 Task: Look for space in Sint-Kruis, Belgium from 7th July, 2023 to 15th July, 2023 for 6 adults in price range Rs.15000 to Rs.20000. Place can be entire place with 3 bedrooms having 3 beds and 3 bathrooms. Property type can be guest house. Amenities needed are: heating, . Booking option can be shelf check-in. Required host language is English.
Action: Mouse moved to (455, 185)
Screenshot: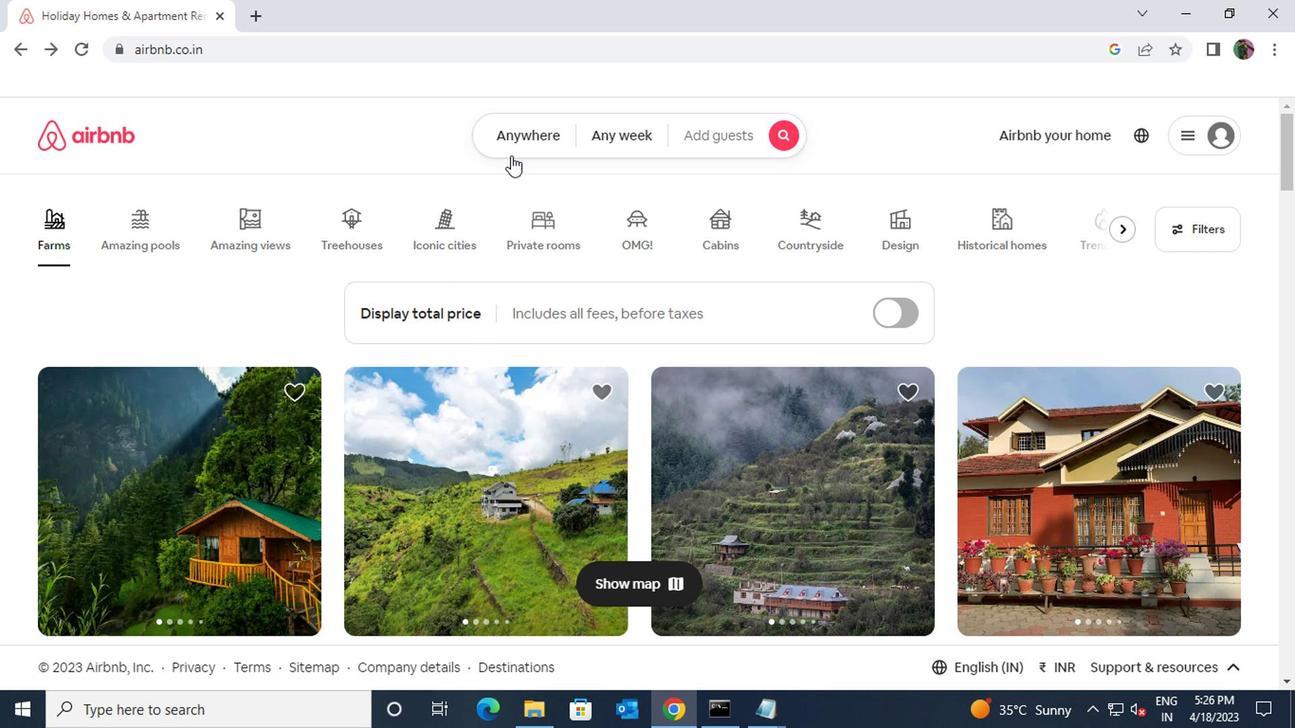 
Action: Mouse pressed left at (455, 185)
Screenshot: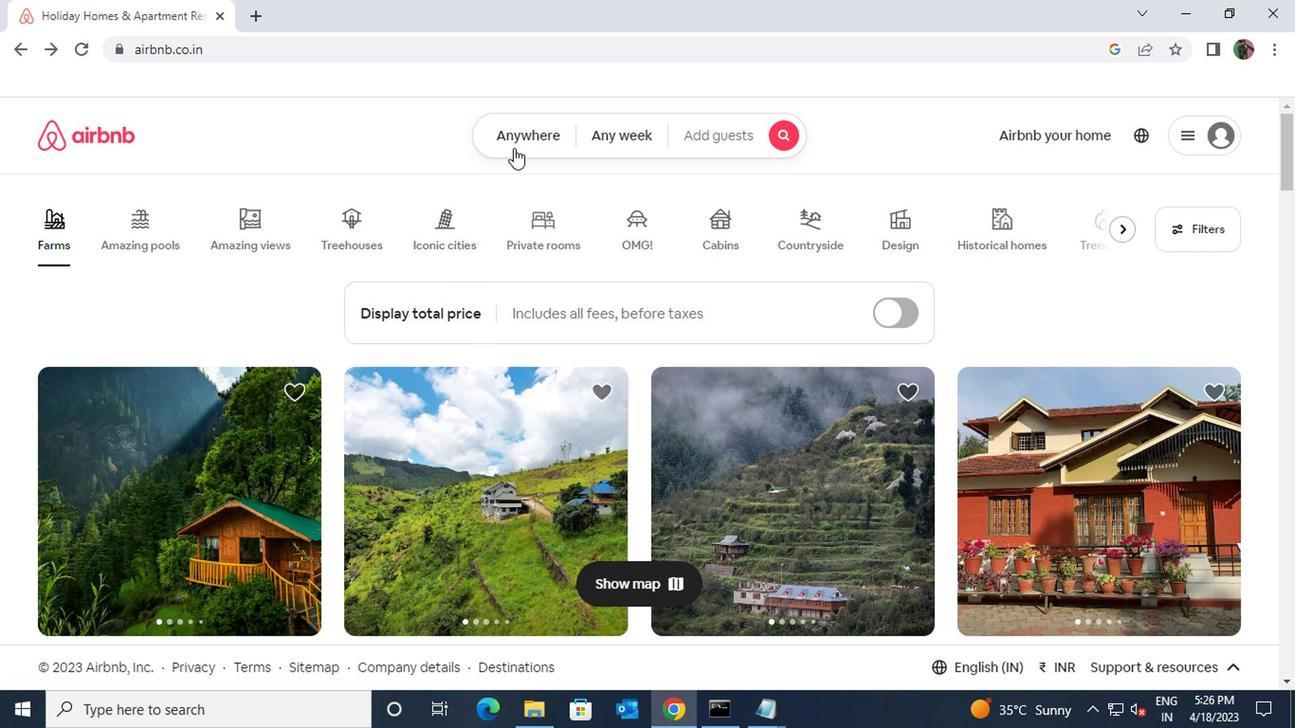 
Action: Mouse moved to (417, 232)
Screenshot: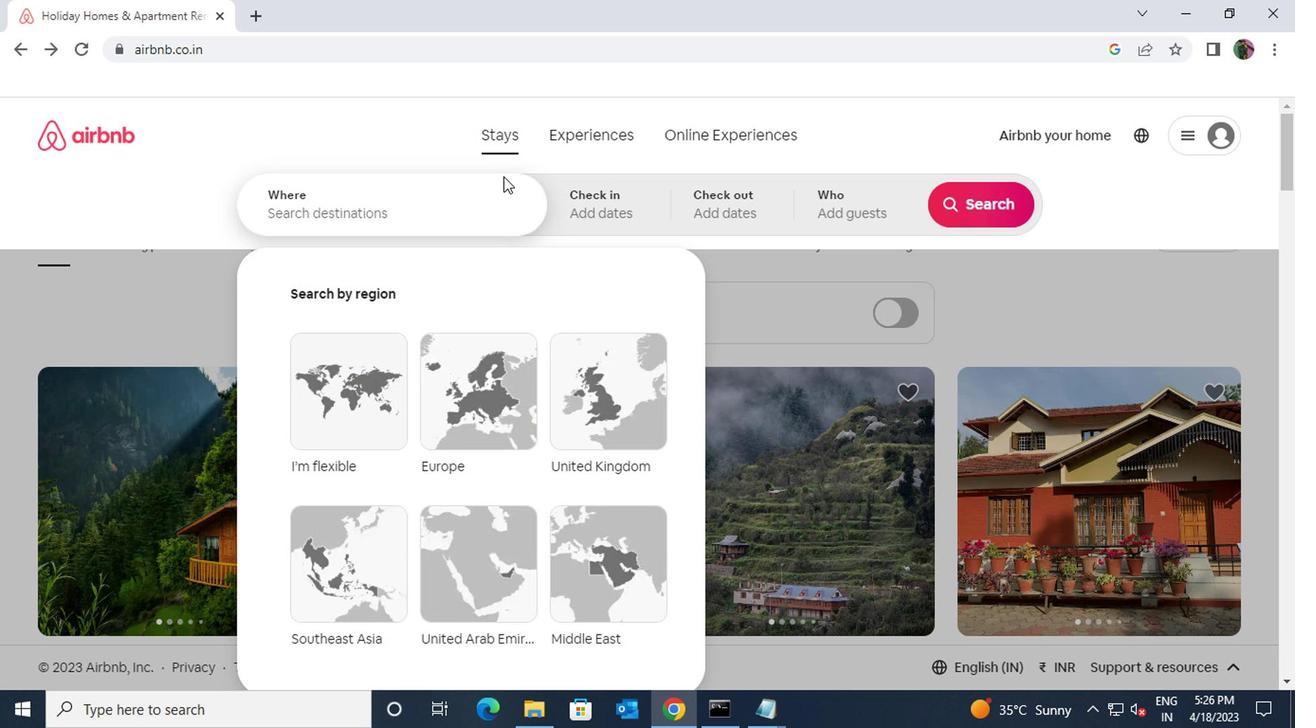 
Action: Mouse pressed left at (417, 232)
Screenshot: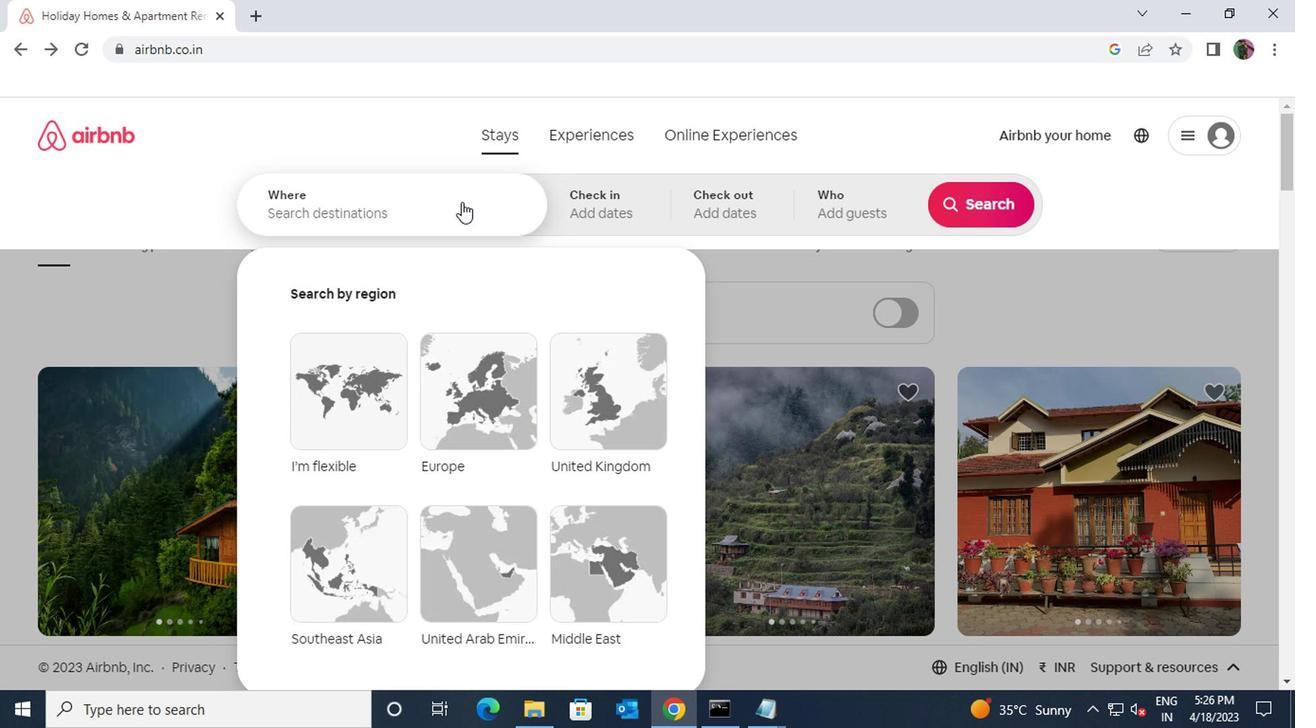 
Action: Key pressed sint<Key.space>kruis<Key.space>belgium
Screenshot: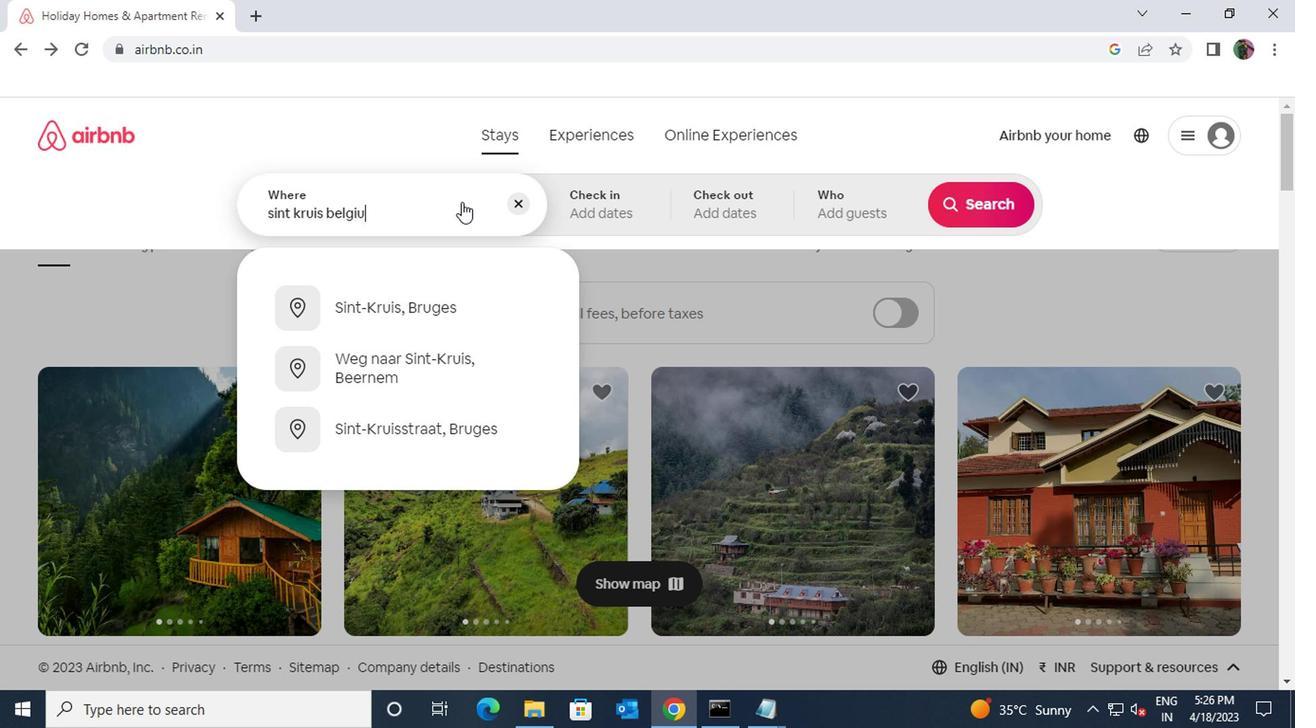 
Action: Mouse moved to (405, 306)
Screenshot: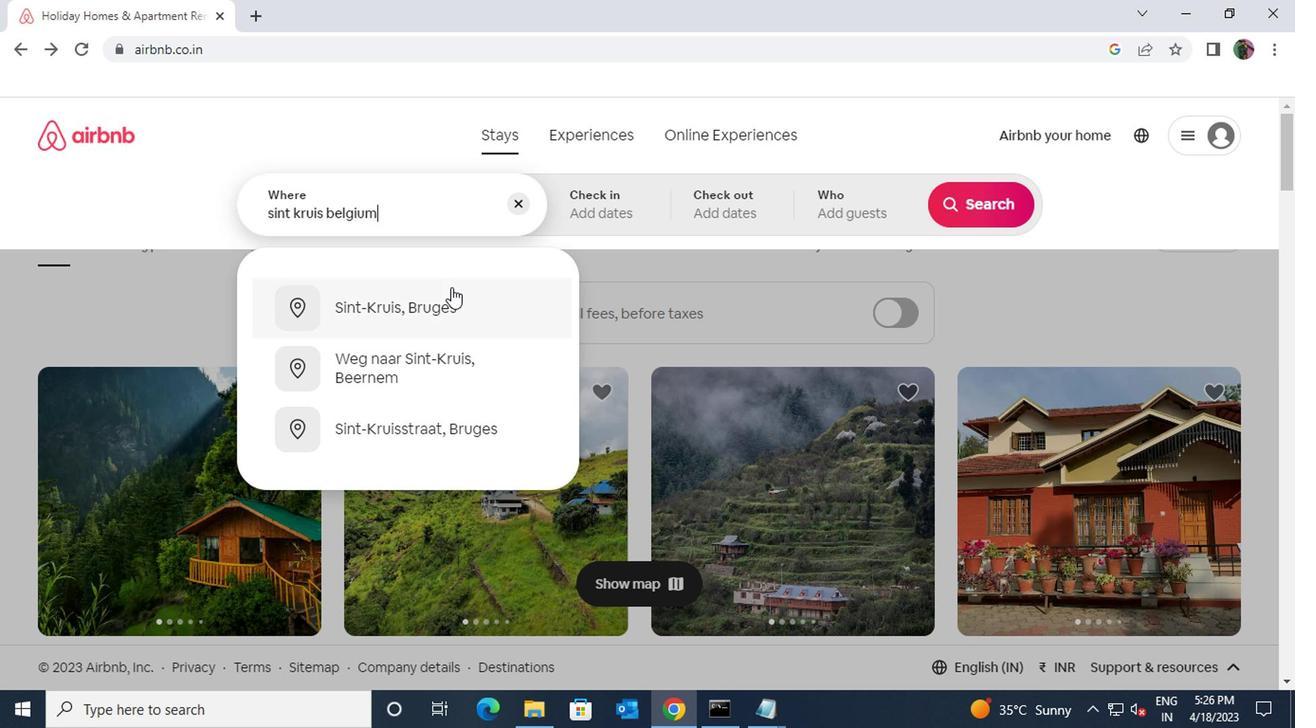 
Action: Mouse pressed left at (405, 306)
Screenshot: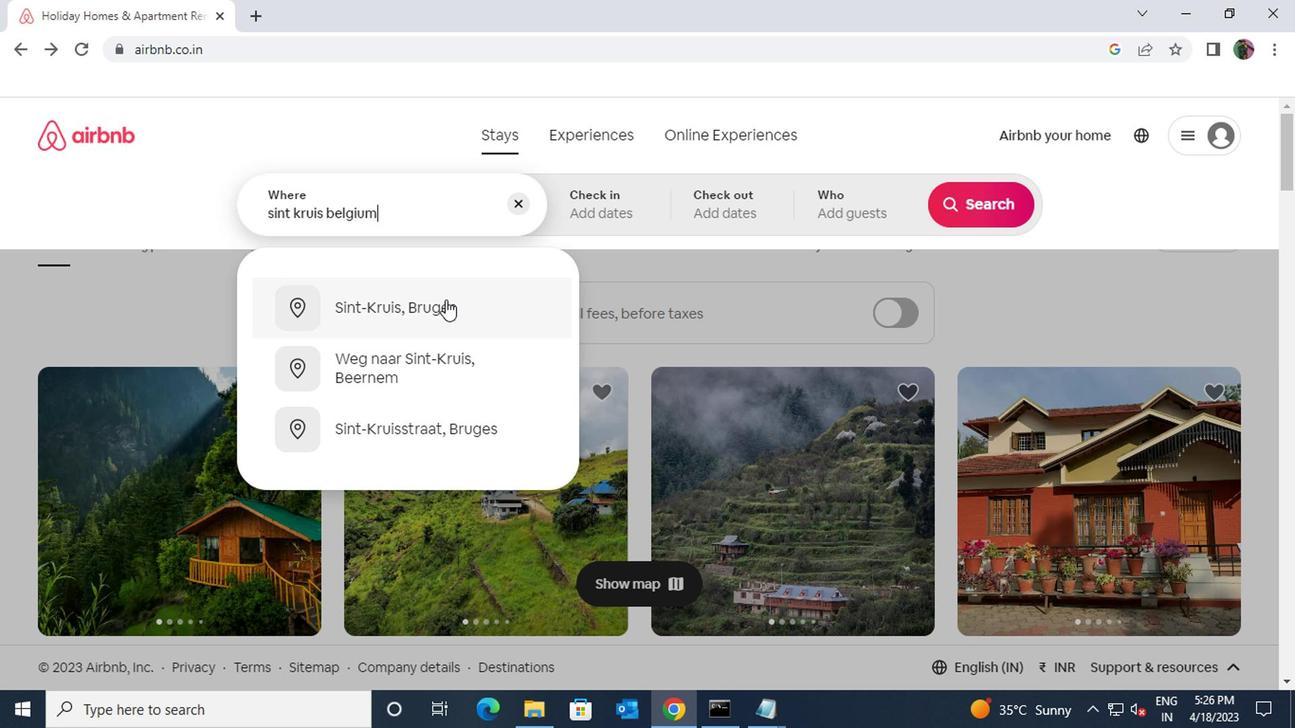 
Action: Mouse moved to (778, 344)
Screenshot: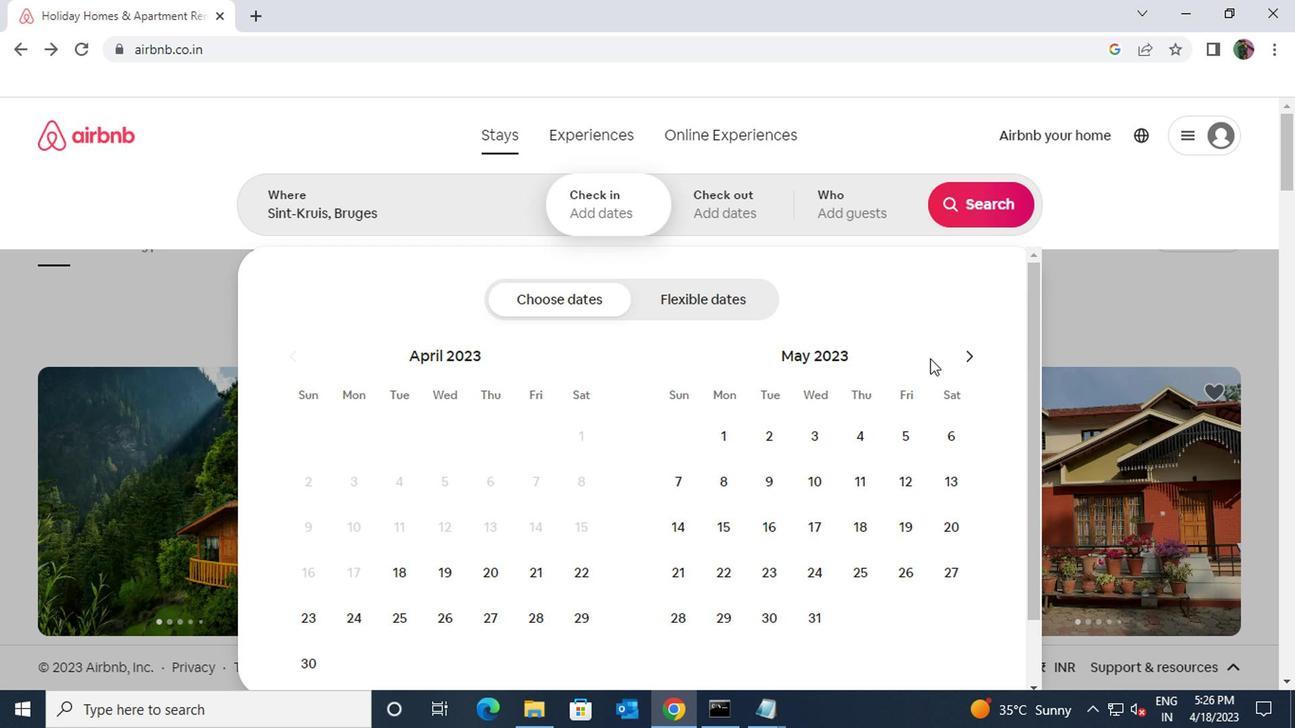 
Action: Mouse pressed left at (778, 344)
Screenshot: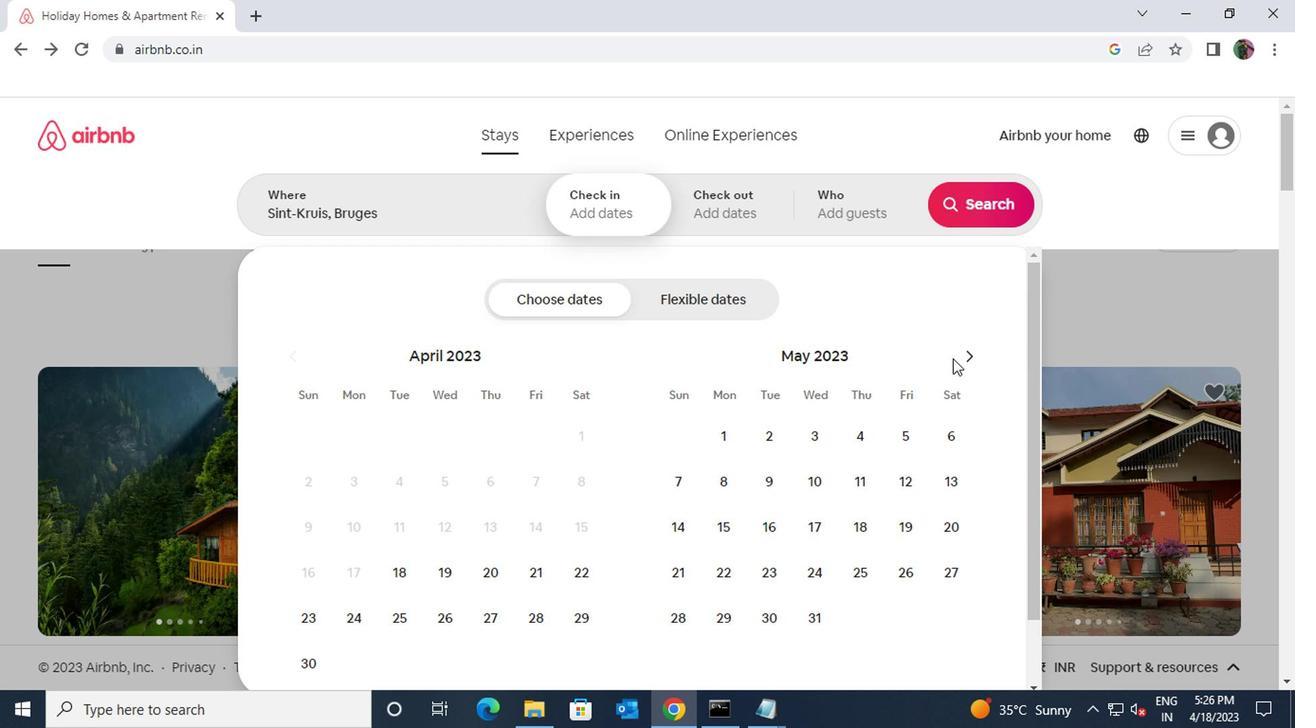 
Action: Mouse pressed left at (778, 344)
Screenshot: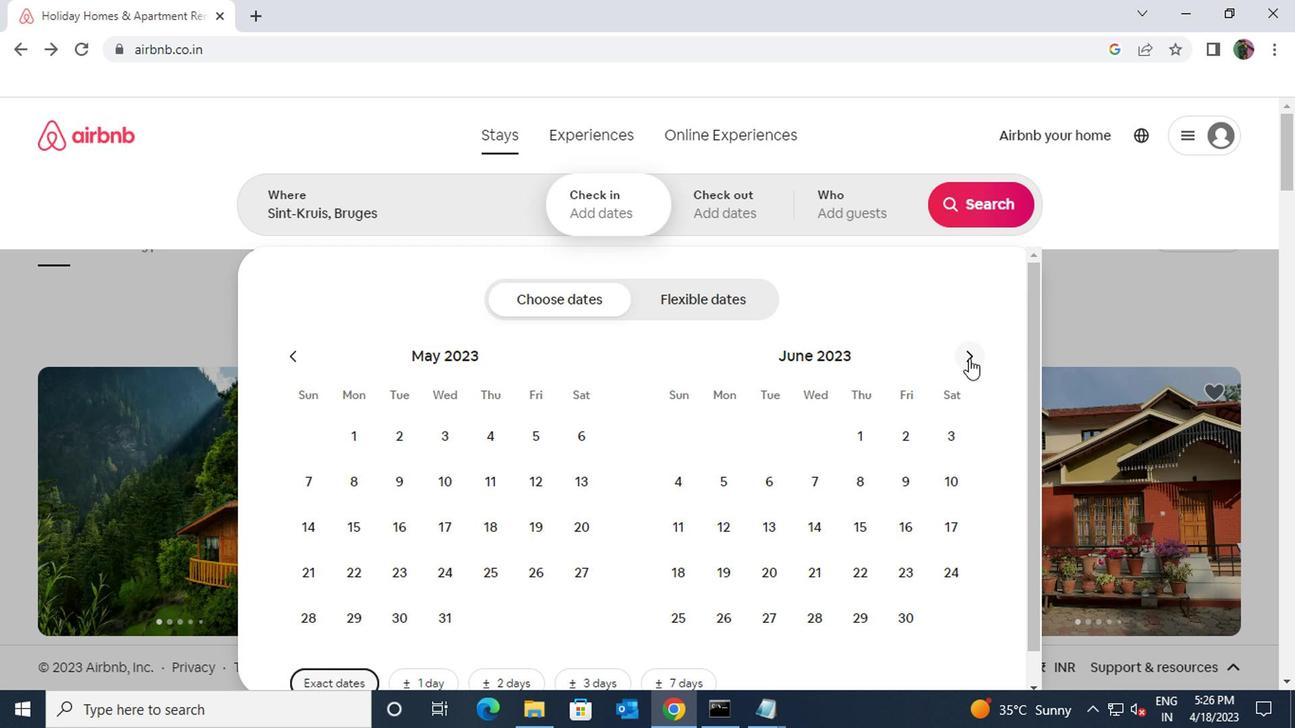 
Action: Mouse moved to (744, 421)
Screenshot: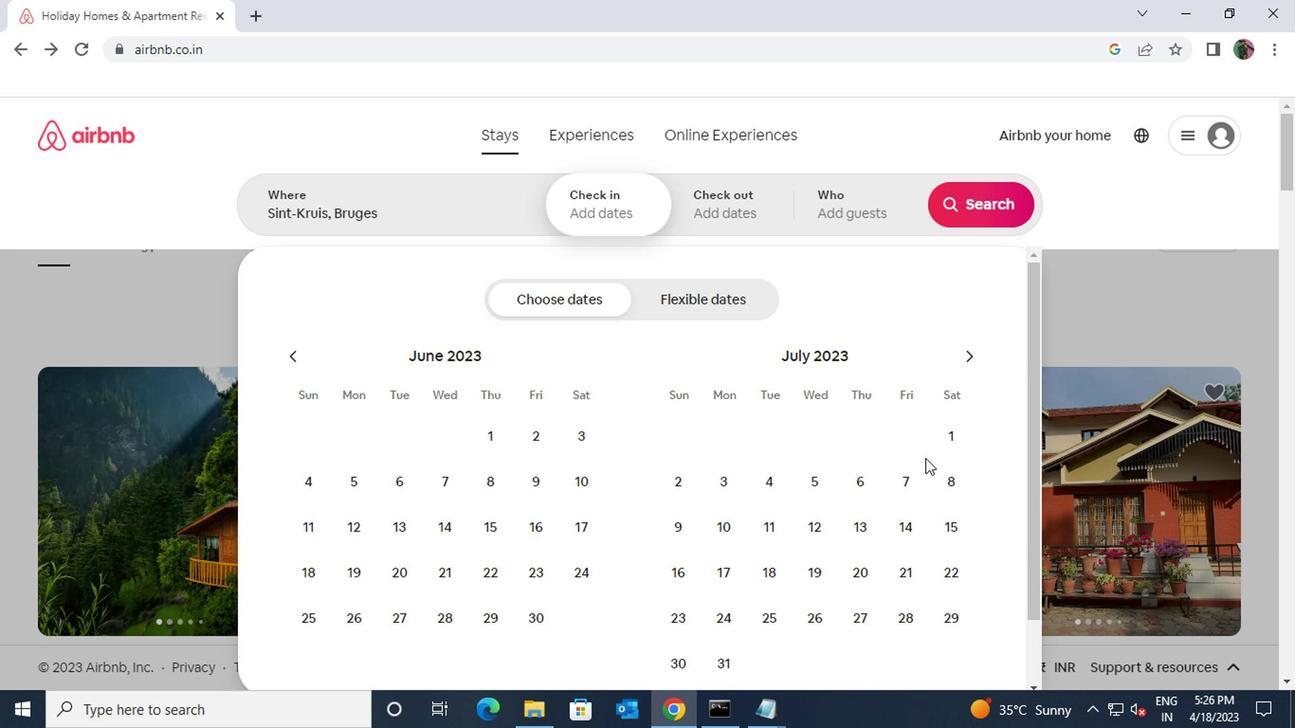 
Action: Mouse pressed left at (744, 421)
Screenshot: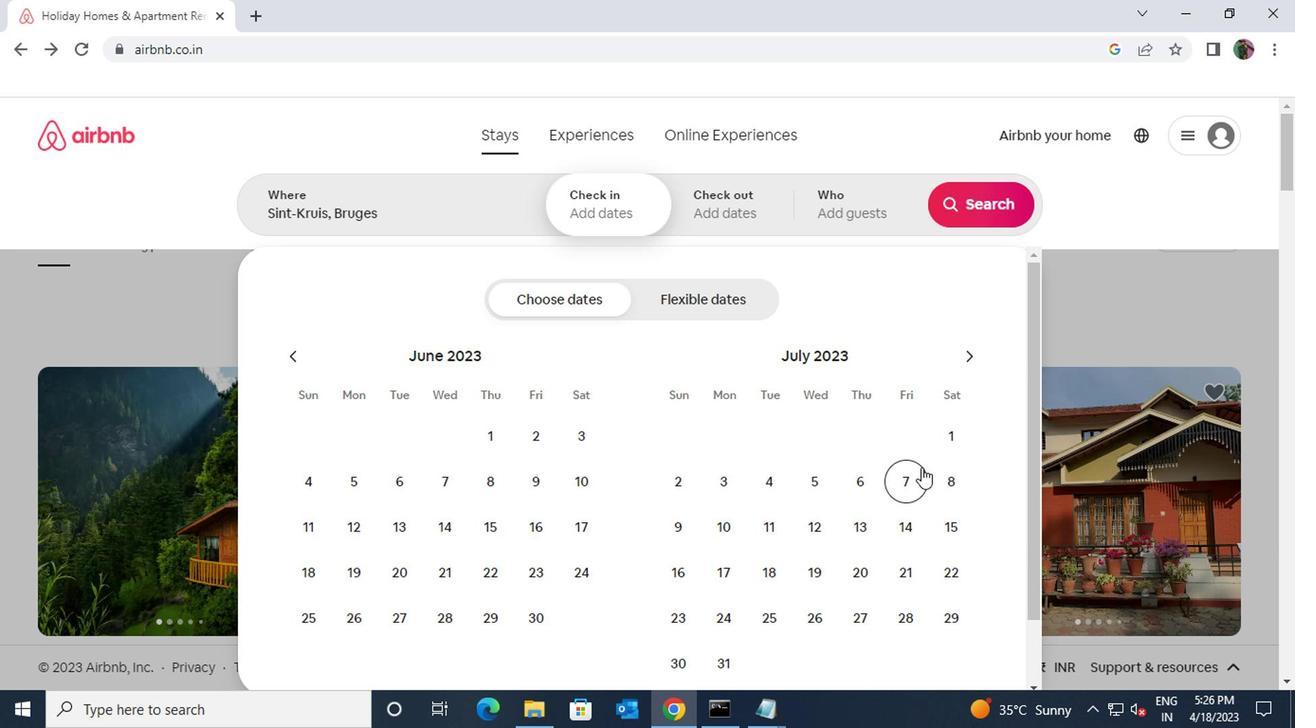 
Action: Mouse moved to (773, 458)
Screenshot: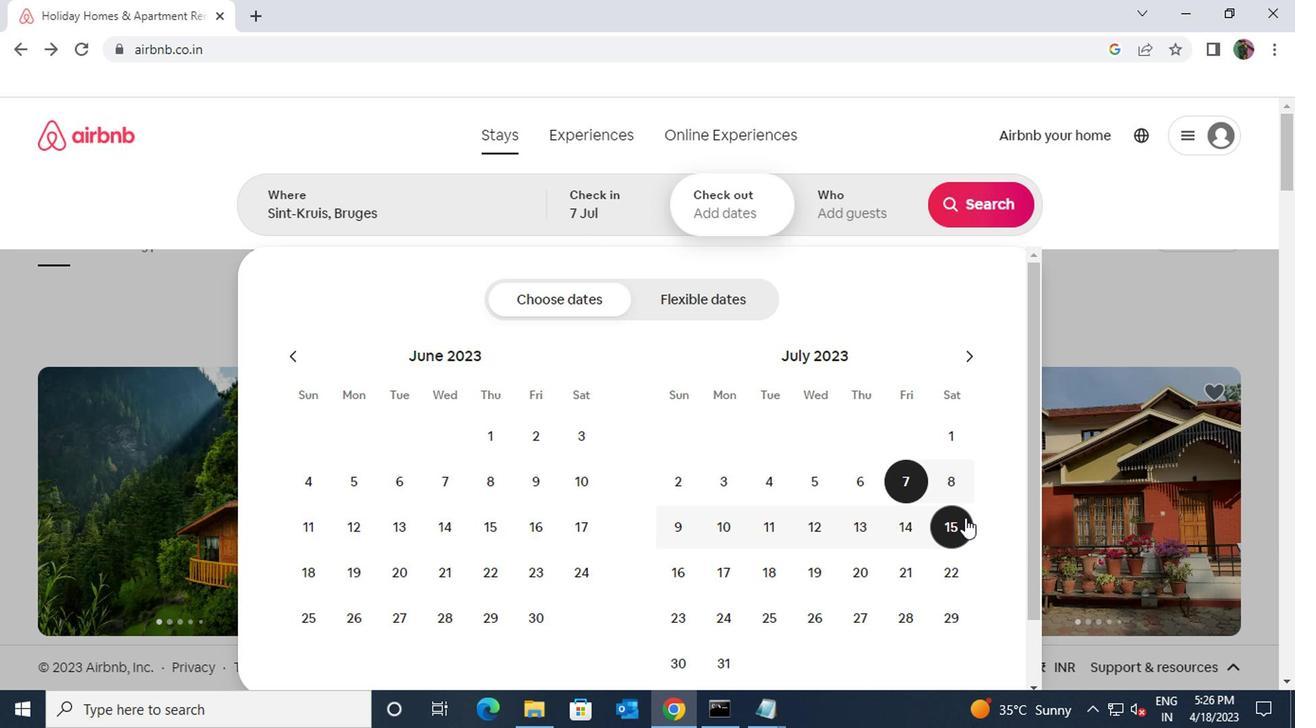 
Action: Mouse pressed left at (773, 458)
Screenshot: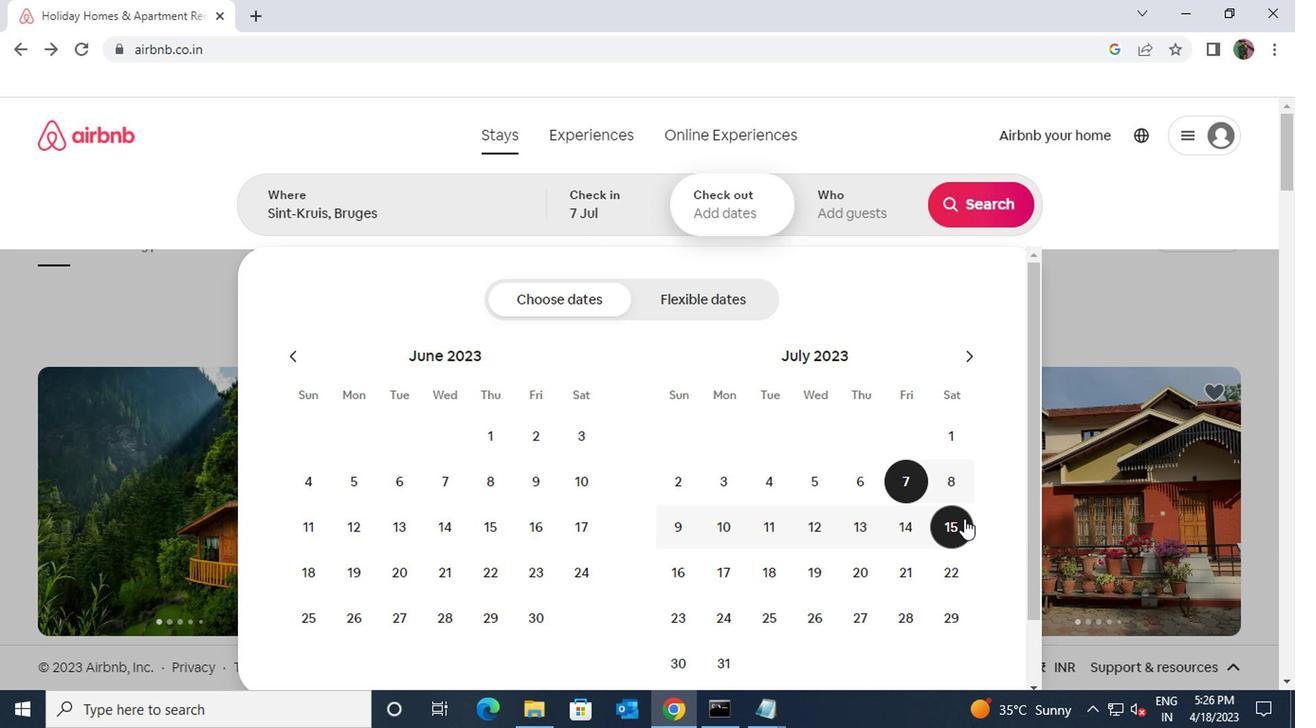 
Action: Mouse moved to (696, 236)
Screenshot: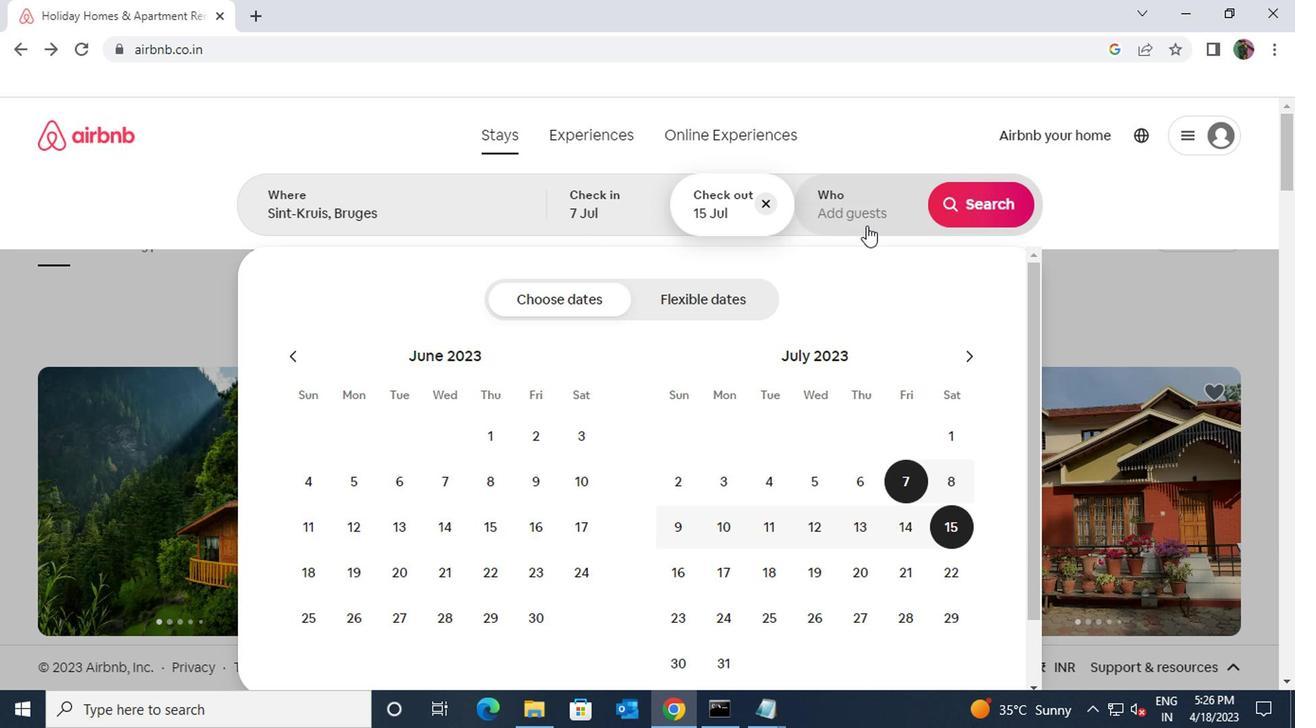 
Action: Mouse pressed left at (696, 236)
Screenshot: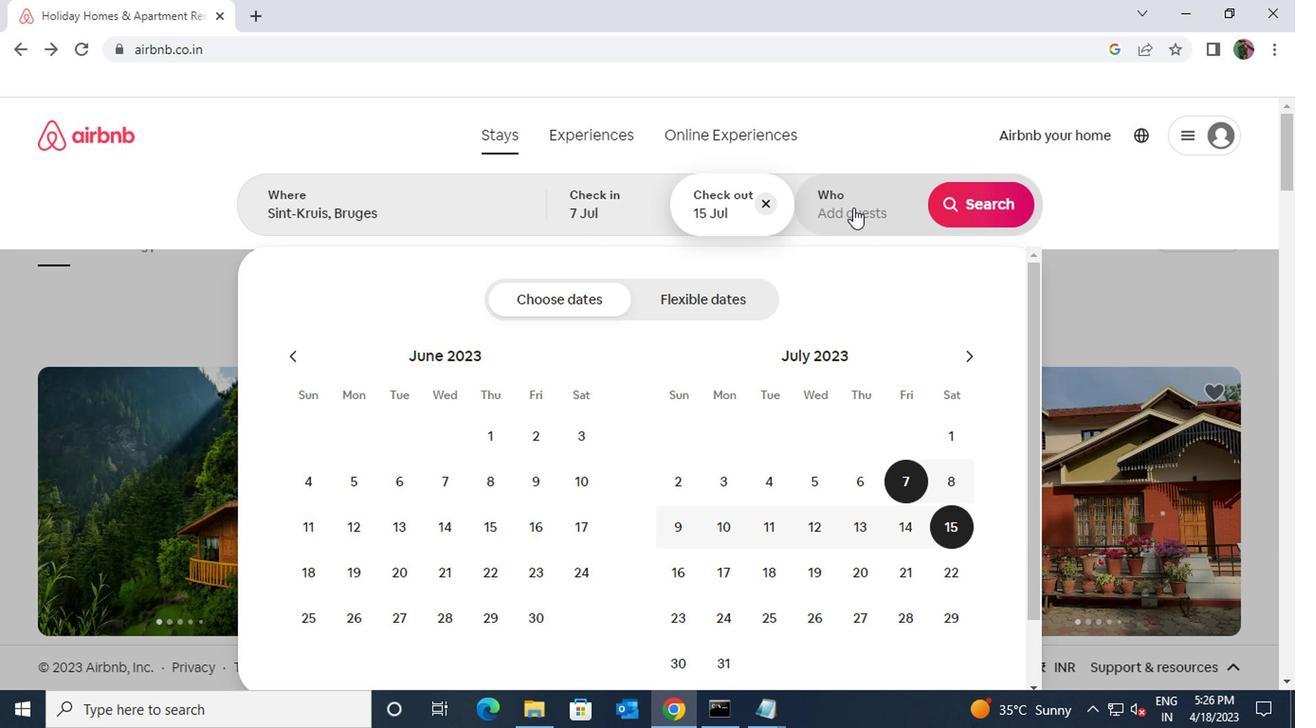
Action: Mouse moved to (793, 306)
Screenshot: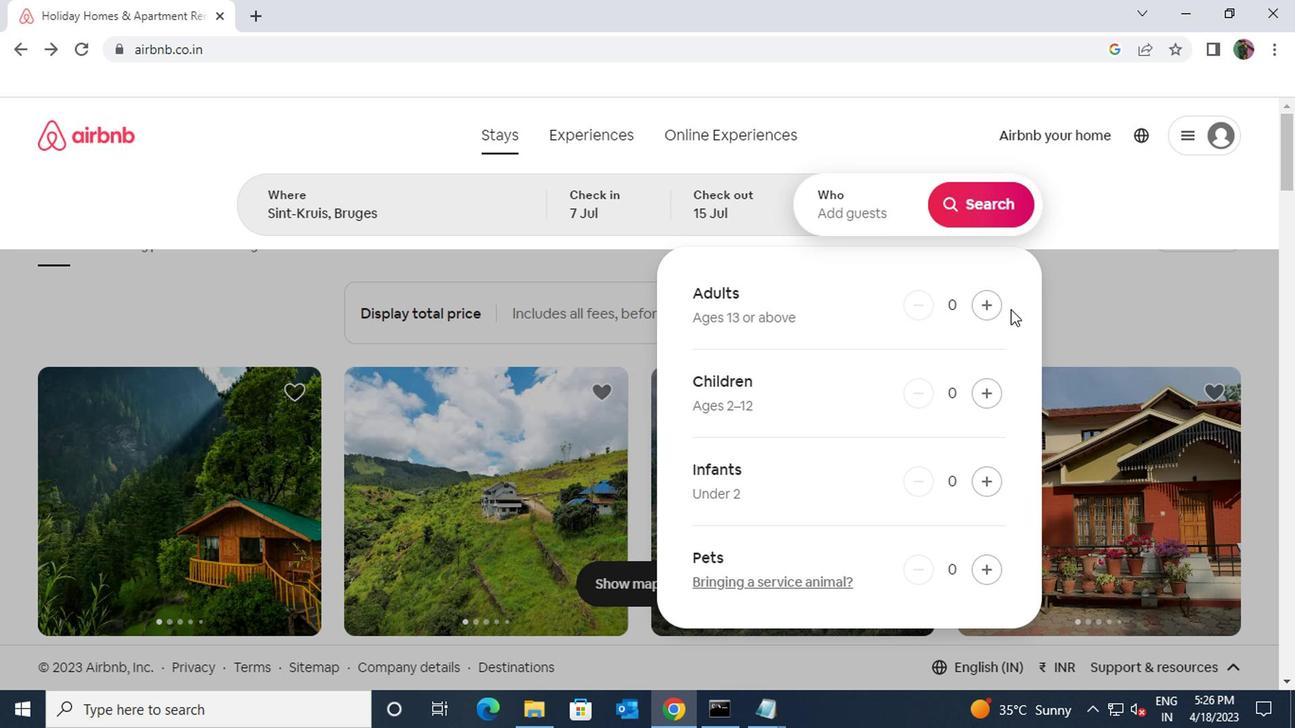 
Action: Mouse pressed left at (793, 306)
Screenshot: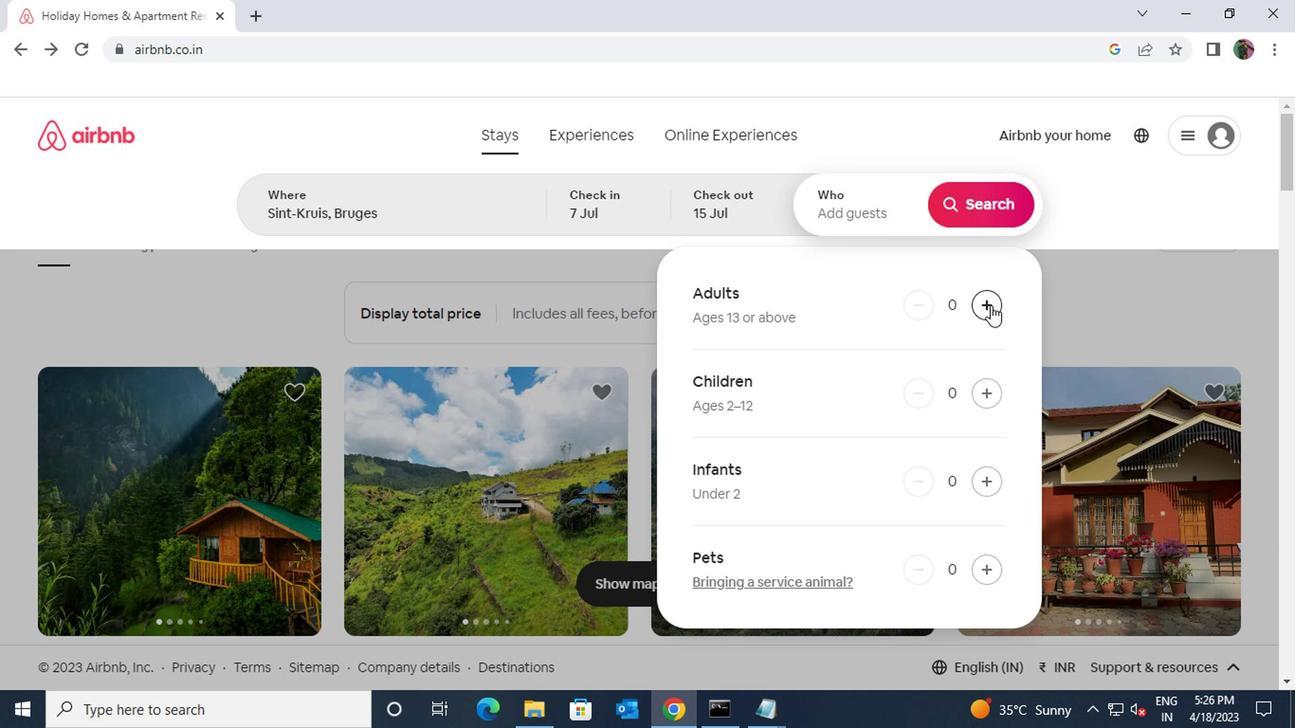 
Action: Mouse pressed left at (793, 306)
Screenshot: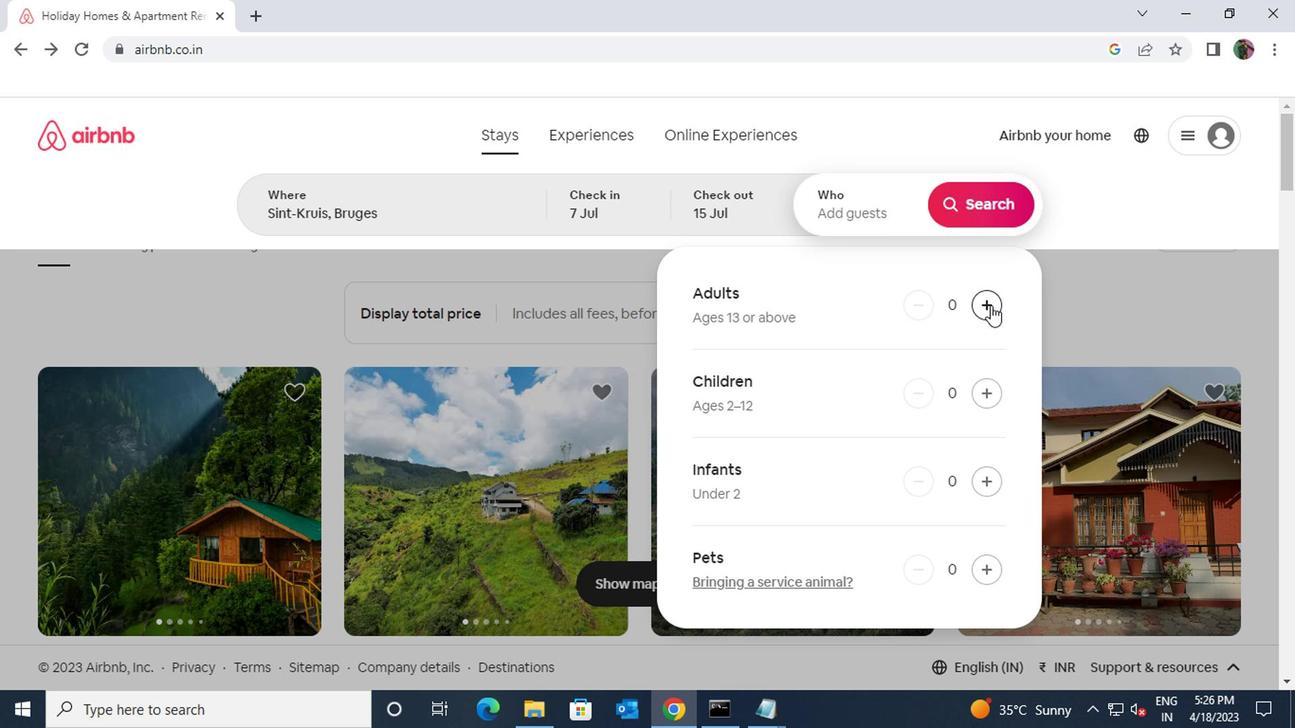 
Action: Mouse moved to (793, 305)
Screenshot: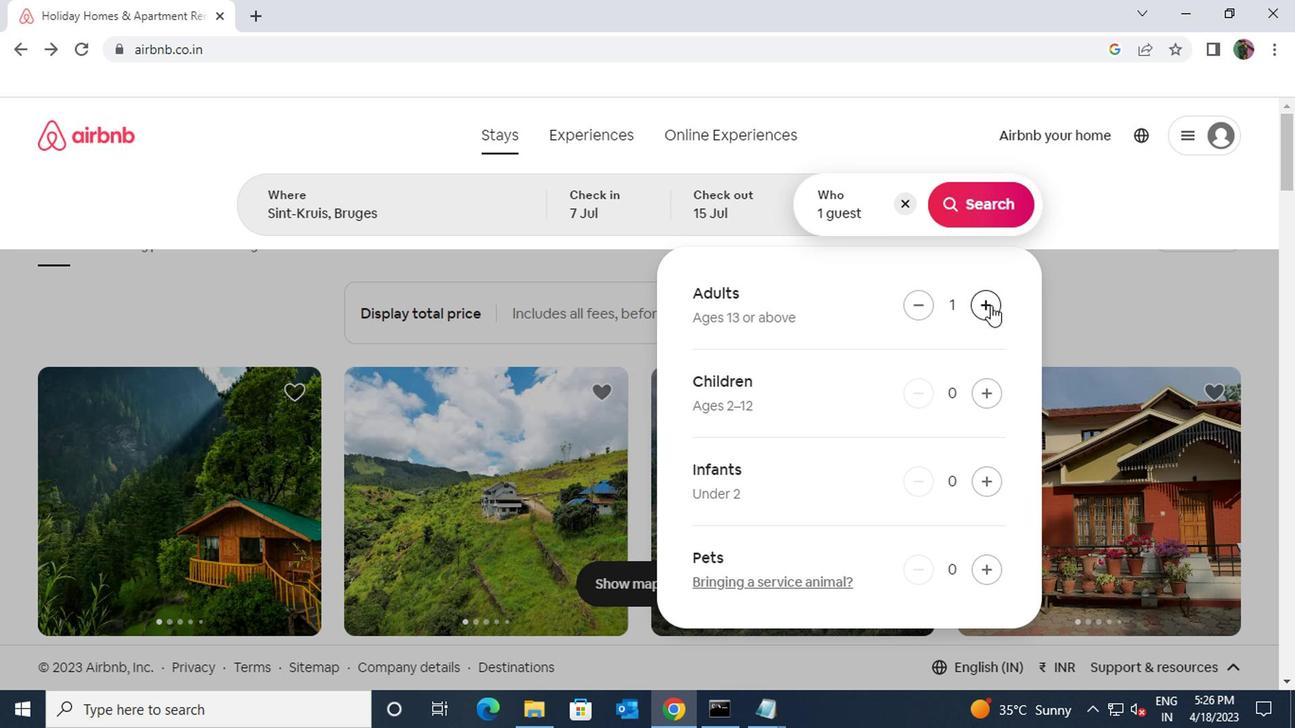
Action: Mouse pressed left at (793, 305)
Screenshot: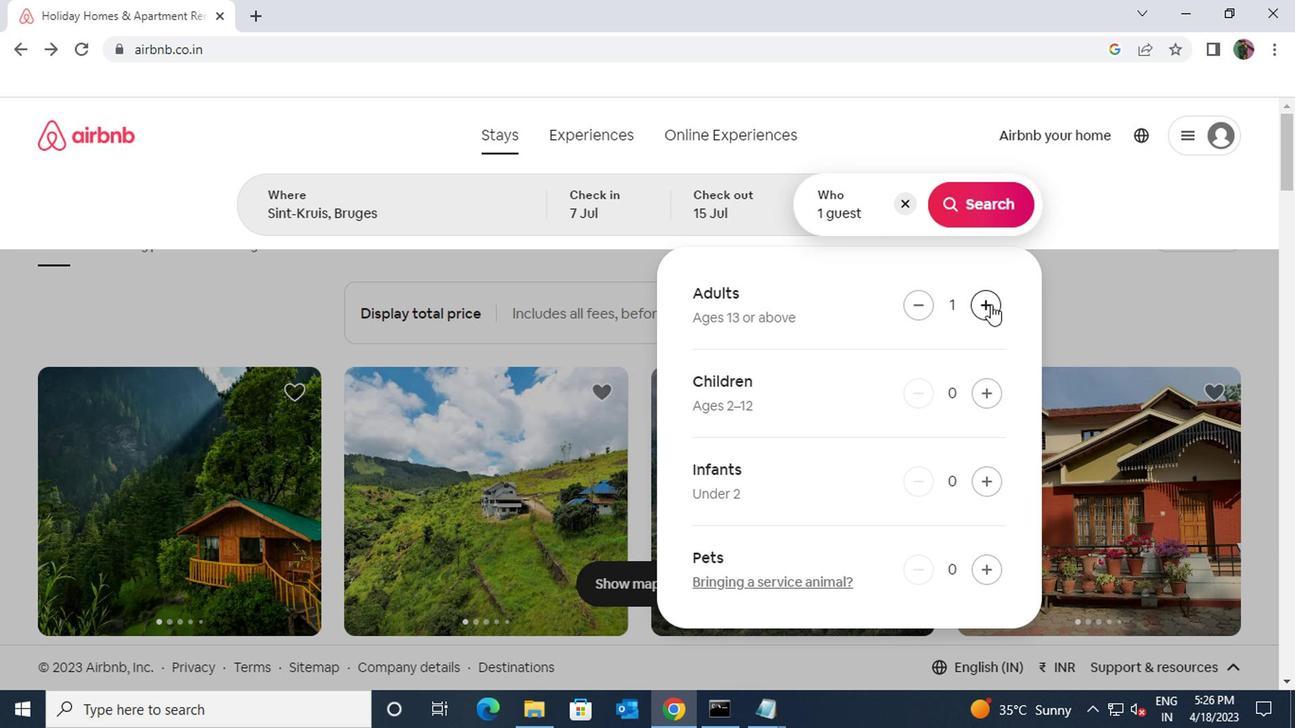 
Action: Mouse pressed left at (793, 305)
Screenshot: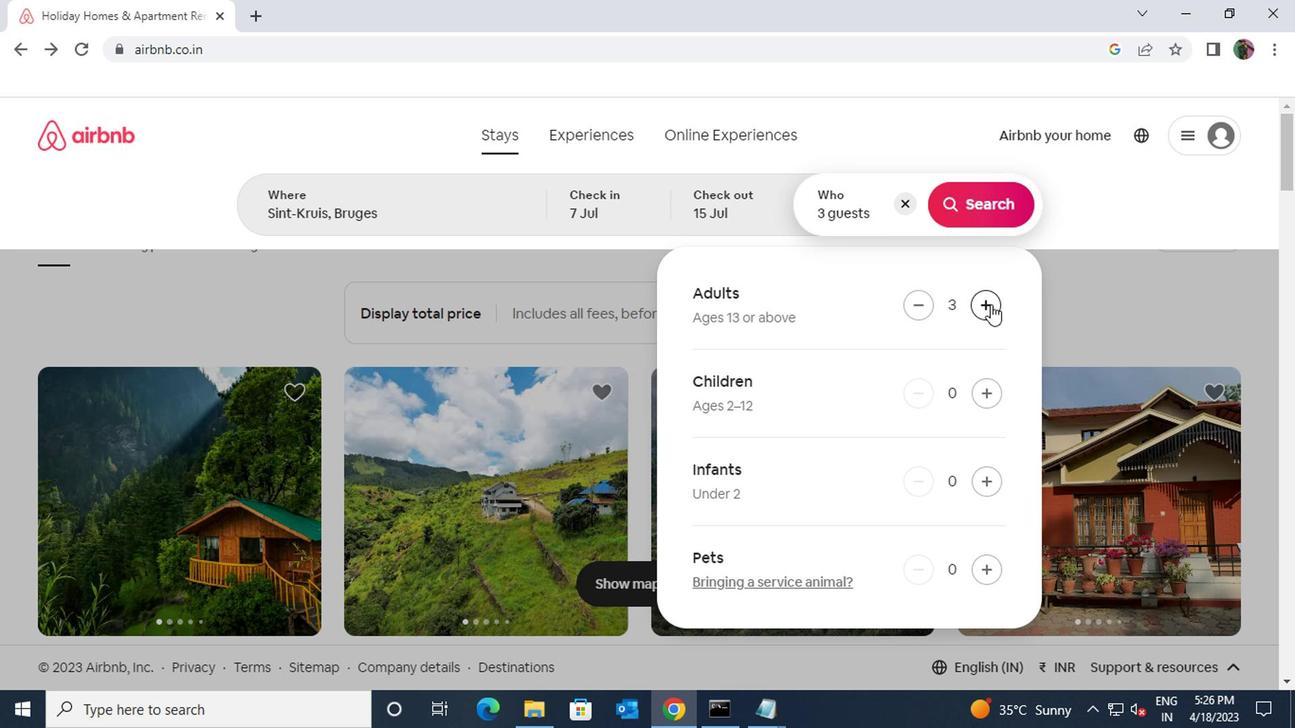 
Action: Mouse pressed left at (793, 305)
Screenshot: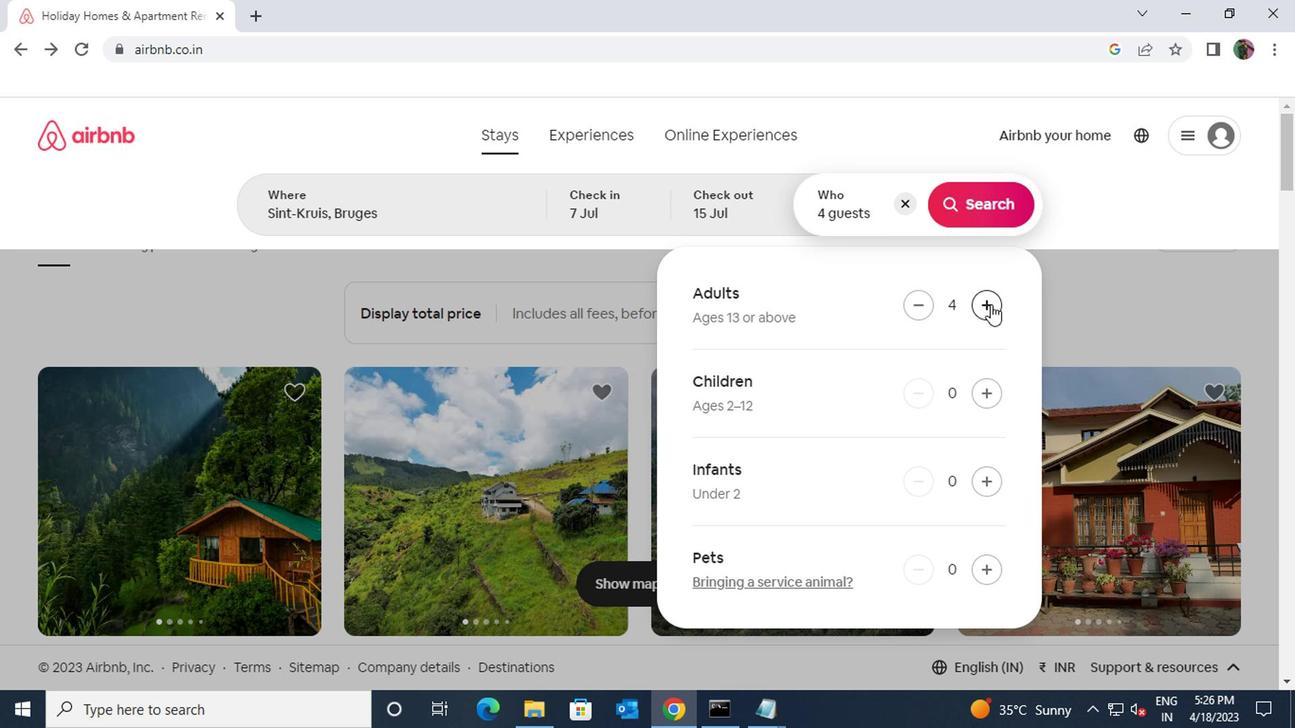 
Action: Mouse pressed left at (793, 305)
Screenshot: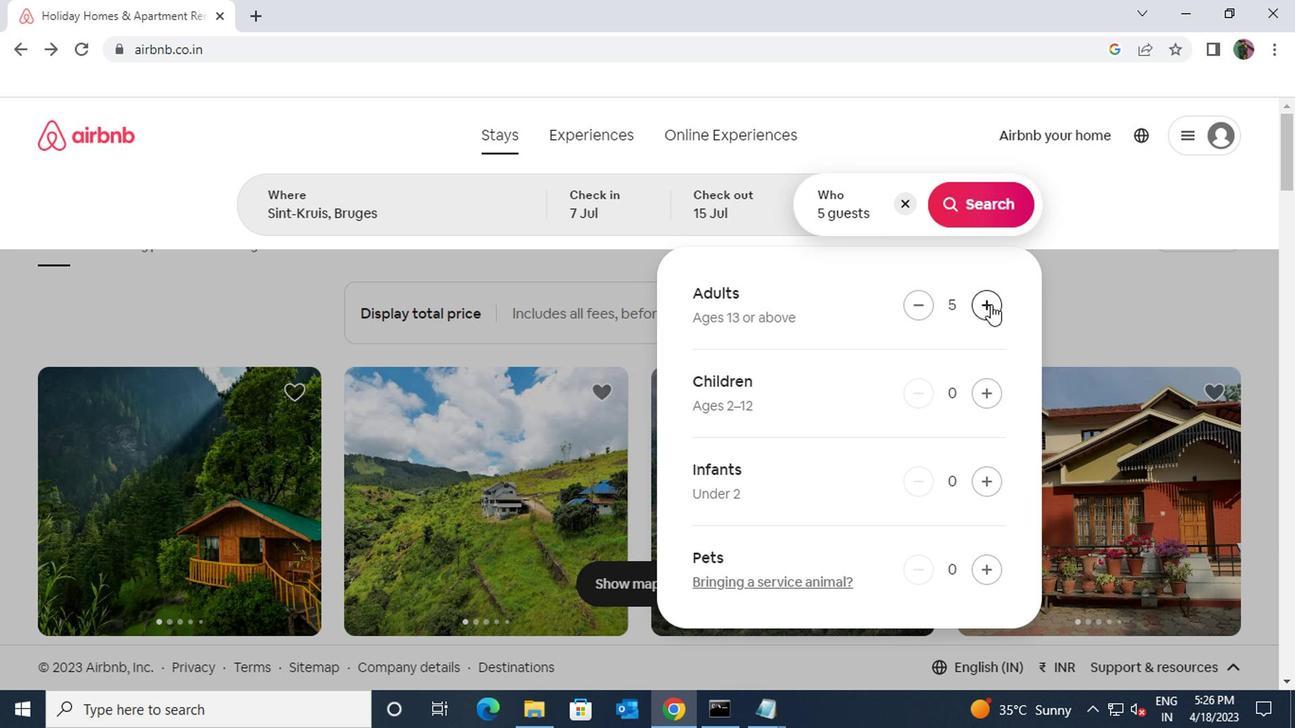 
Action: Mouse moved to (789, 244)
Screenshot: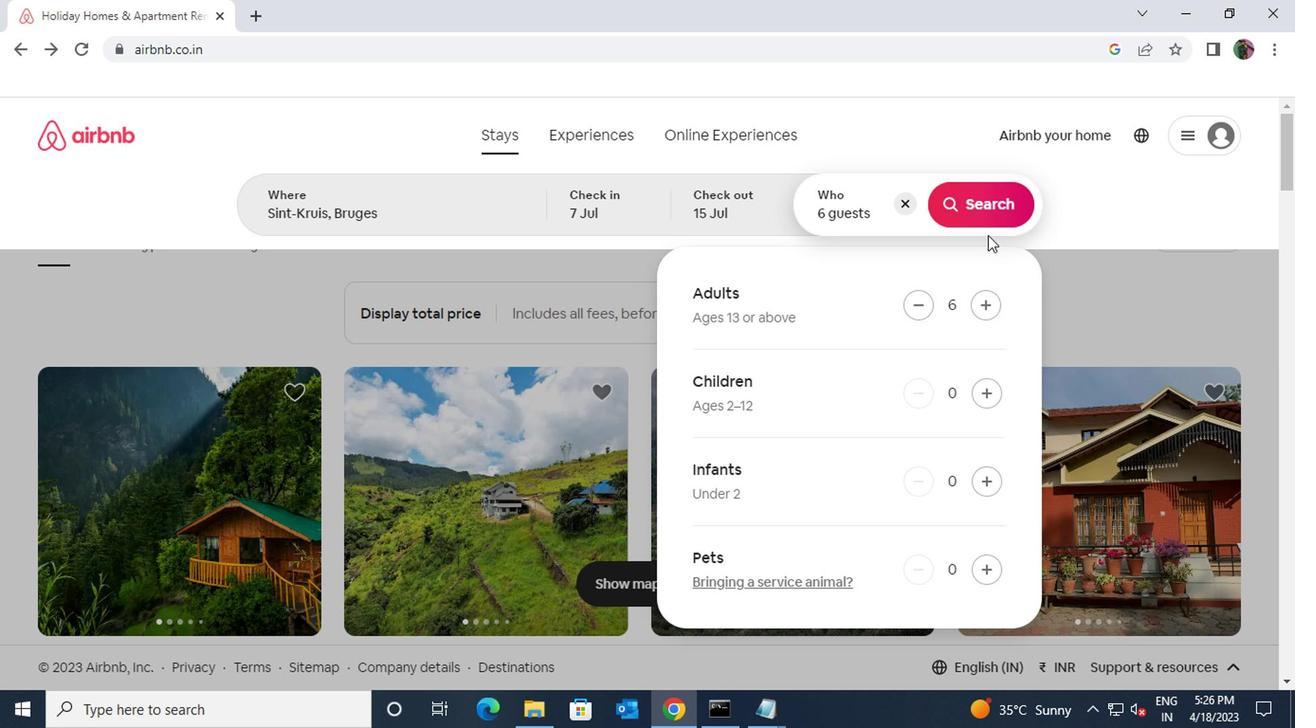
Action: Mouse pressed left at (789, 244)
Screenshot: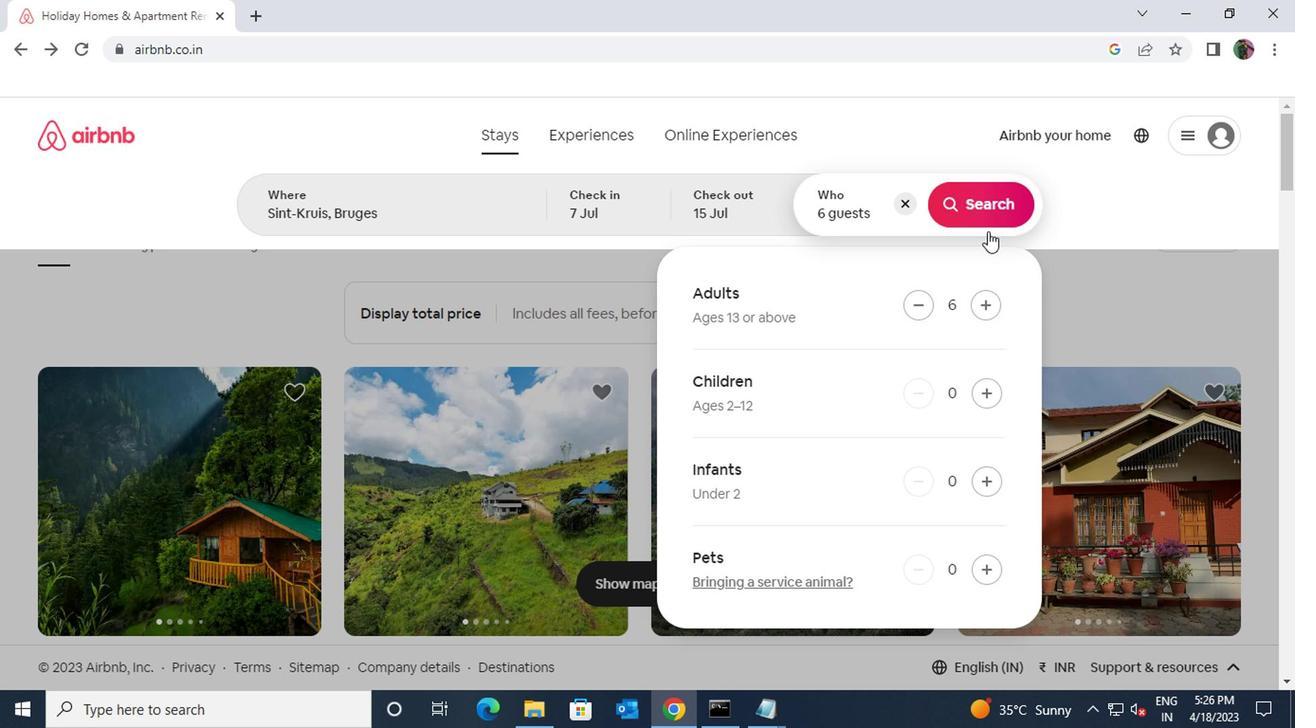 
Action: Mouse moved to (936, 232)
Screenshot: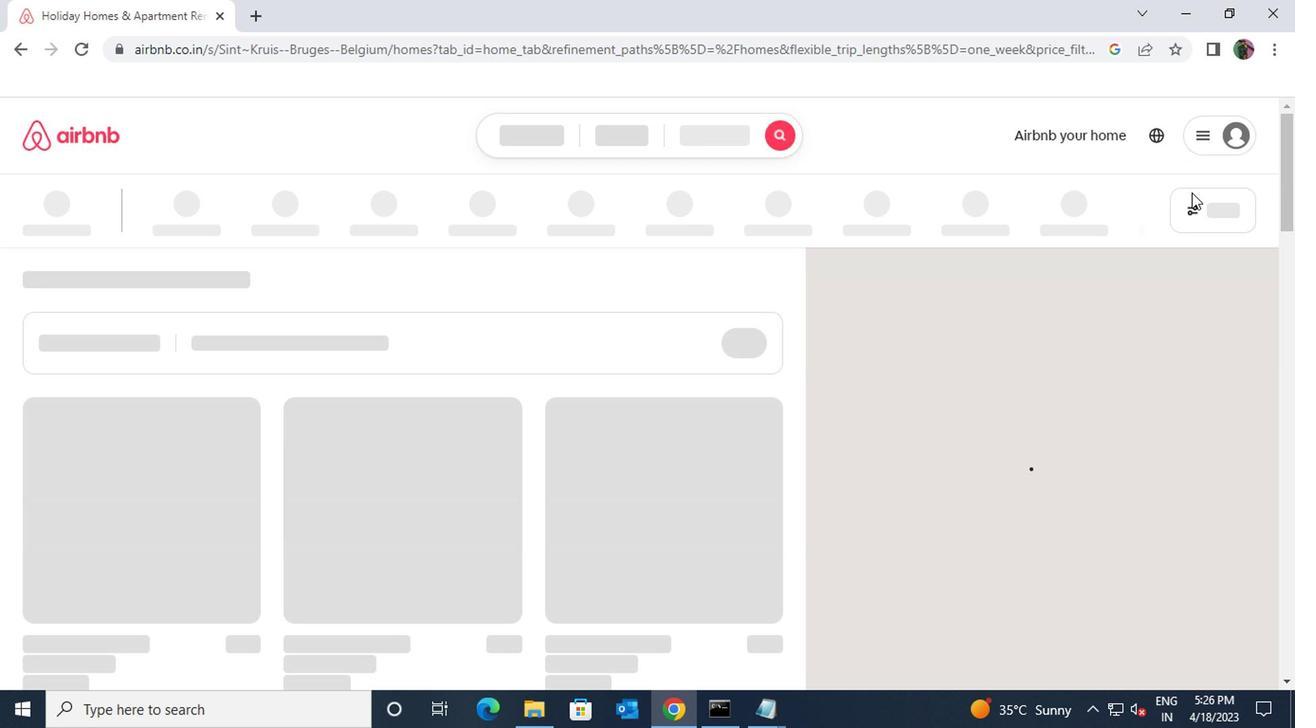 
Action: Mouse pressed left at (936, 232)
Screenshot: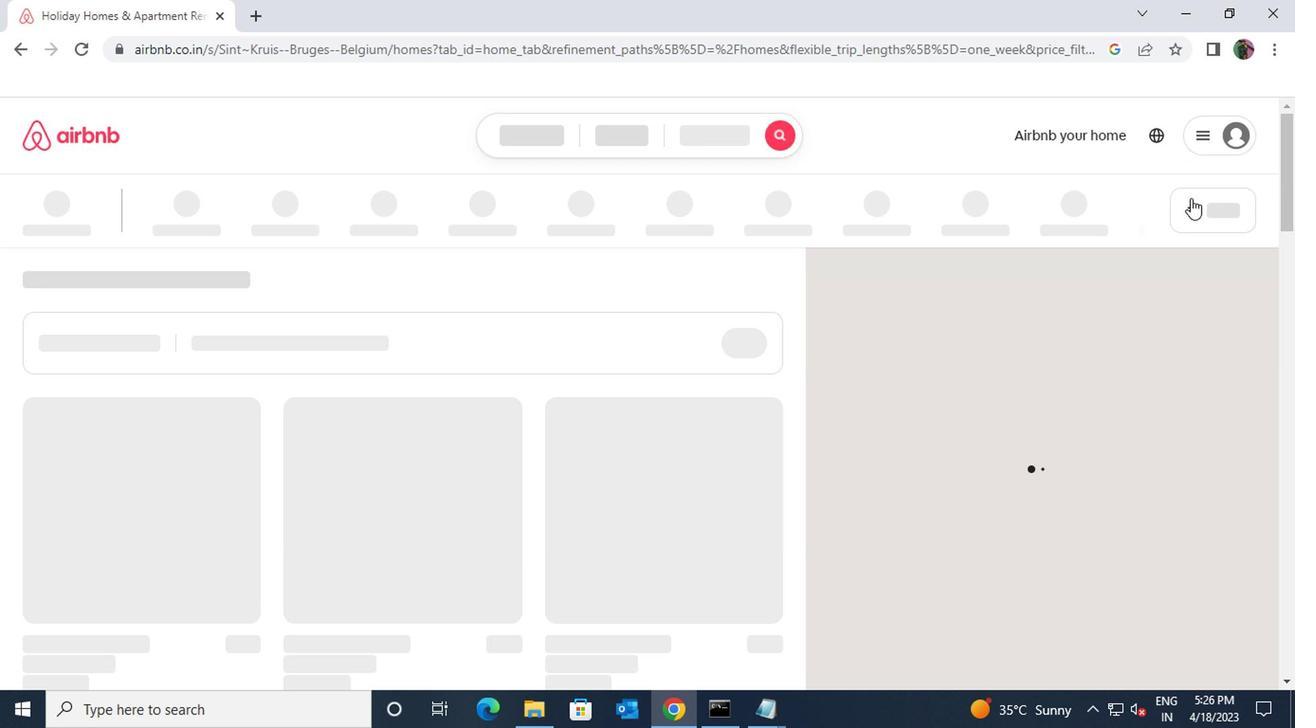 
Action: Mouse moved to (407, 402)
Screenshot: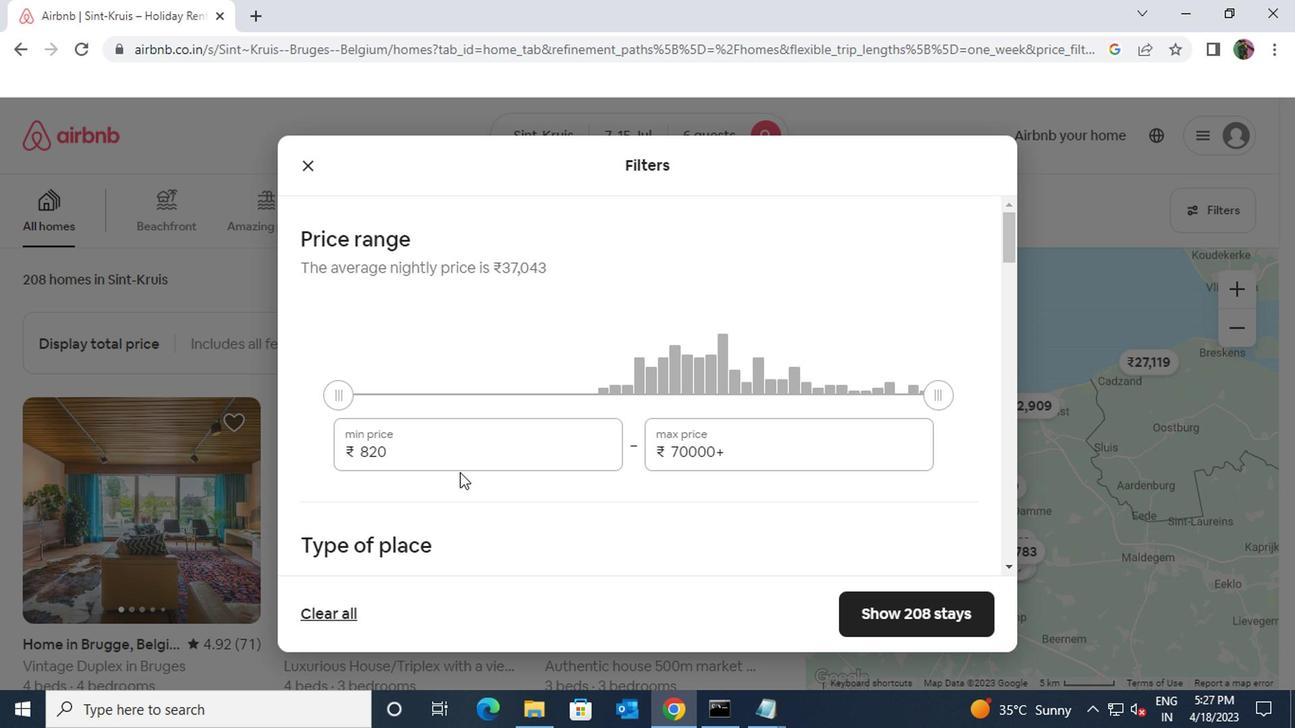 
Action: Mouse pressed left at (407, 402)
Screenshot: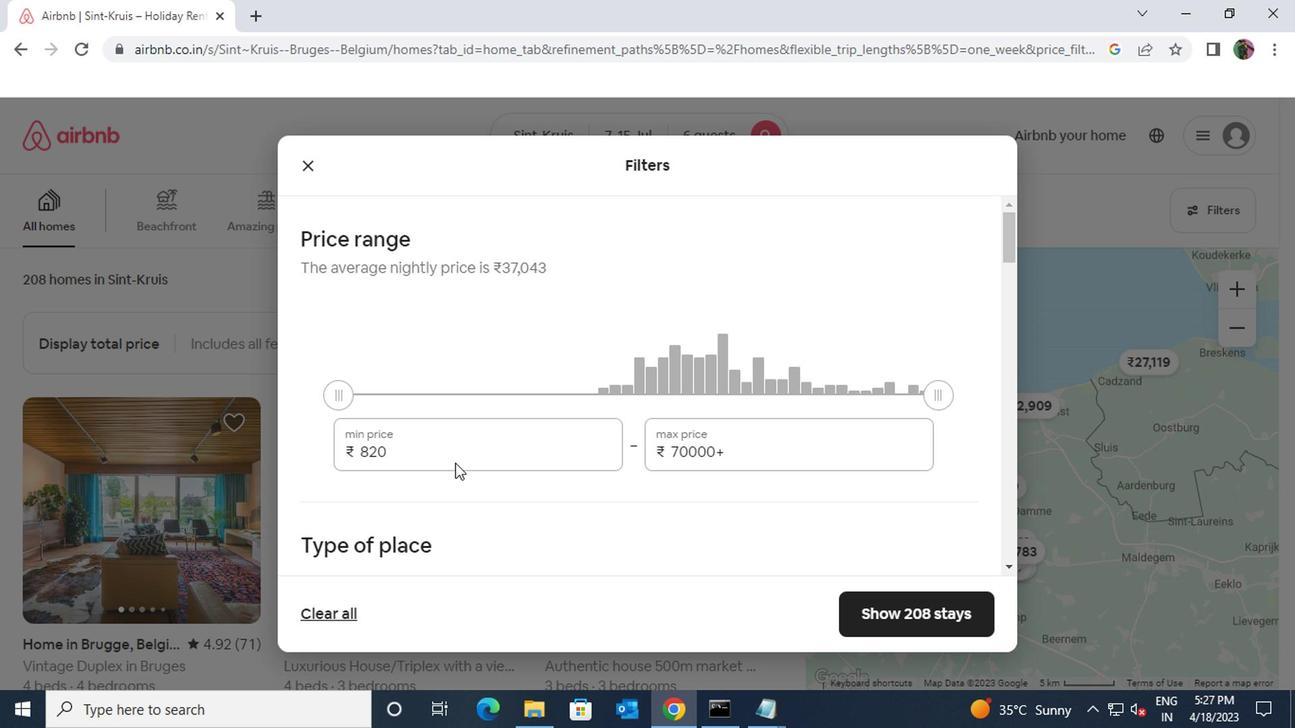 
Action: Key pressed 15000
Screenshot: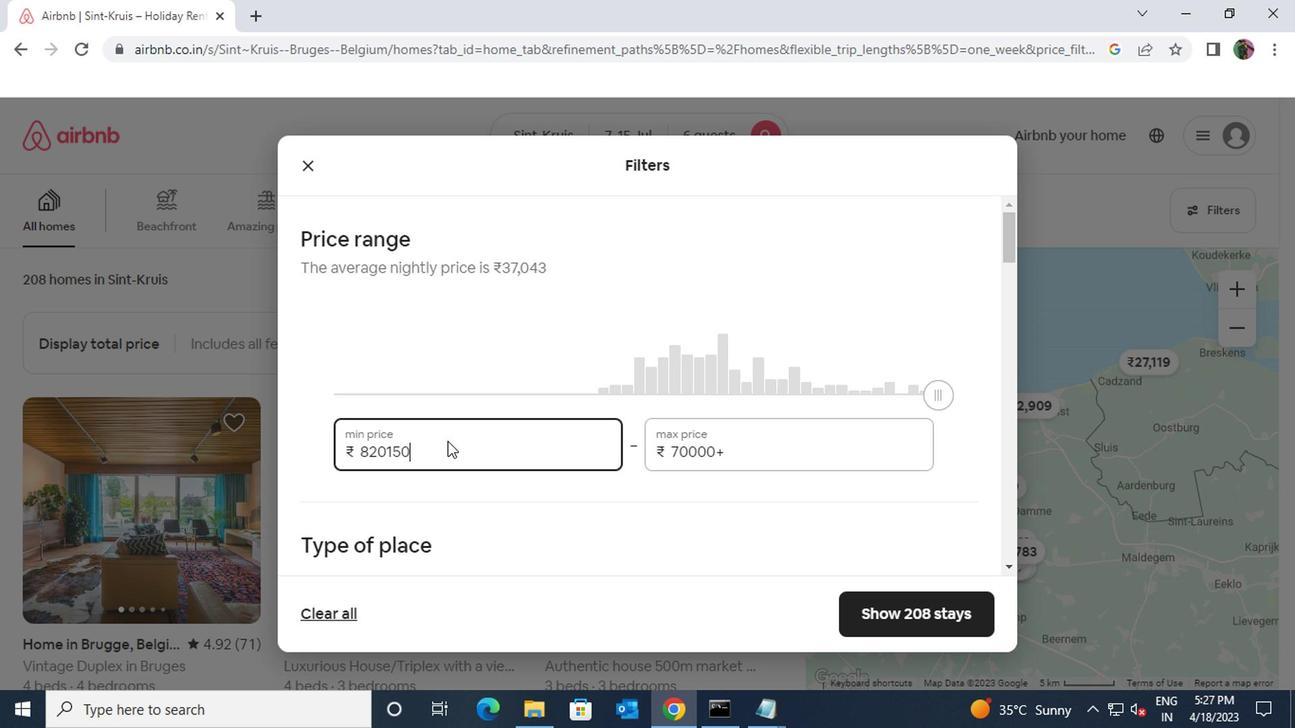 
Action: Mouse pressed left at (407, 402)
Screenshot: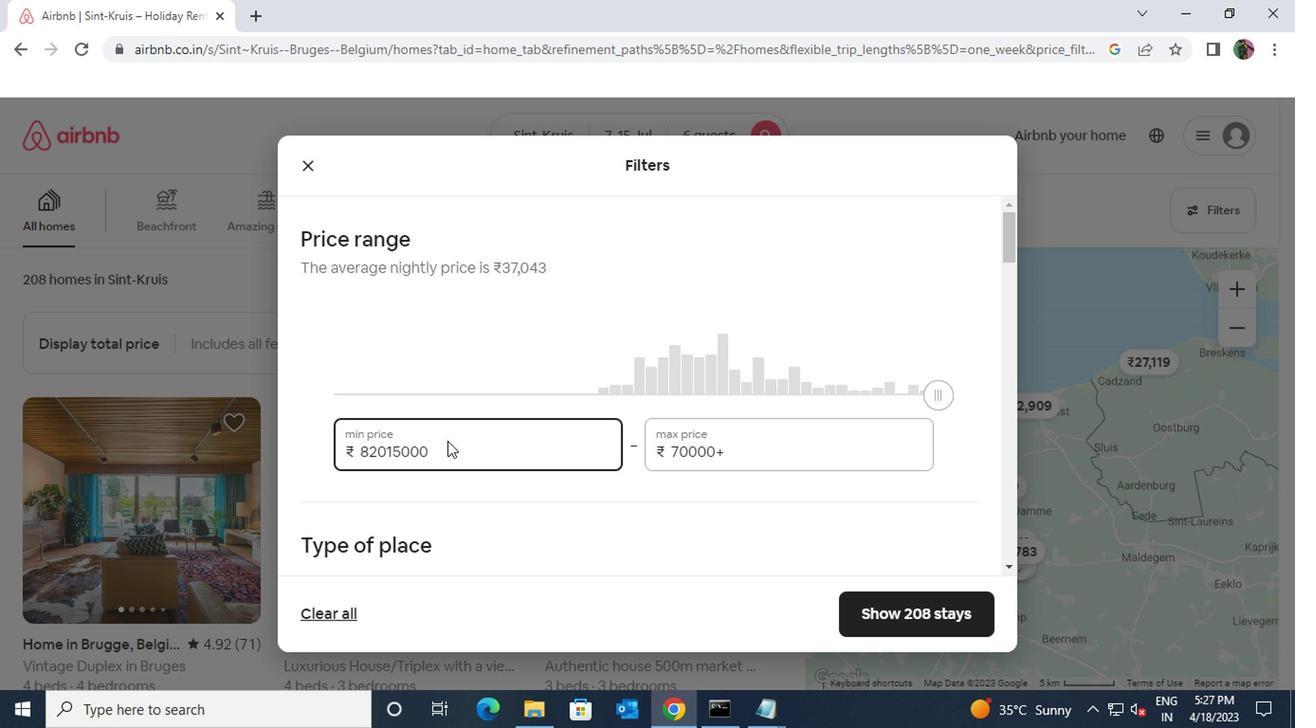 
Action: Mouse moved to (344, 414)
Screenshot: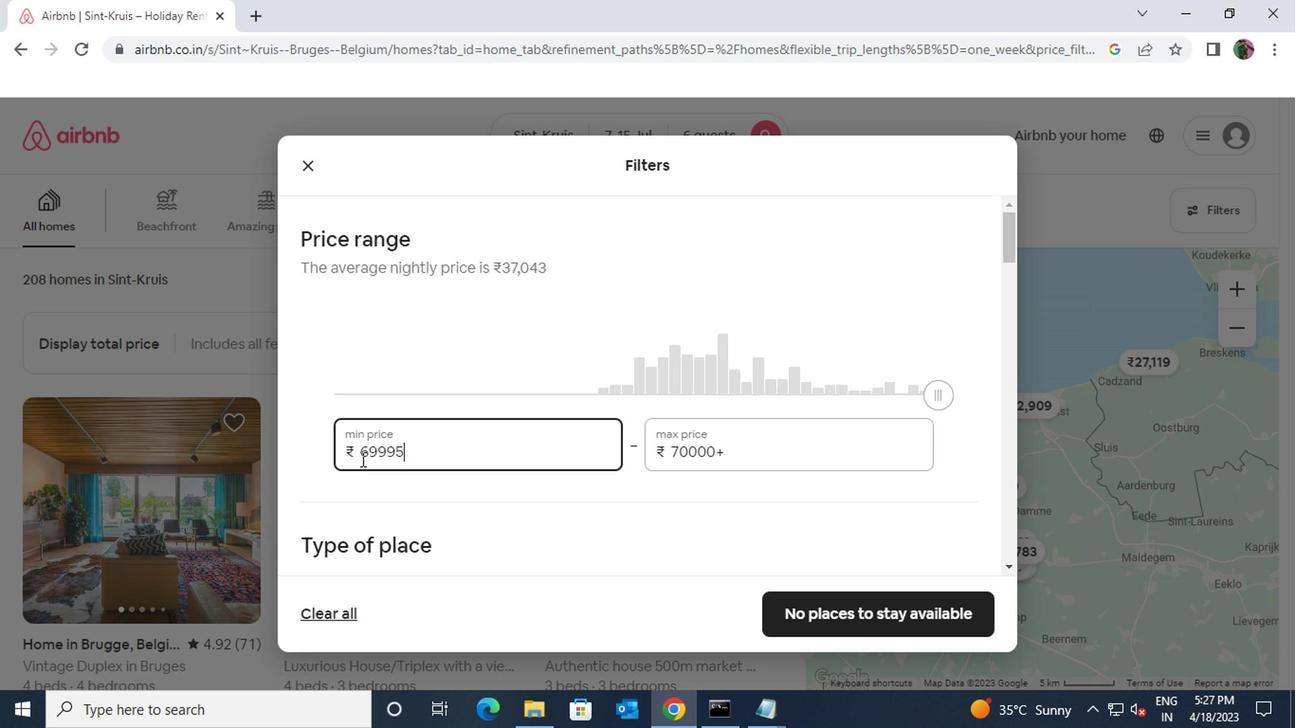 
Action: Mouse pressed left at (344, 414)
Screenshot: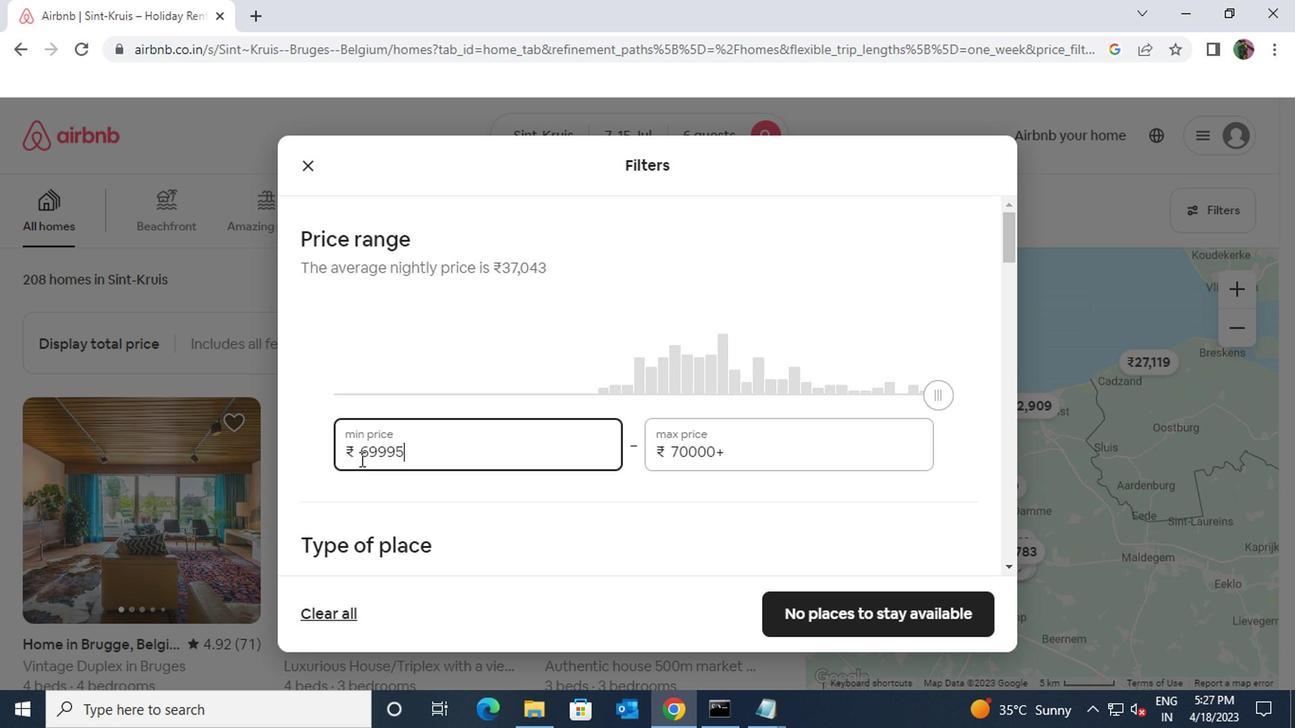 
Action: Mouse moved to (380, 411)
Screenshot: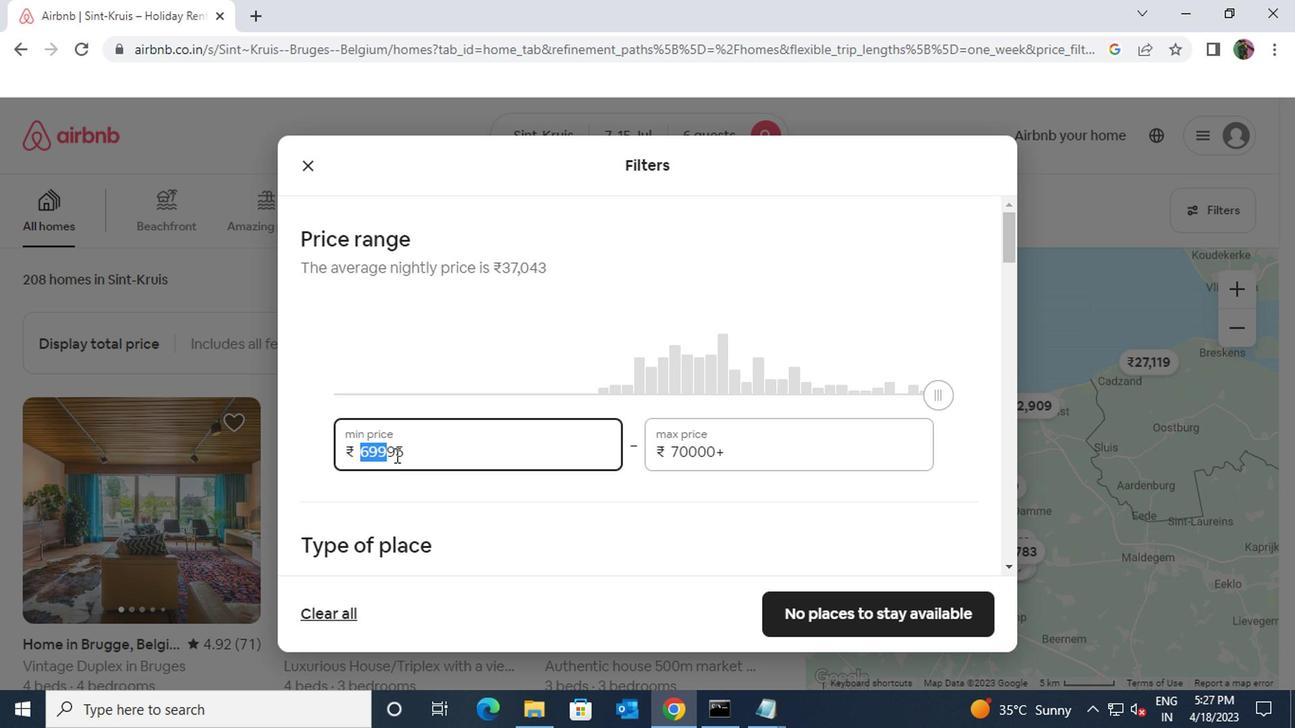
Action: Key pressed 15000
Screenshot: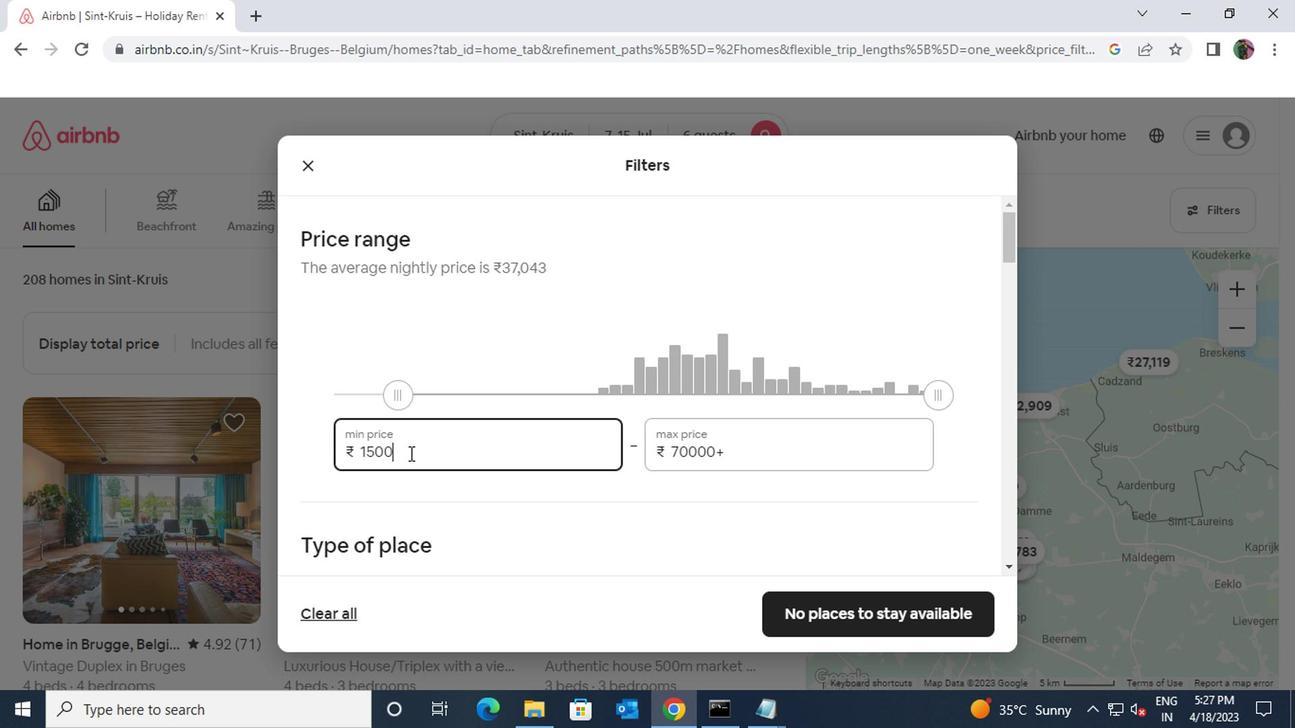 
Action: Mouse moved to (609, 408)
Screenshot: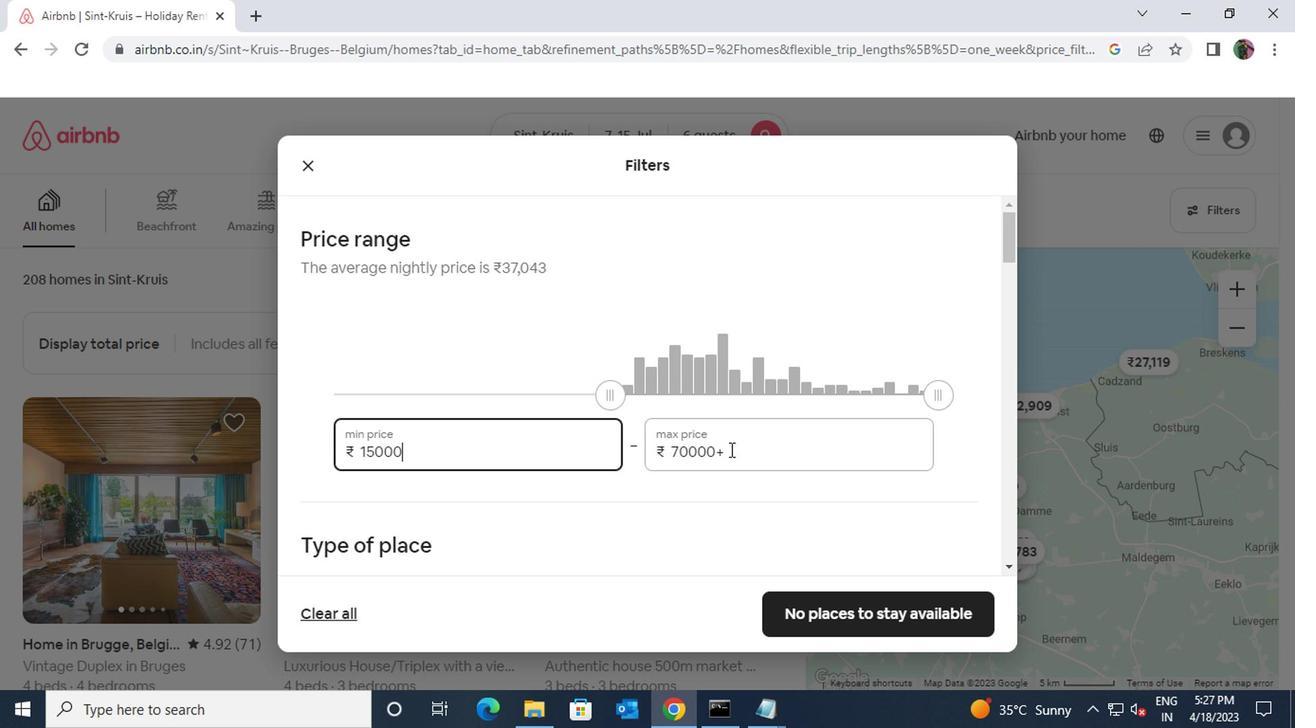 
Action: Mouse pressed left at (609, 408)
Screenshot: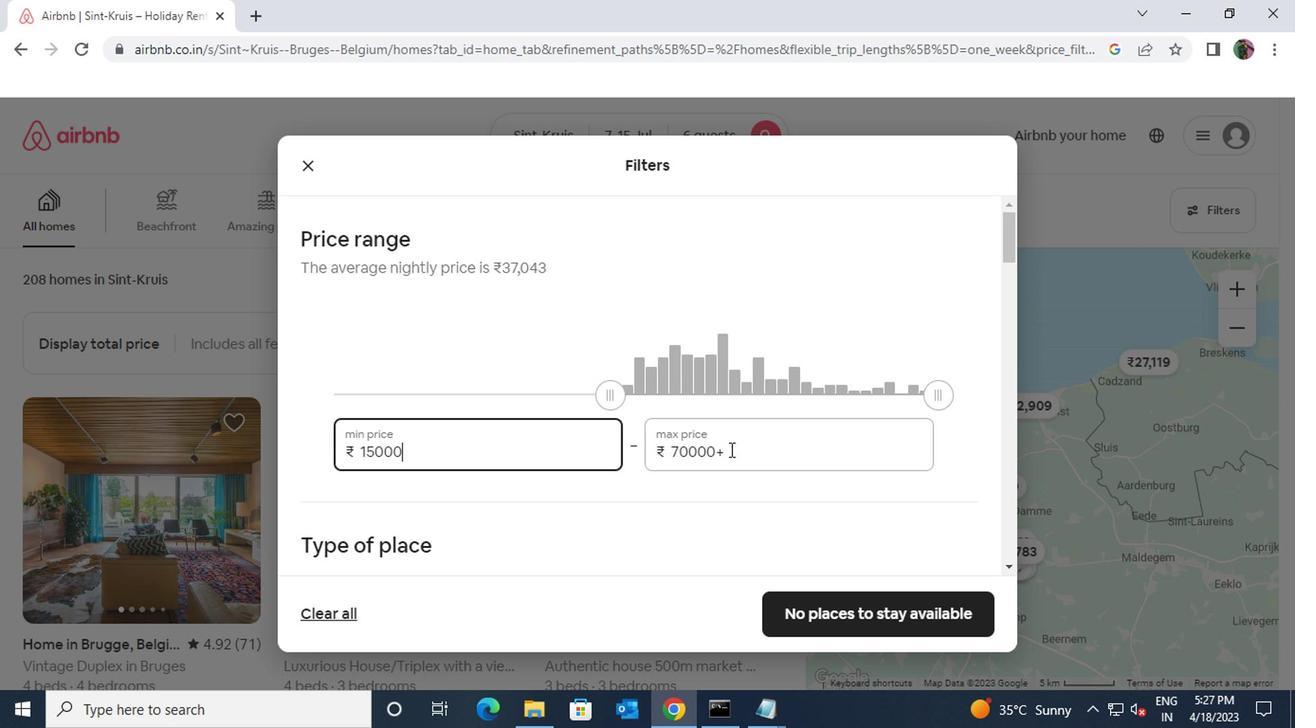 
Action: Mouse moved to (567, 412)
Screenshot: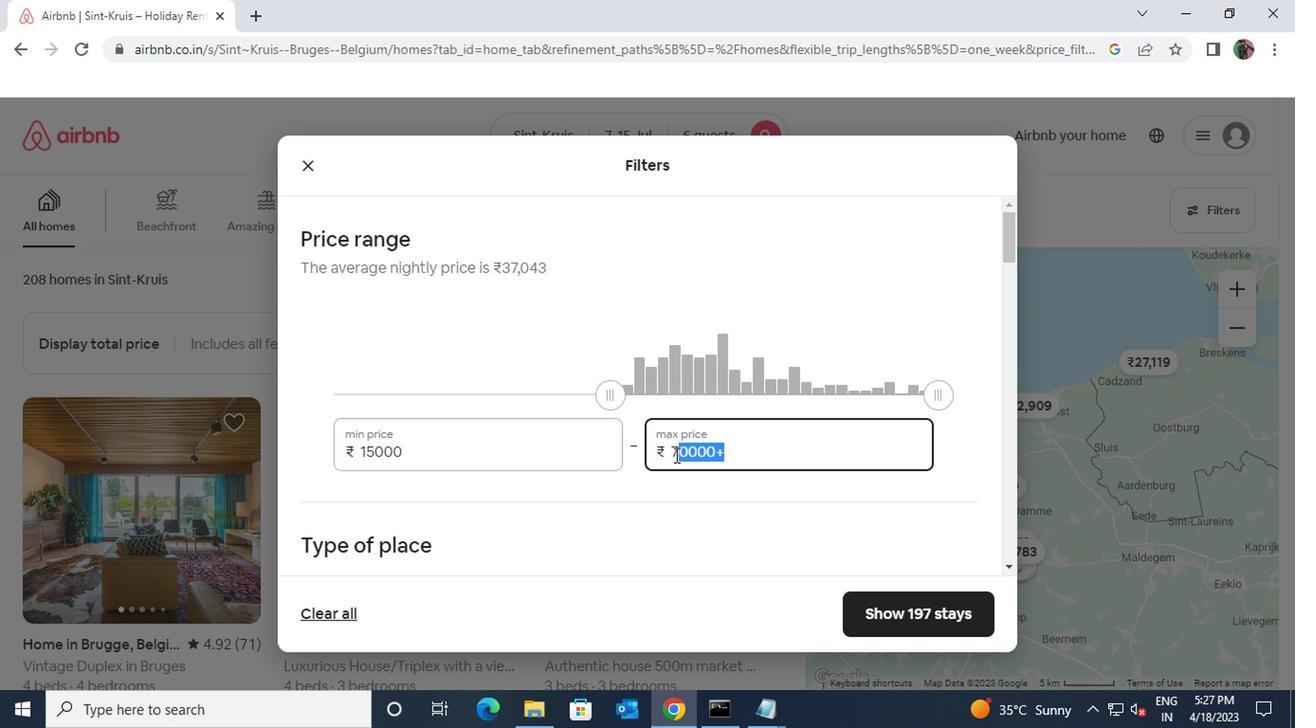 
Action: Key pressed 20000
Screenshot: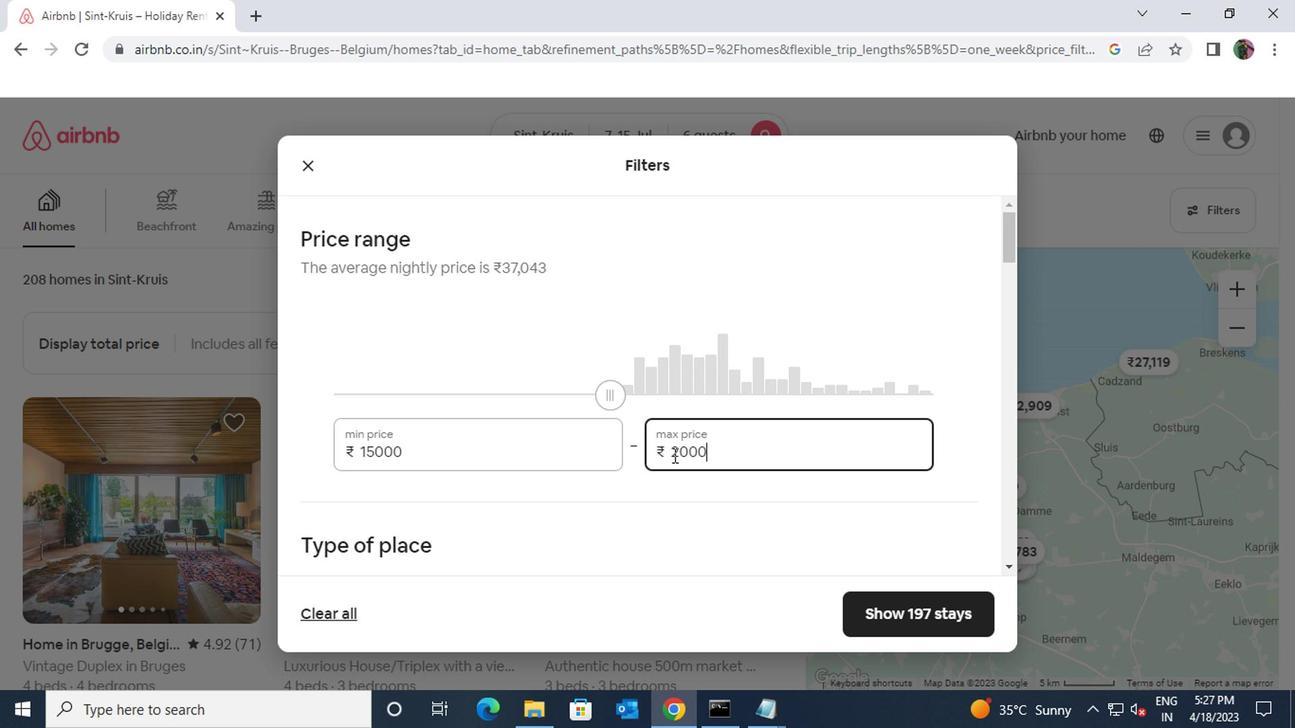
Action: Mouse scrolled (567, 412) with delta (0, 0)
Screenshot: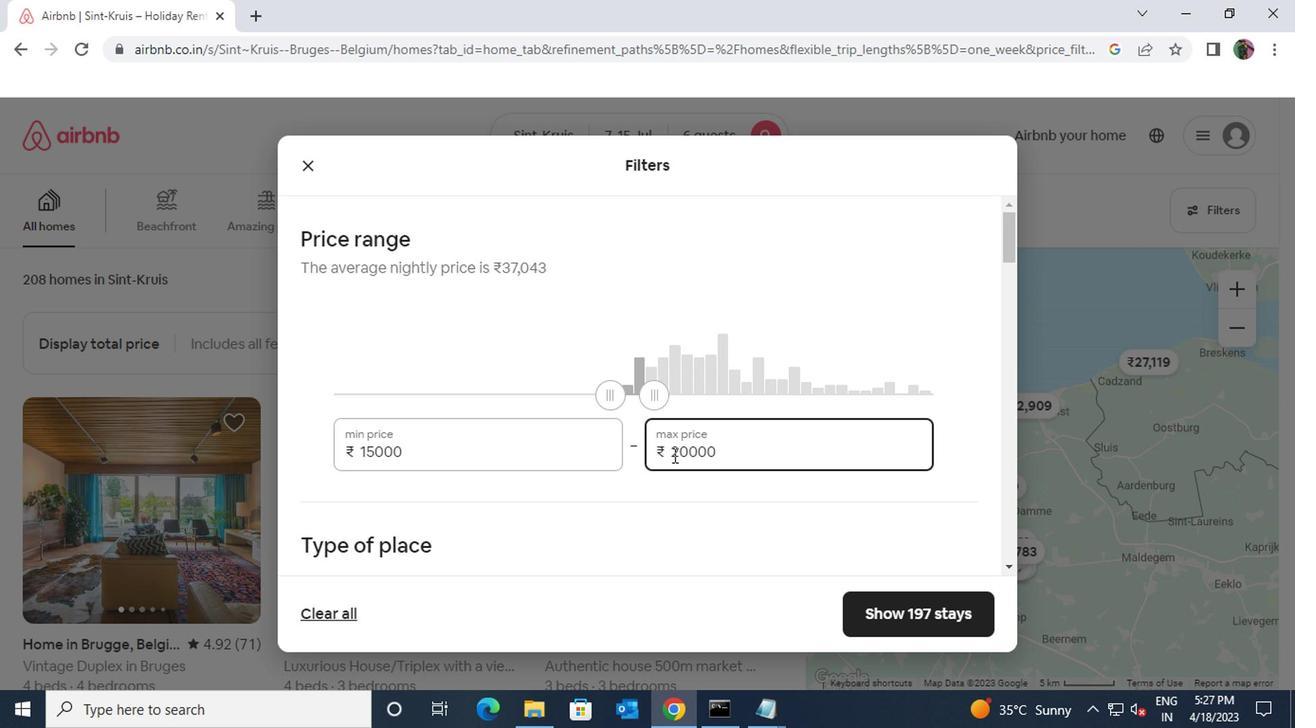 
Action: Mouse moved to (559, 414)
Screenshot: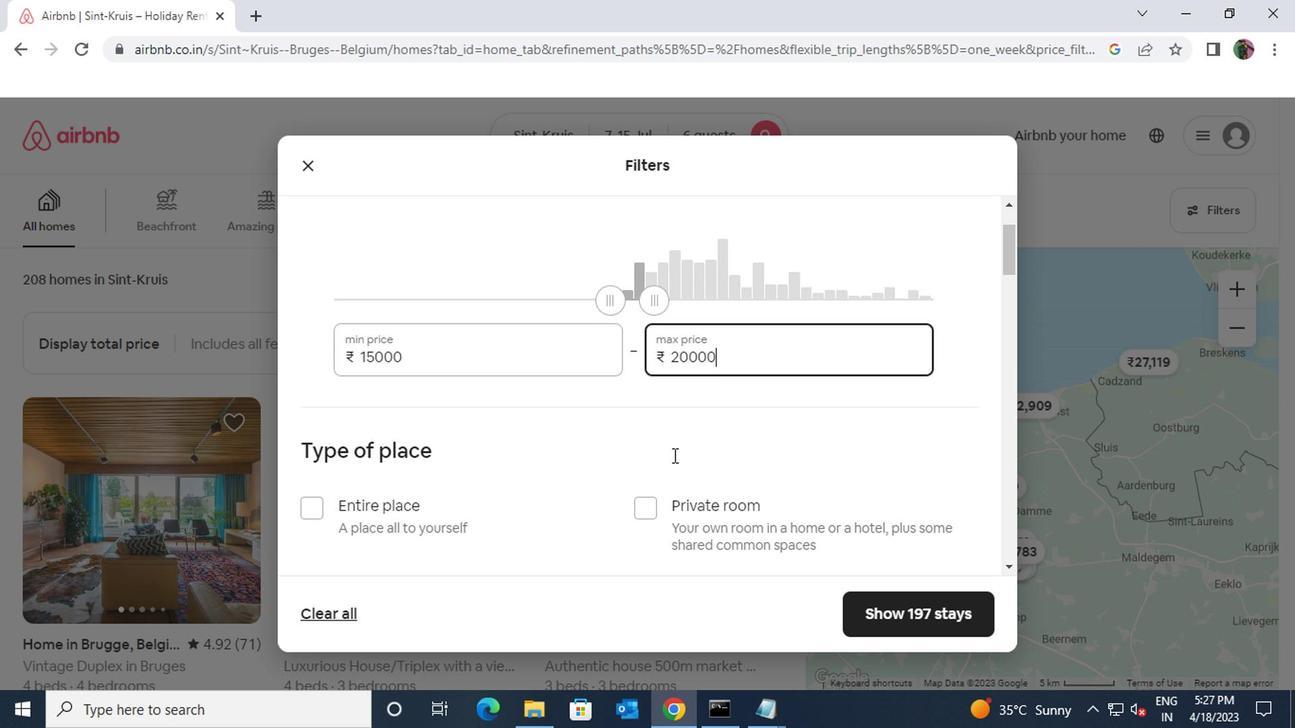 
Action: Mouse scrolled (559, 413) with delta (0, 0)
Screenshot: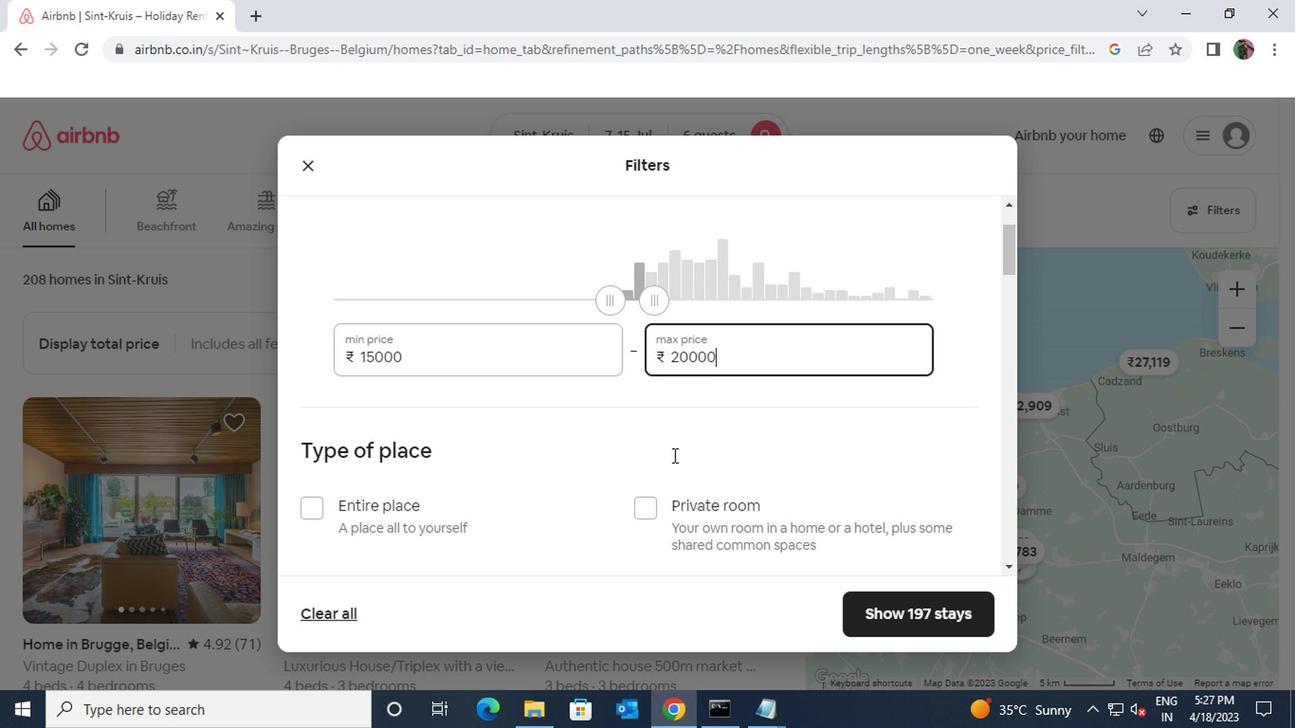 
Action: Mouse moved to (310, 385)
Screenshot: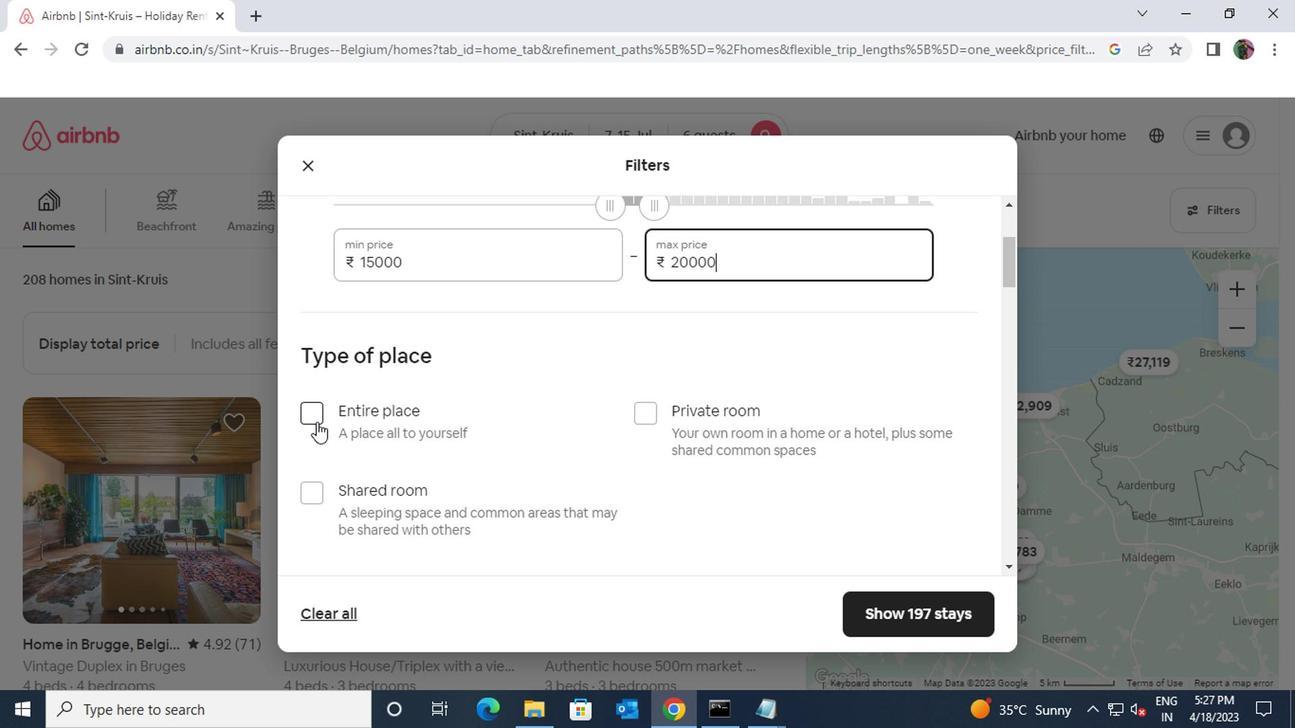 
Action: Mouse pressed left at (310, 385)
Screenshot: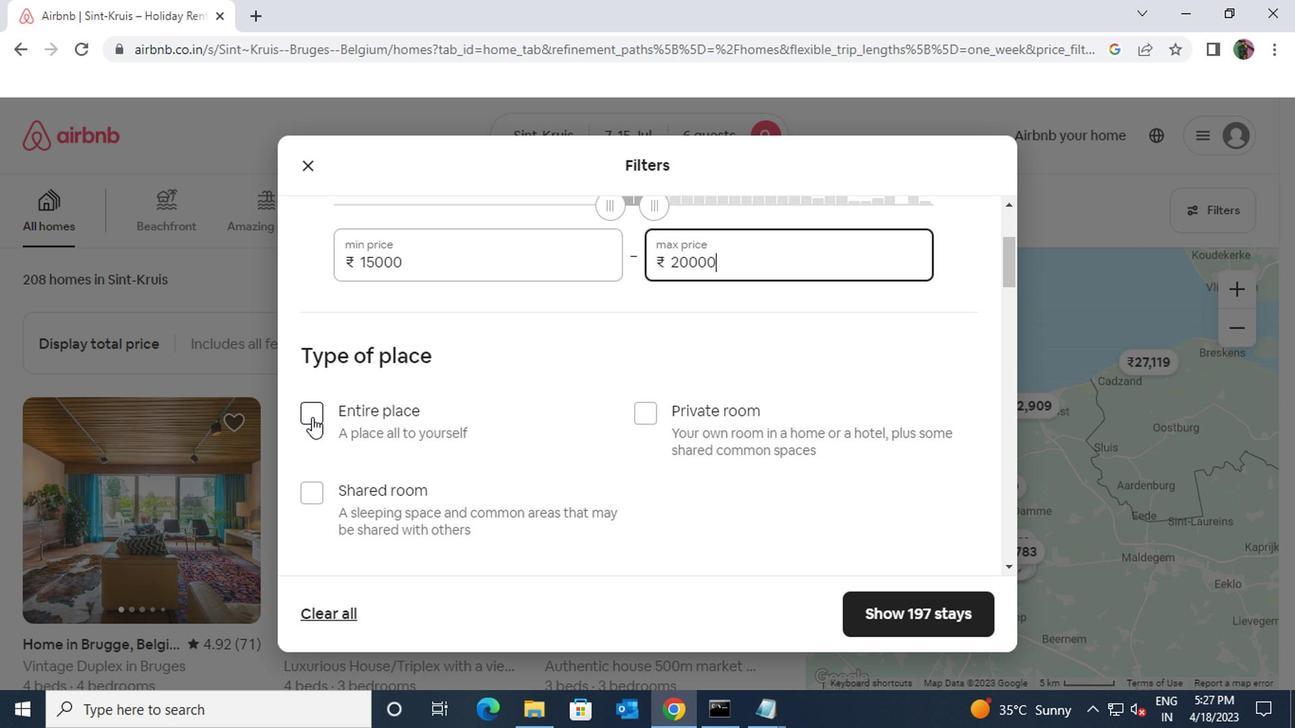 
Action: Mouse moved to (416, 416)
Screenshot: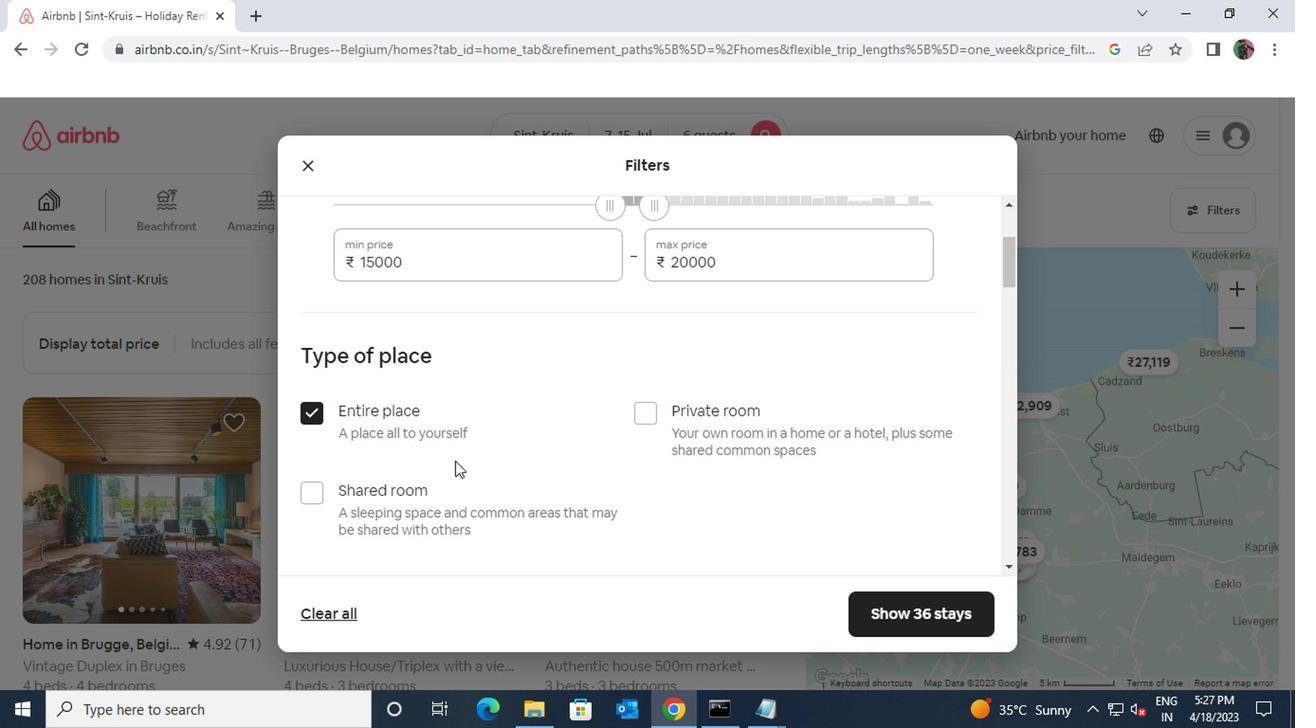 
Action: Mouse scrolled (416, 416) with delta (0, 0)
Screenshot: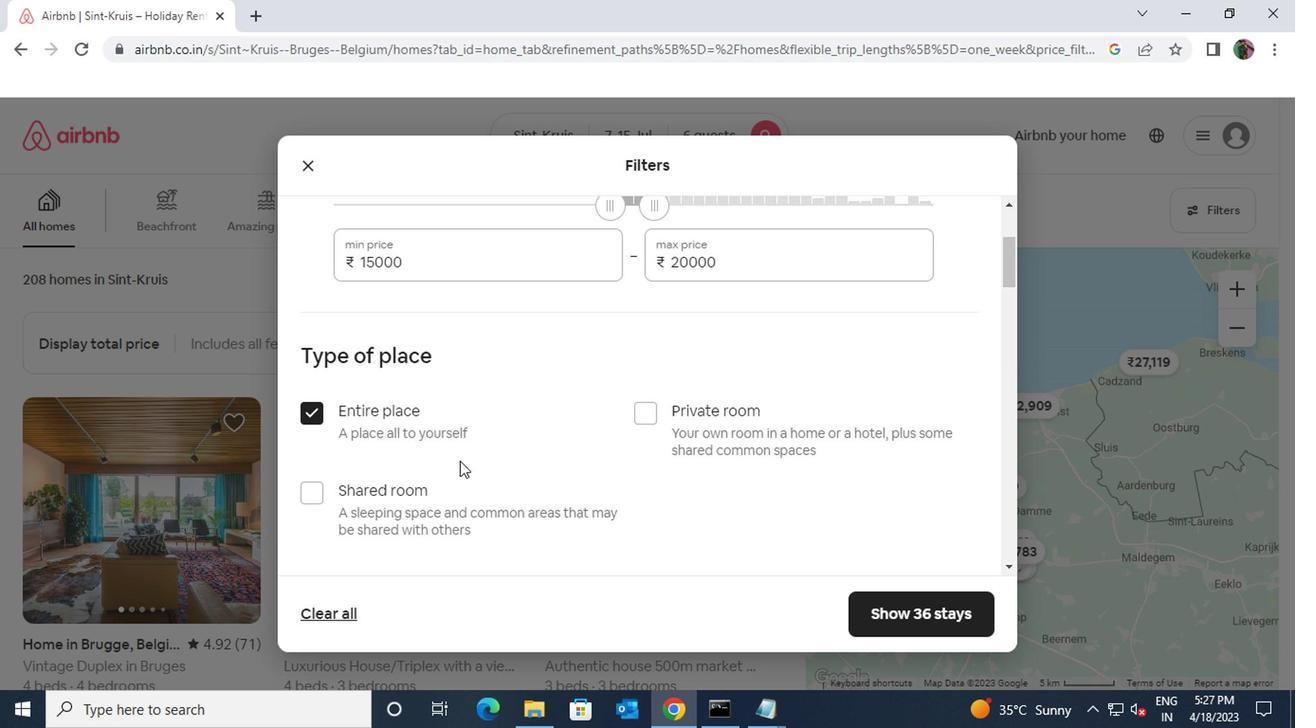 
Action: Mouse scrolled (416, 416) with delta (0, 0)
Screenshot: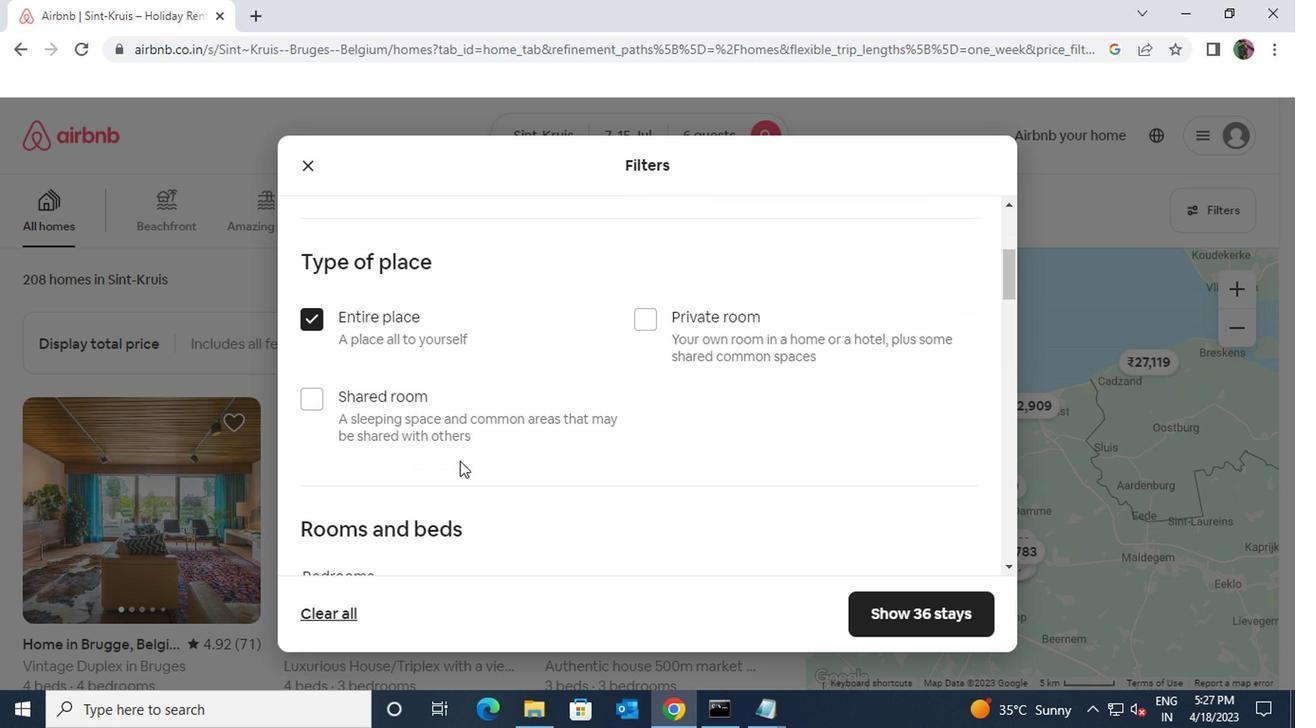 
Action: Mouse moved to (465, 466)
Screenshot: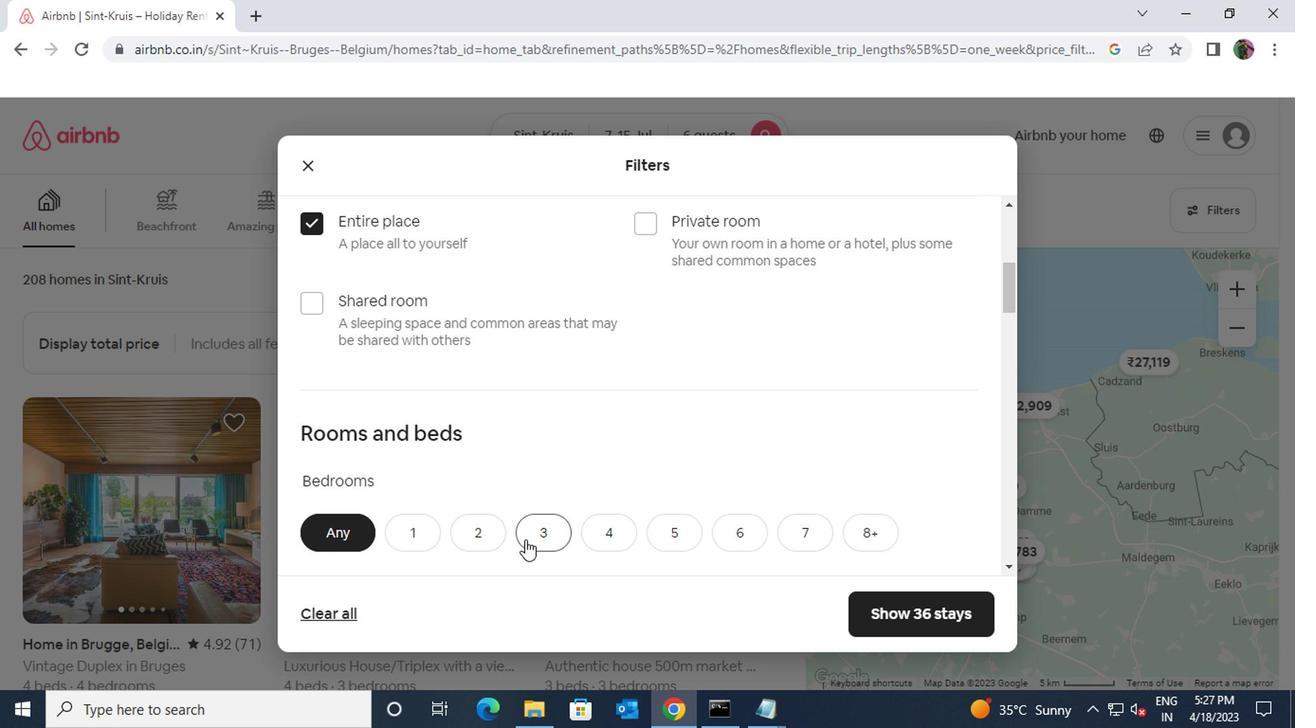 
Action: Mouse pressed left at (465, 466)
Screenshot: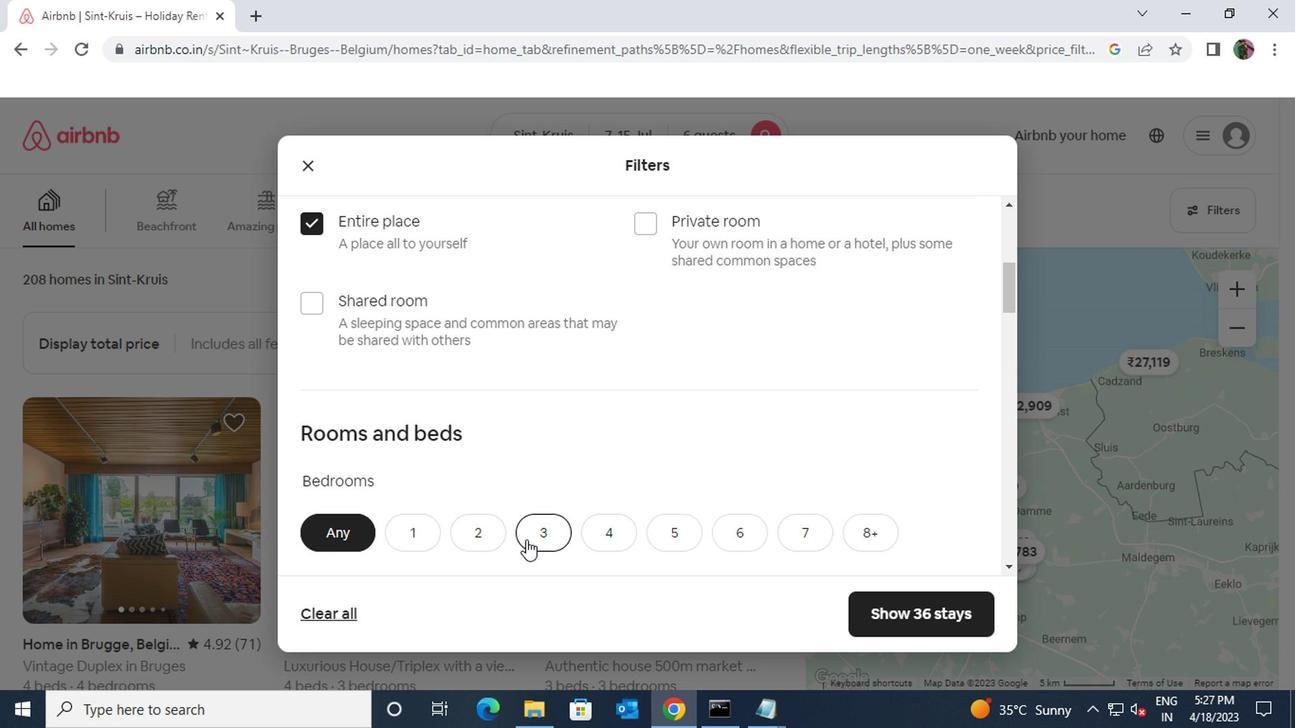 
Action: Mouse scrolled (465, 466) with delta (0, 0)
Screenshot: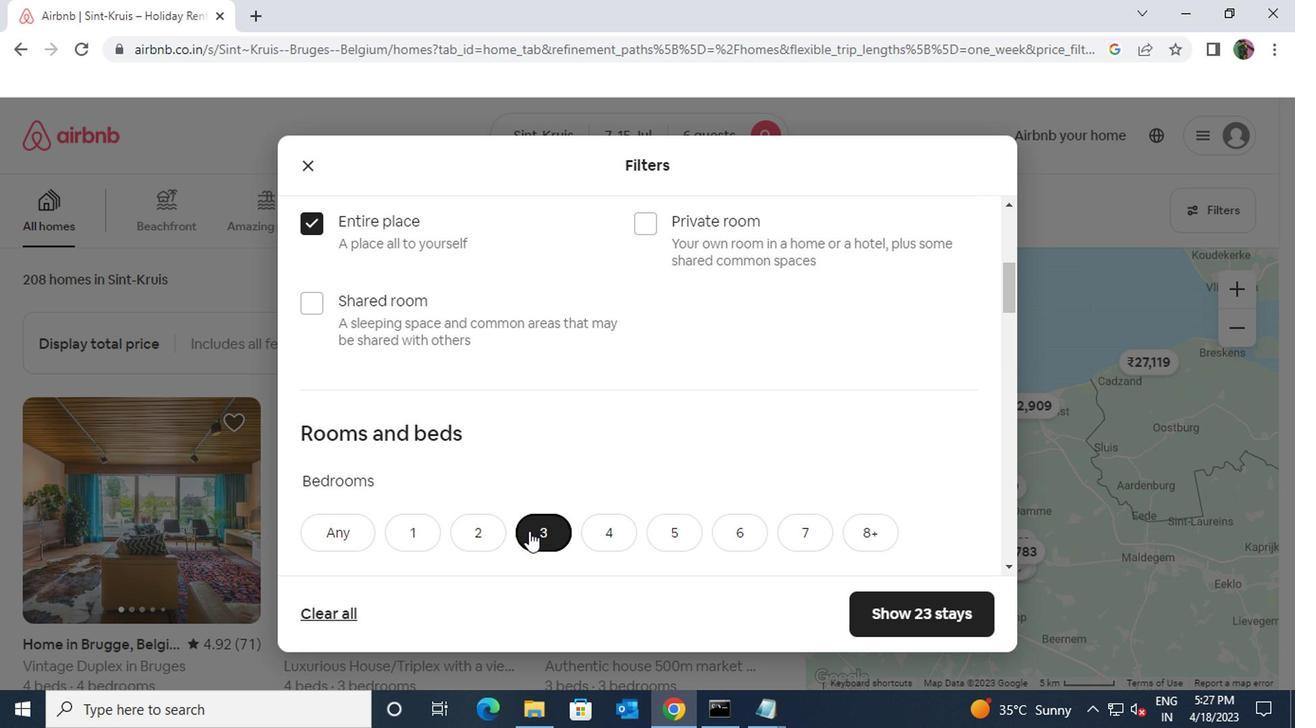 
Action: Mouse moved to (462, 472)
Screenshot: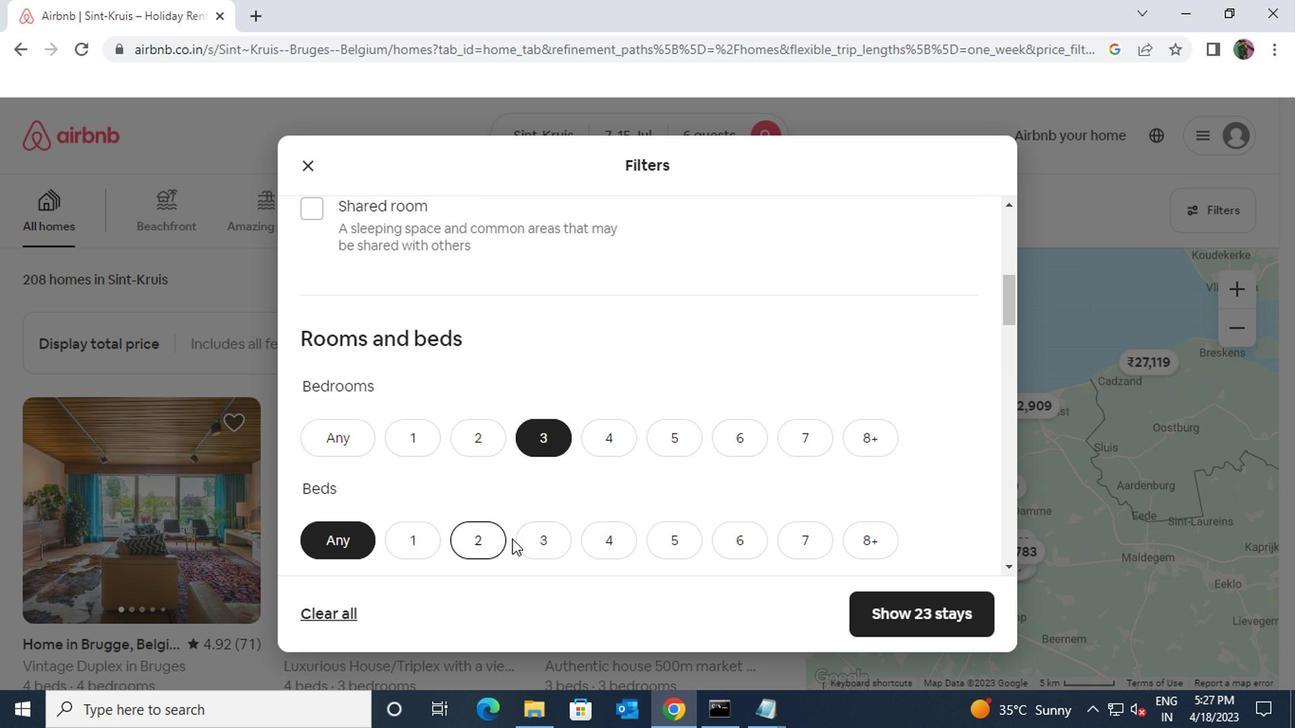 
Action: Mouse pressed left at (462, 472)
Screenshot: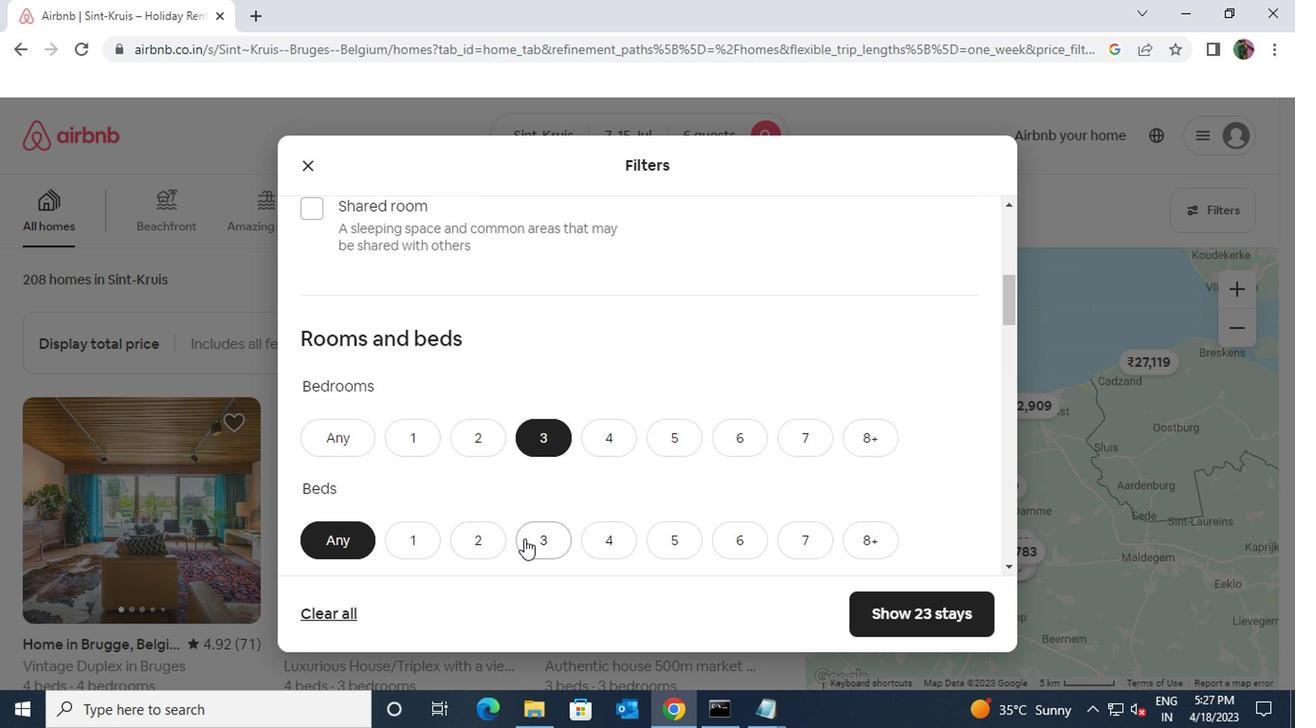 
Action: Mouse moved to (462, 471)
Screenshot: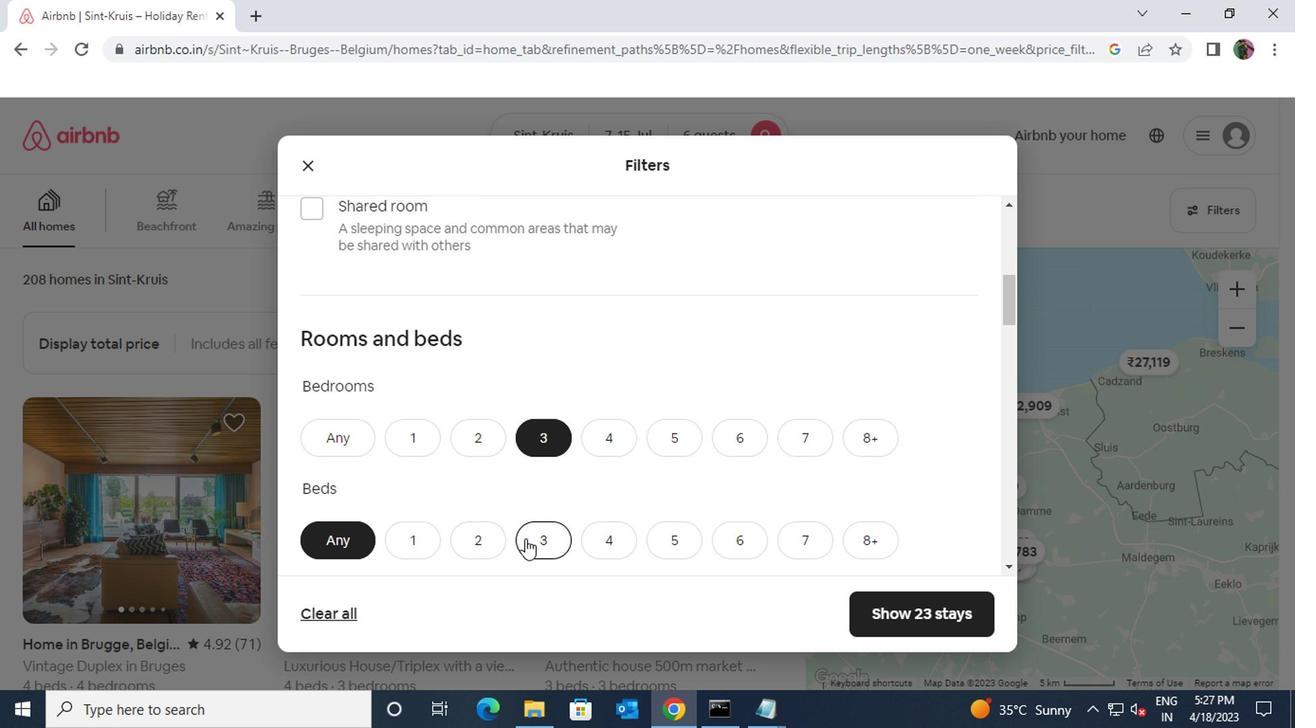 
Action: Mouse scrolled (462, 470) with delta (0, 0)
Screenshot: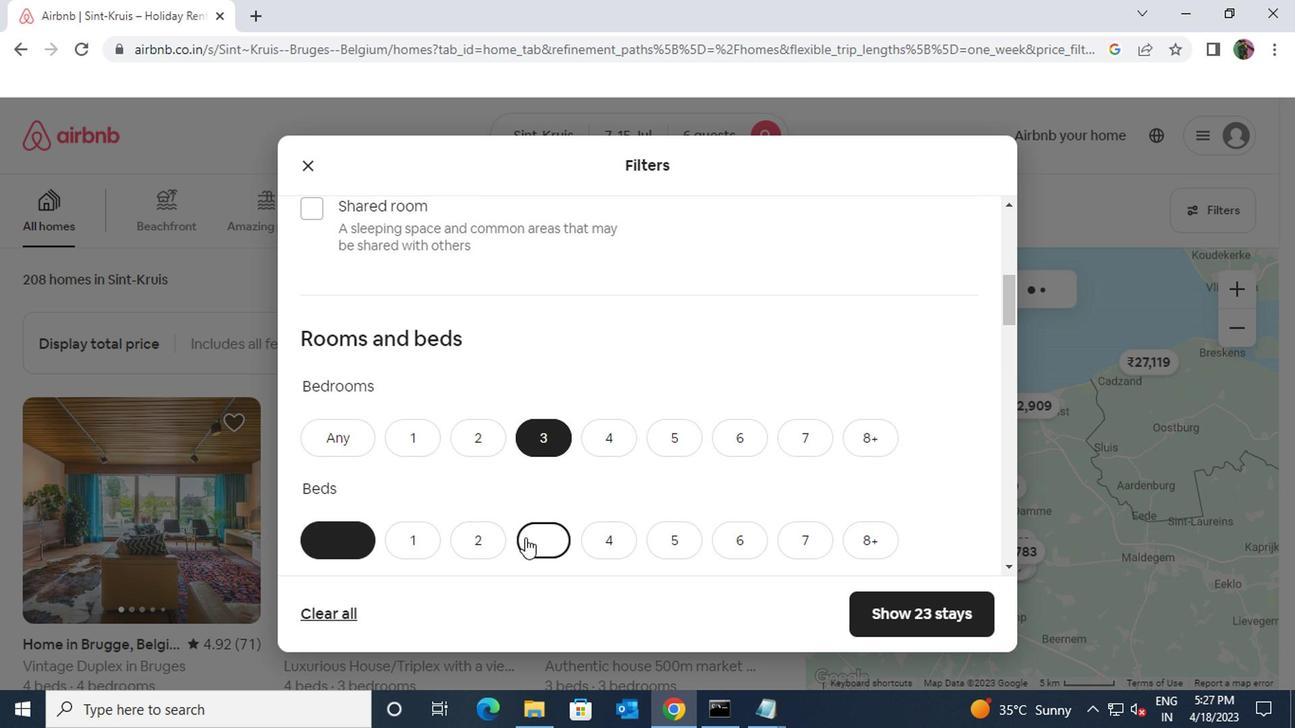 
Action: Mouse scrolled (462, 470) with delta (0, 0)
Screenshot: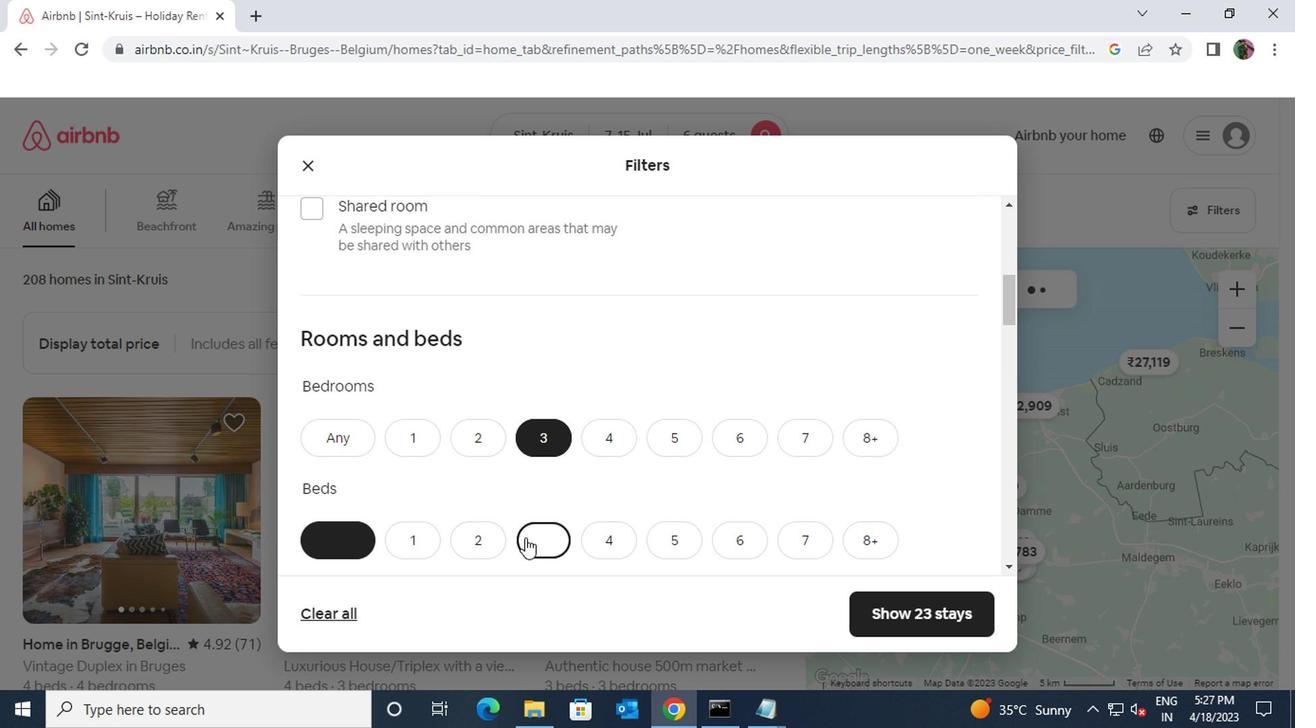
Action: Mouse moved to (471, 420)
Screenshot: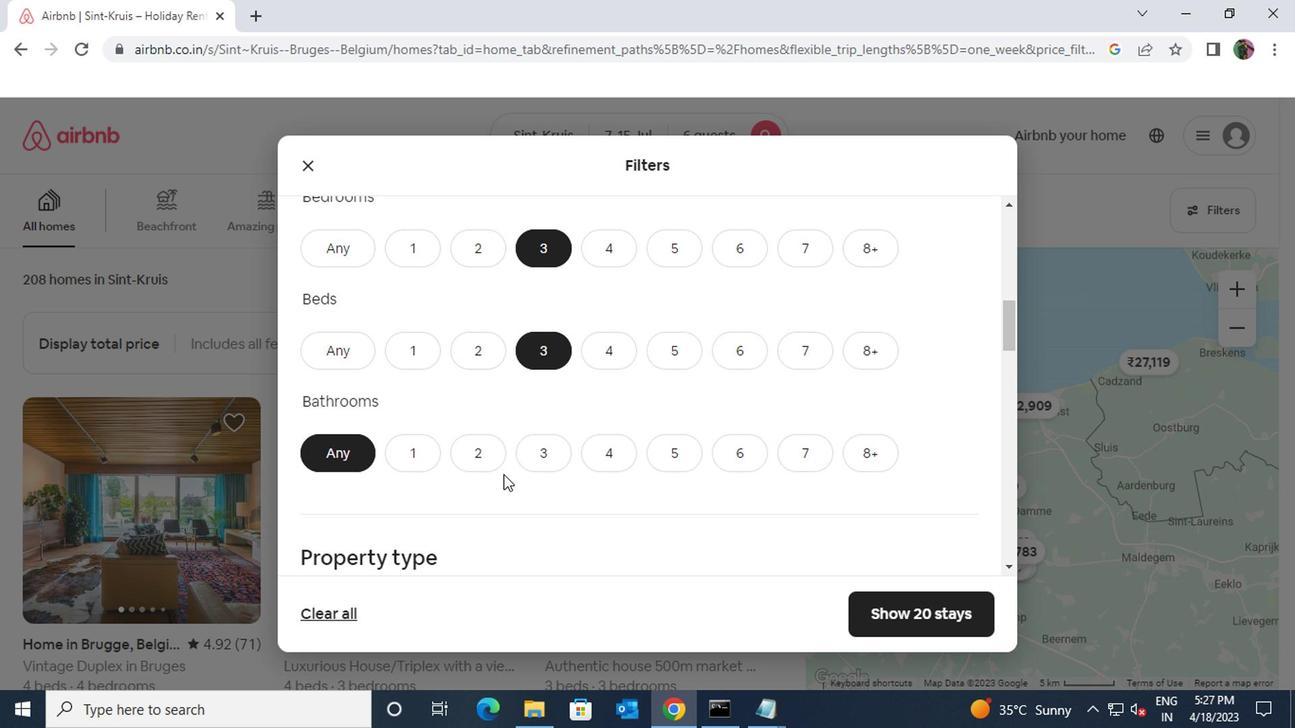 
Action: Mouse pressed left at (471, 420)
Screenshot: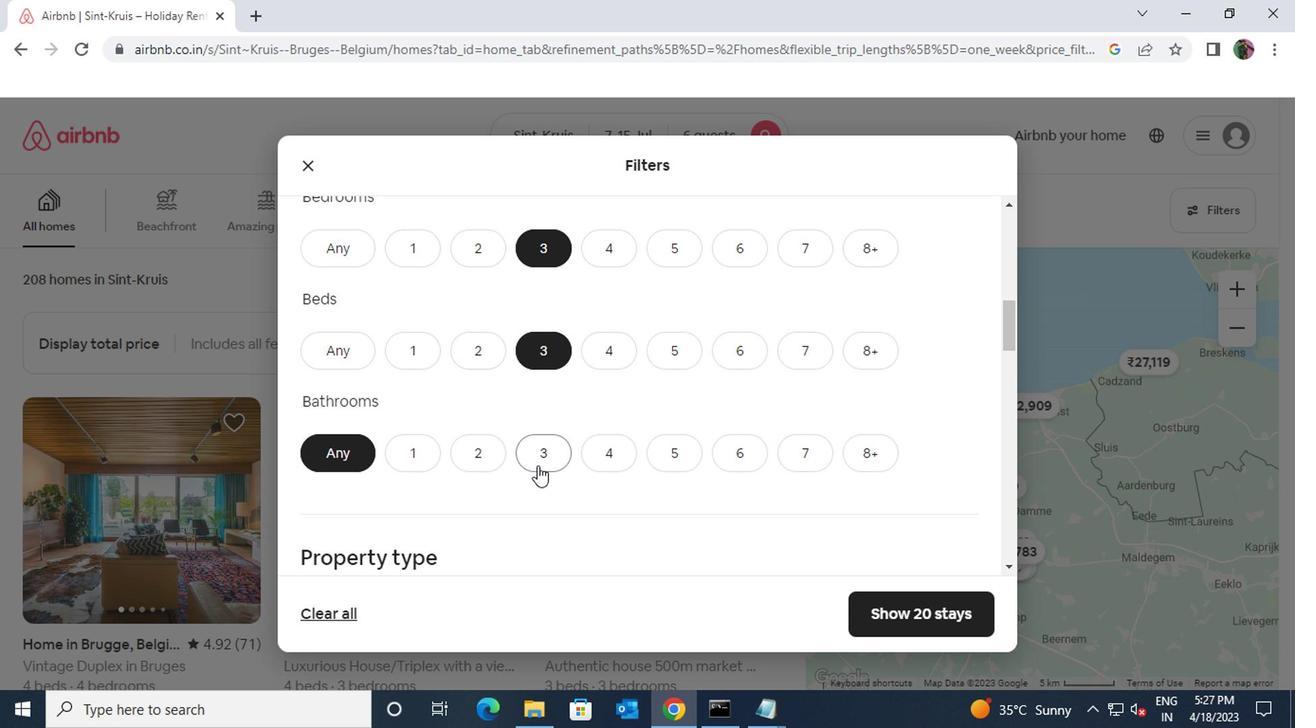 
Action: Mouse moved to (469, 445)
Screenshot: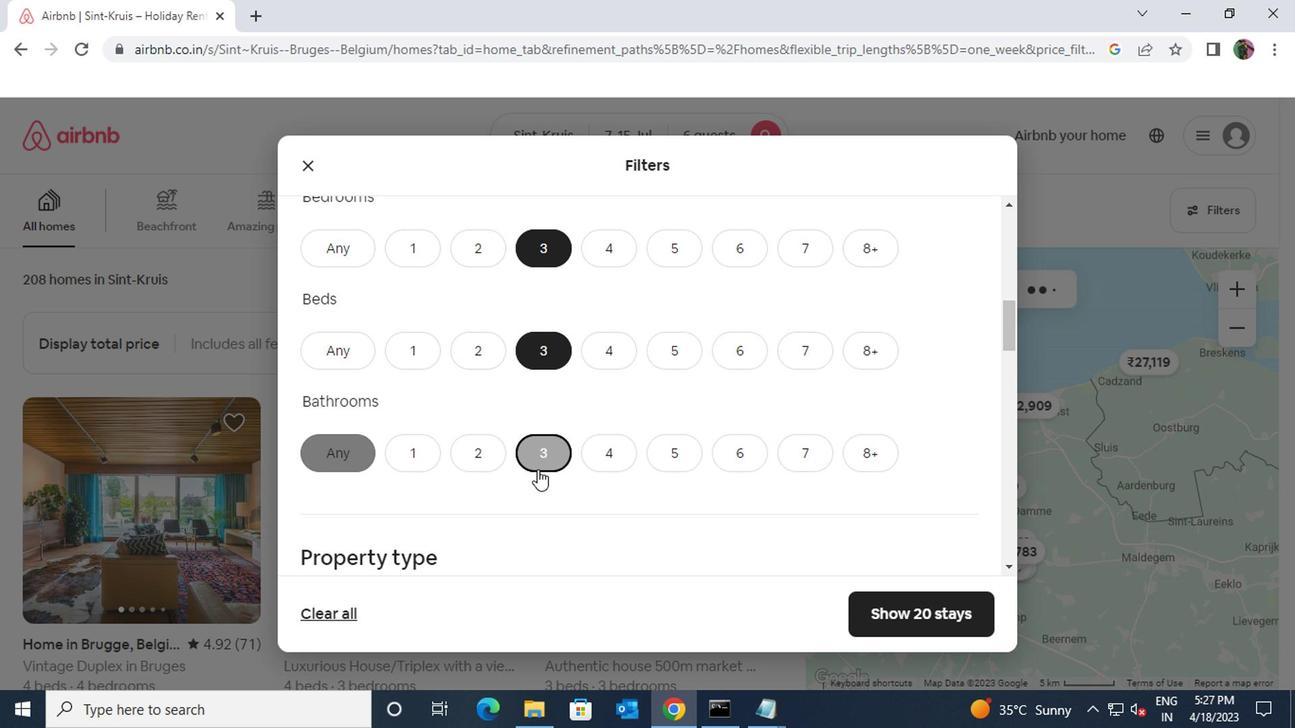 
Action: Mouse scrolled (469, 445) with delta (0, 0)
Screenshot: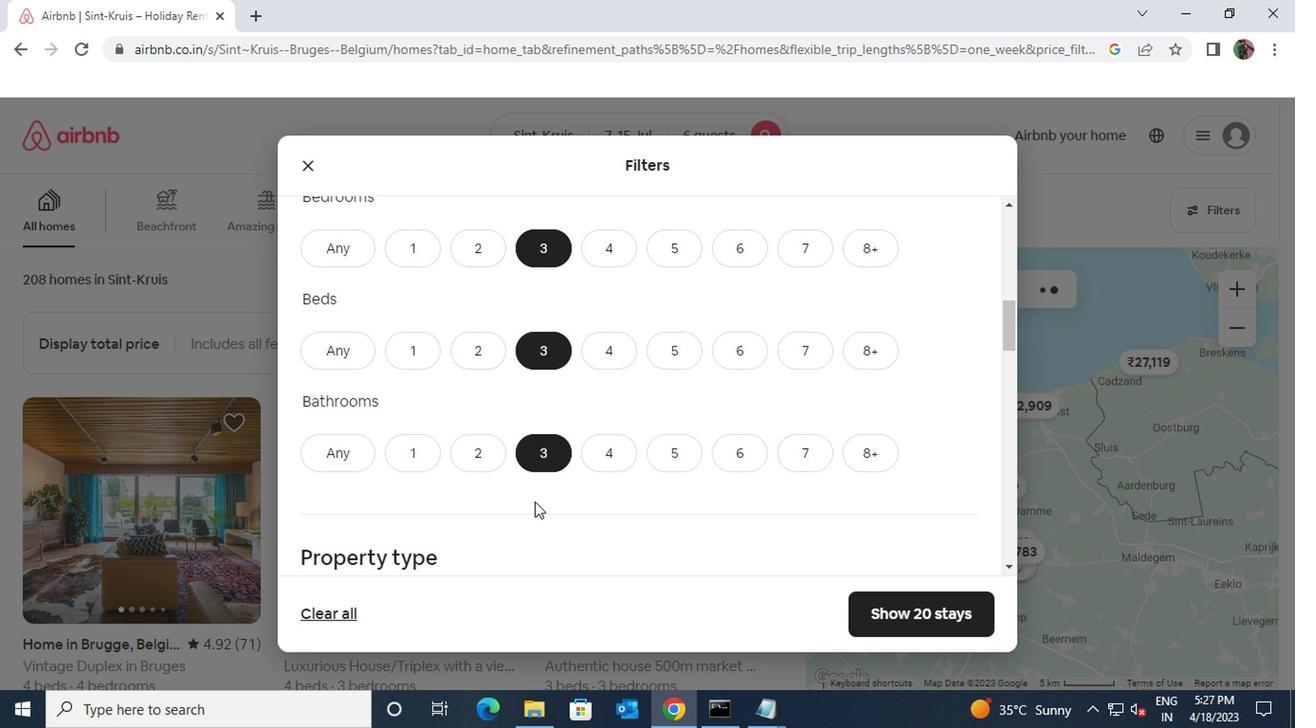 
Action: Mouse scrolled (469, 445) with delta (0, 0)
Screenshot: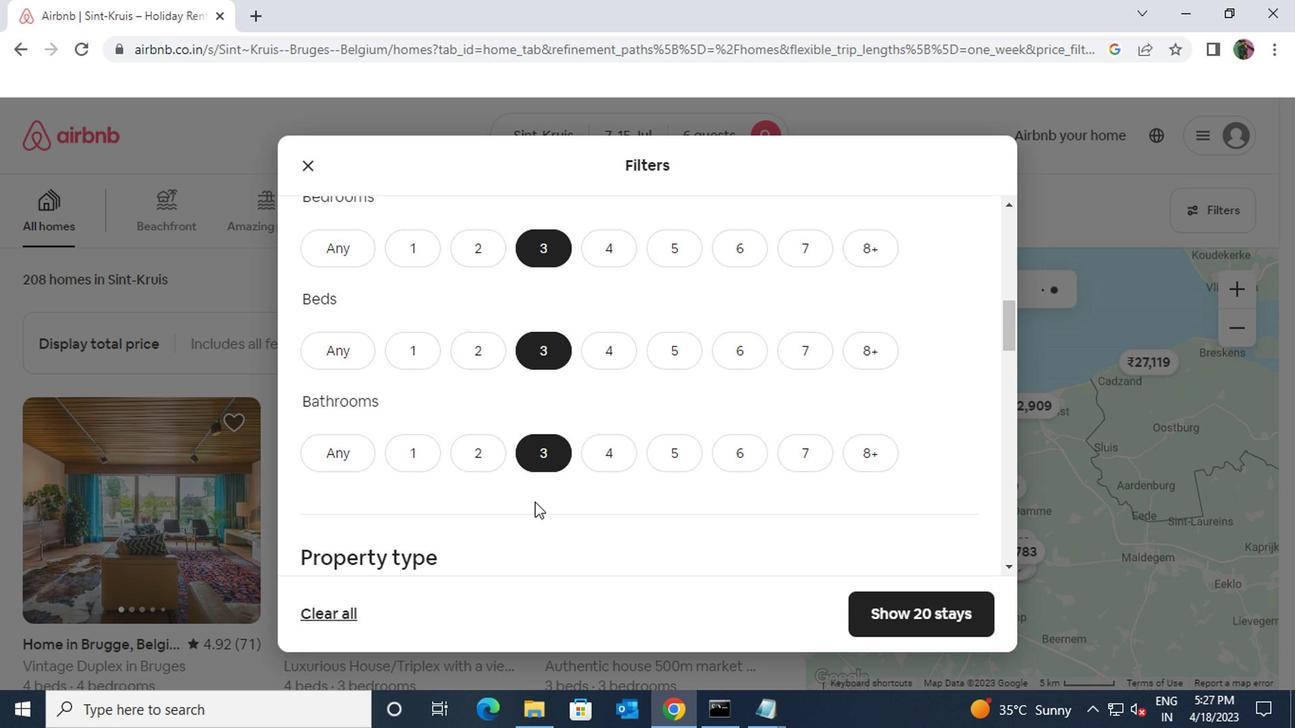 
Action: Mouse moved to (368, 439)
Screenshot: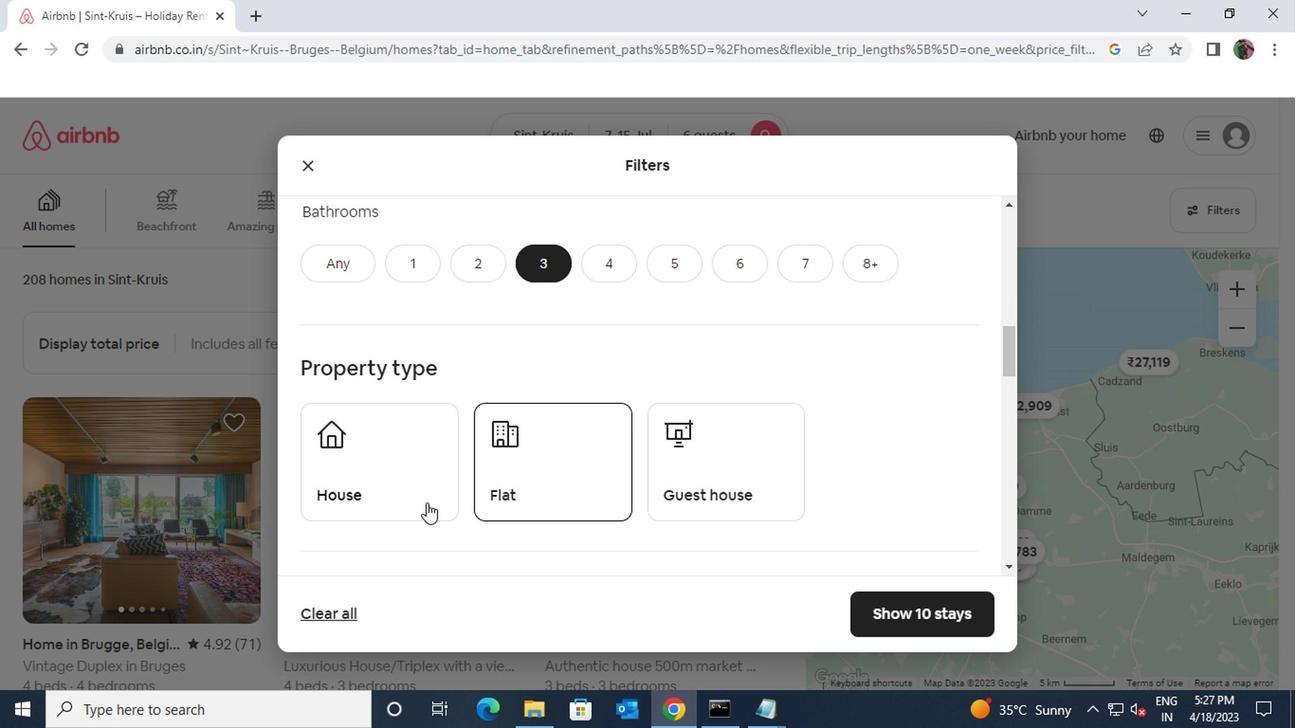 
Action: Mouse pressed left at (368, 439)
Screenshot: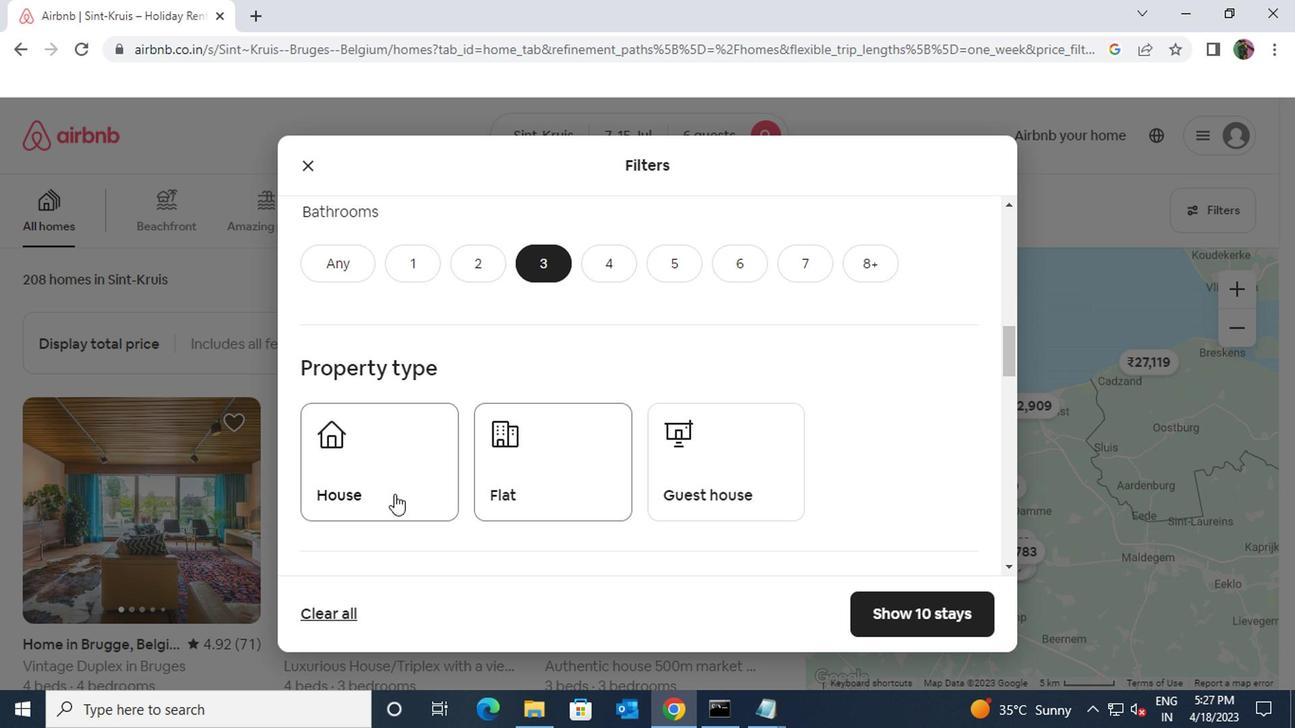 
Action: Mouse scrolled (368, 438) with delta (0, 0)
Screenshot: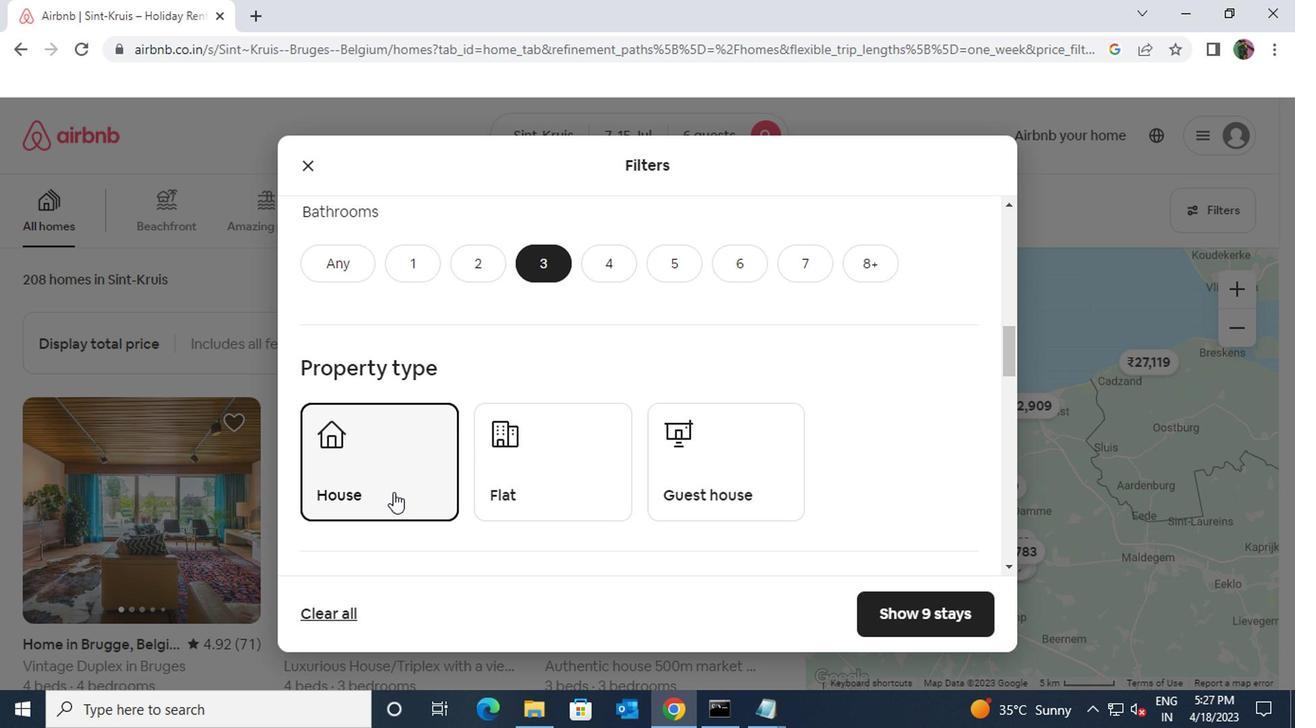 
Action: Mouse moved to (375, 424)
Screenshot: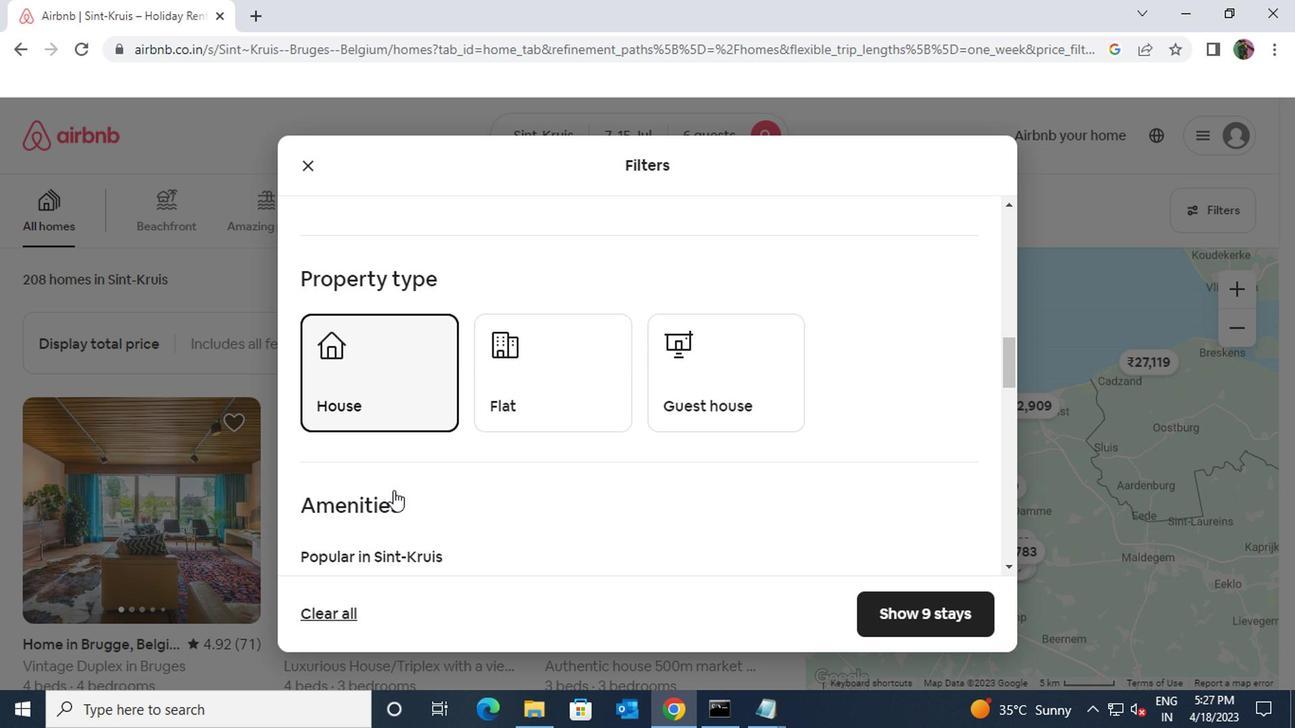 
Action: Mouse scrolled (375, 423) with delta (0, 0)
Screenshot: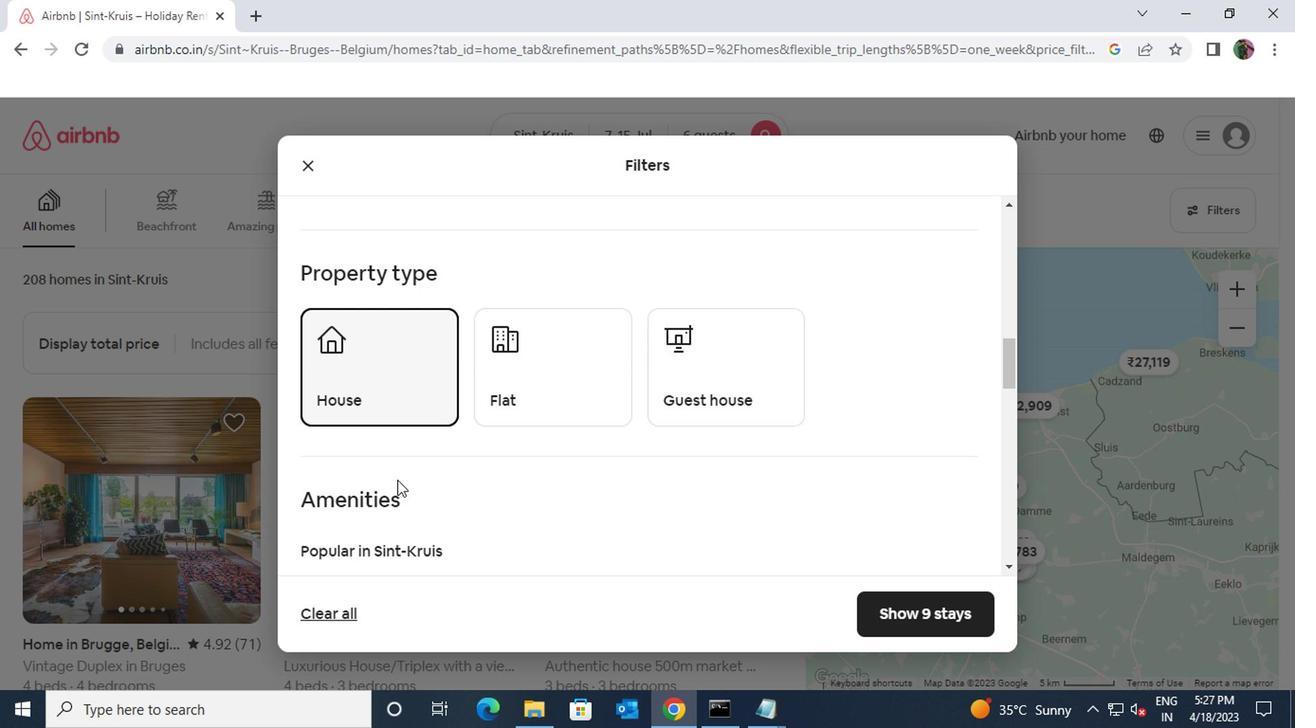 
Action: Mouse scrolled (375, 423) with delta (0, 0)
Screenshot: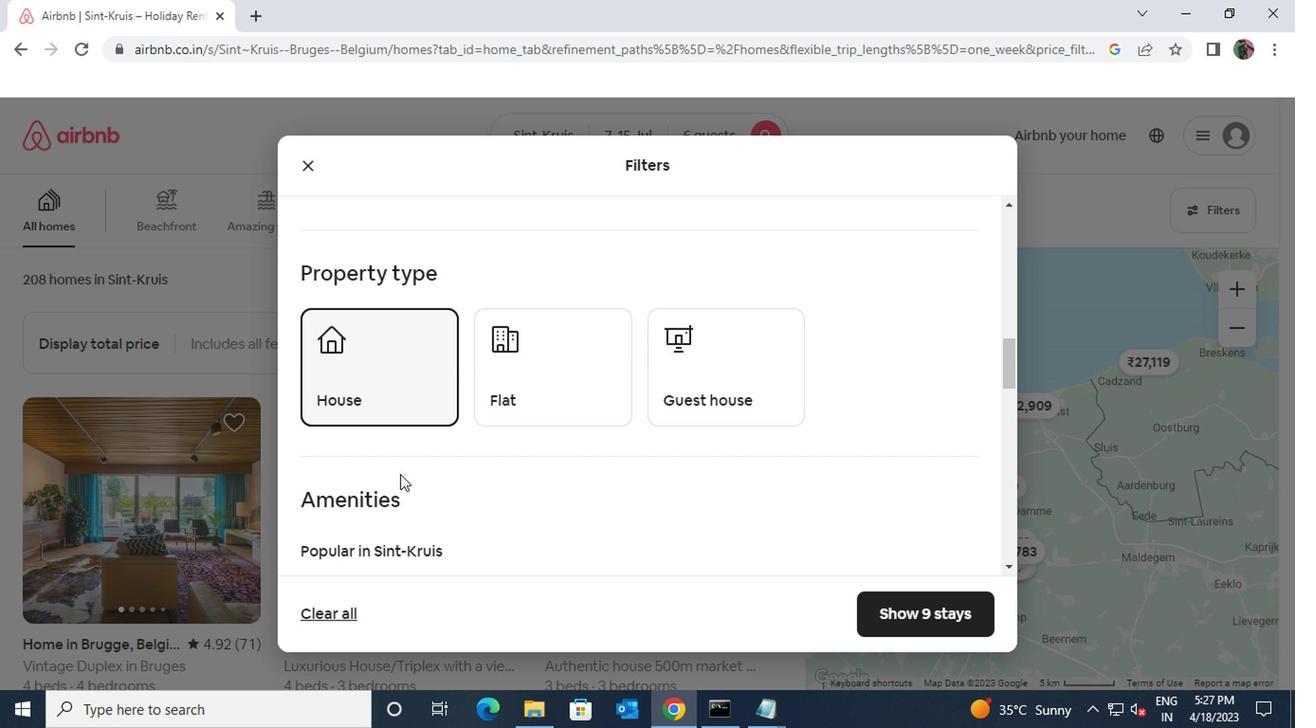 
Action: Mouse scrolled (375, 423) with delta (0, 0)
Screenshot: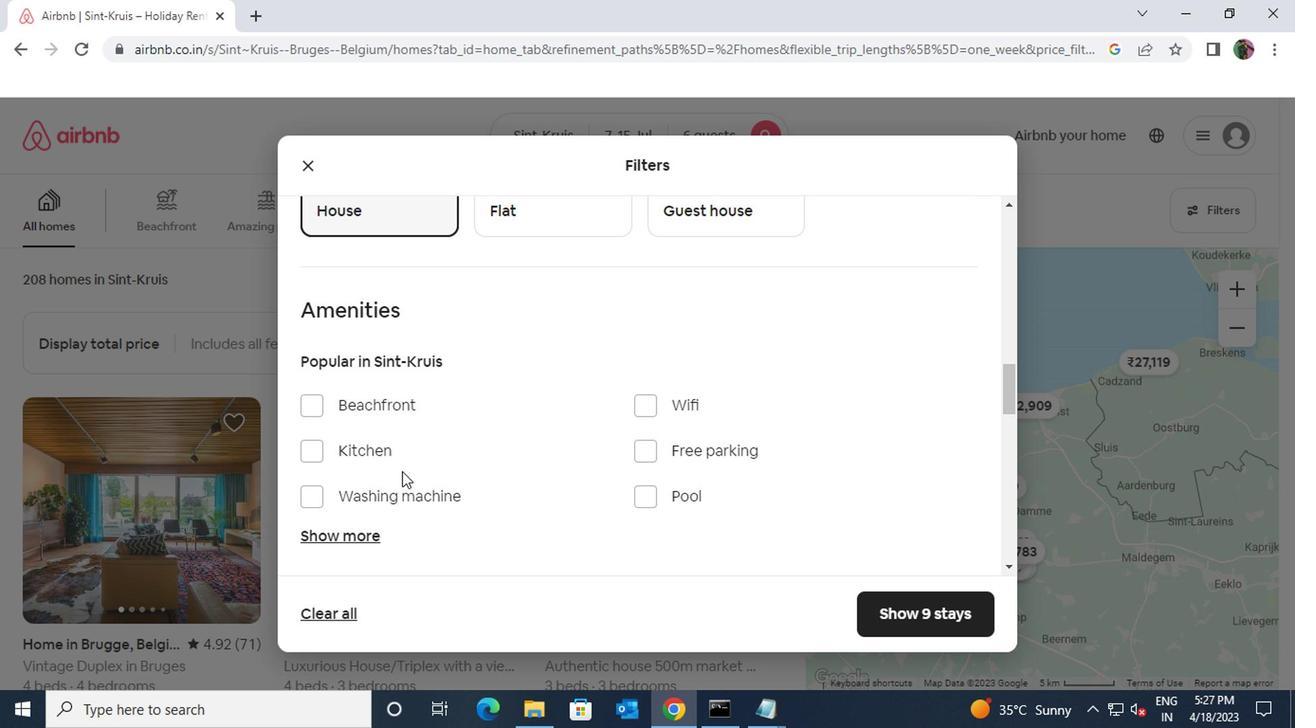 
Action: Mouse moved to (347, 400)
Screenshot: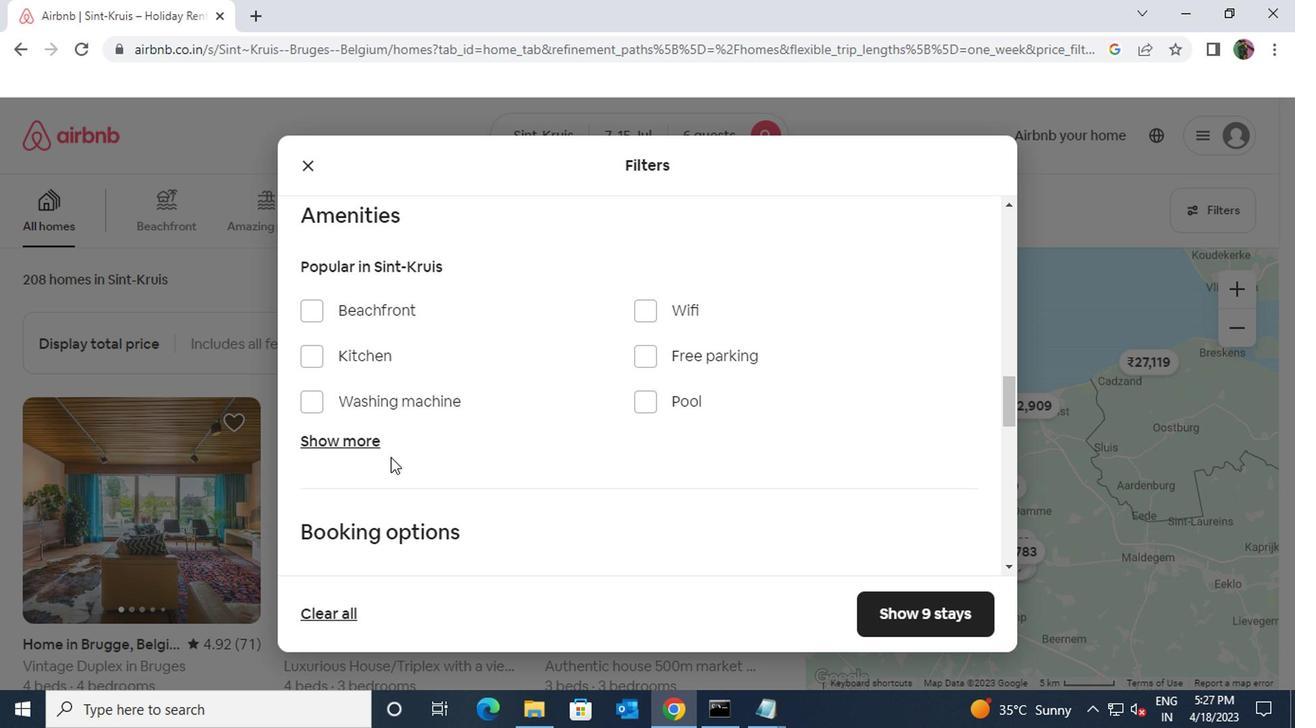 
Action: Mouse pressed left at (347, 400)
Screenshot: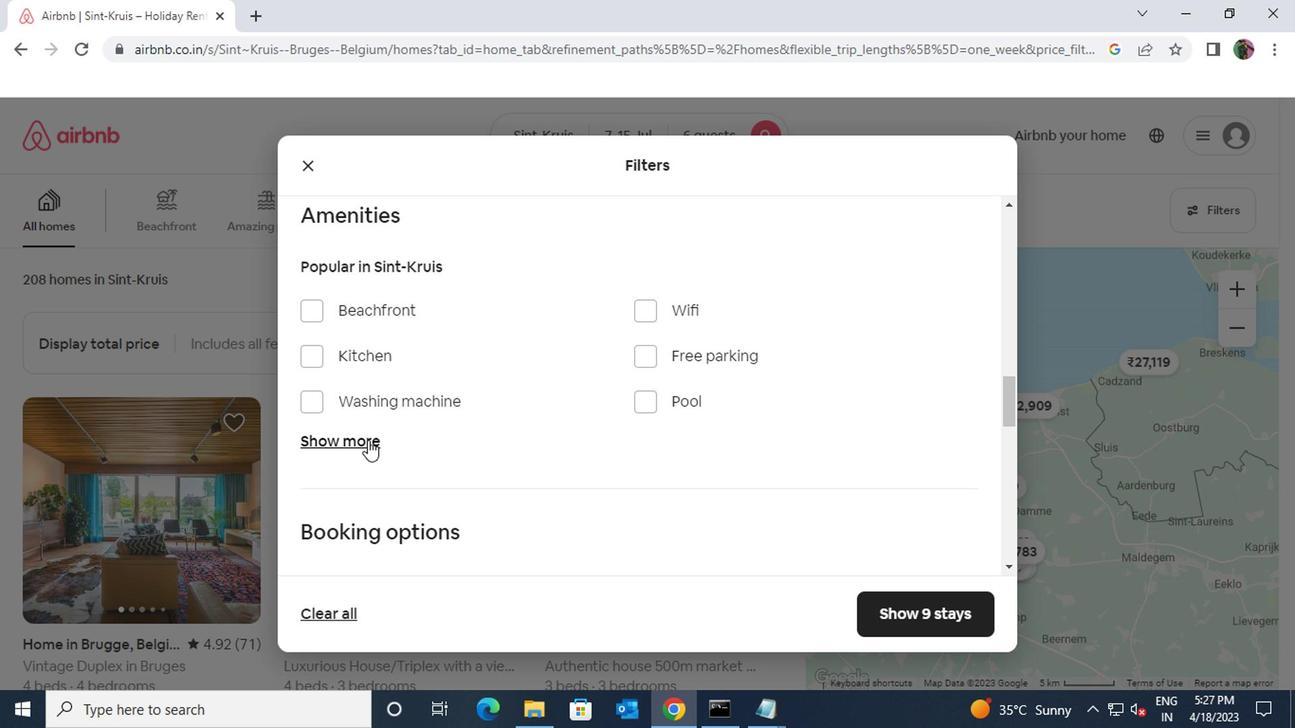 
Action: Mouse moved to (321, 483)
Screenshot: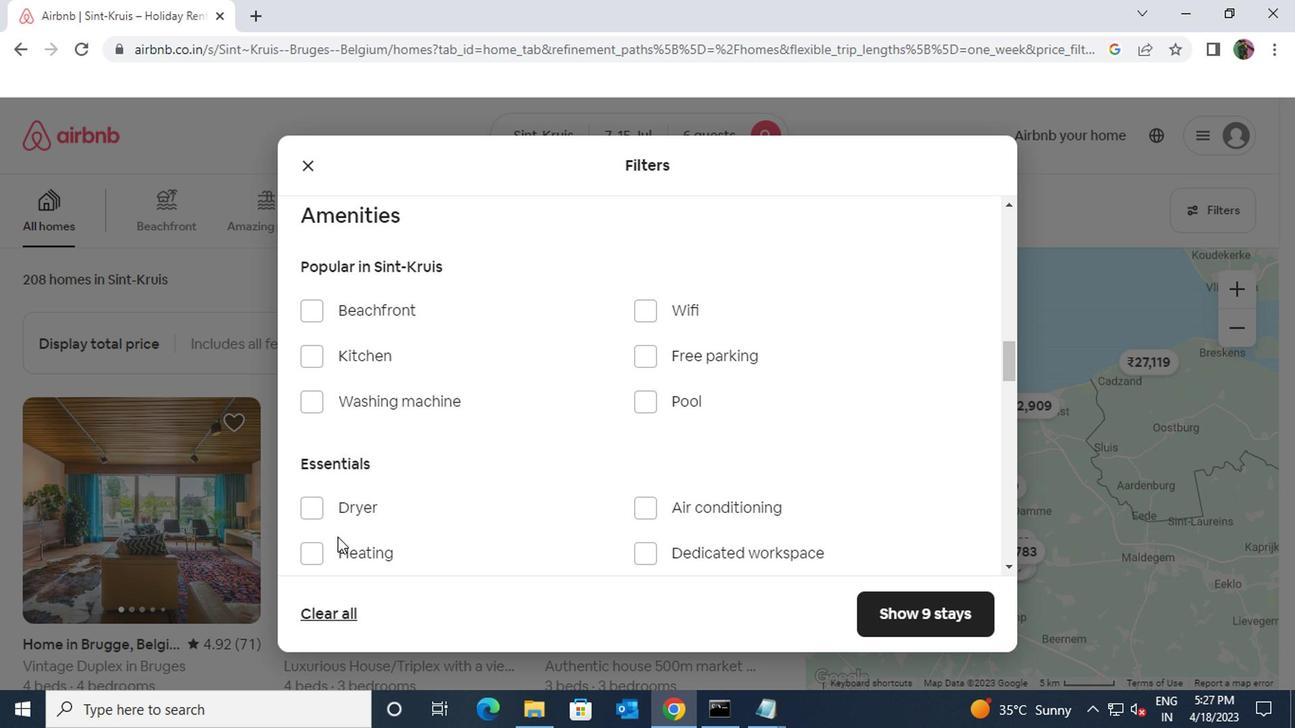 
Action: Mouse pressed left at (321, 483)
Screenshot: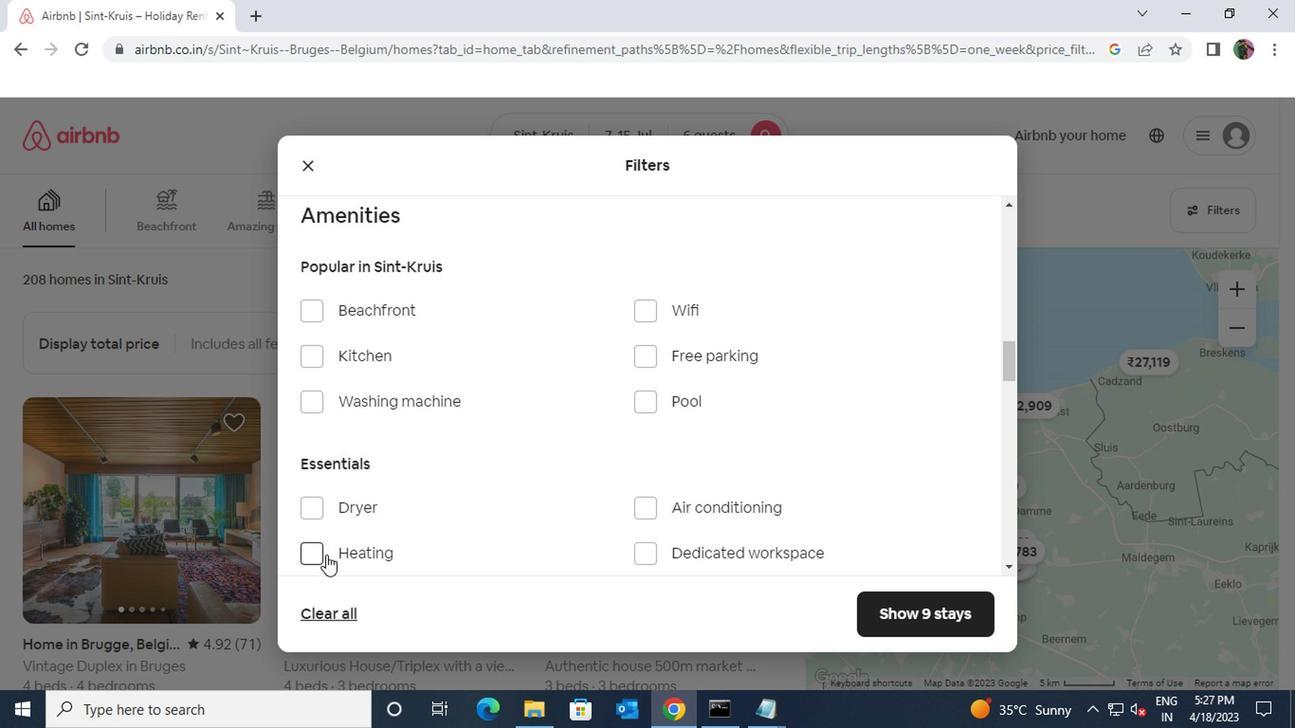 
Action: Mouse moved to (466, 478)
Screenshot: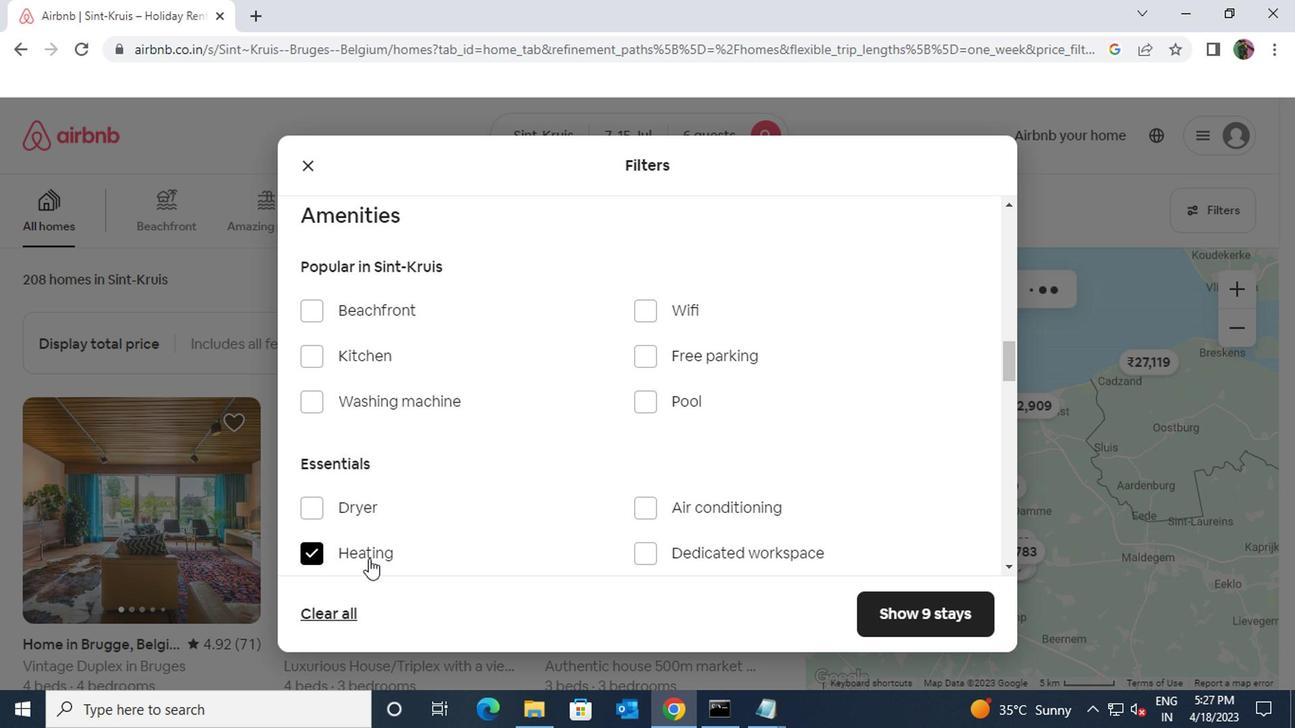 
Action: Mouse scrolled (466, 478) with delta (0, 0)
Screenshot: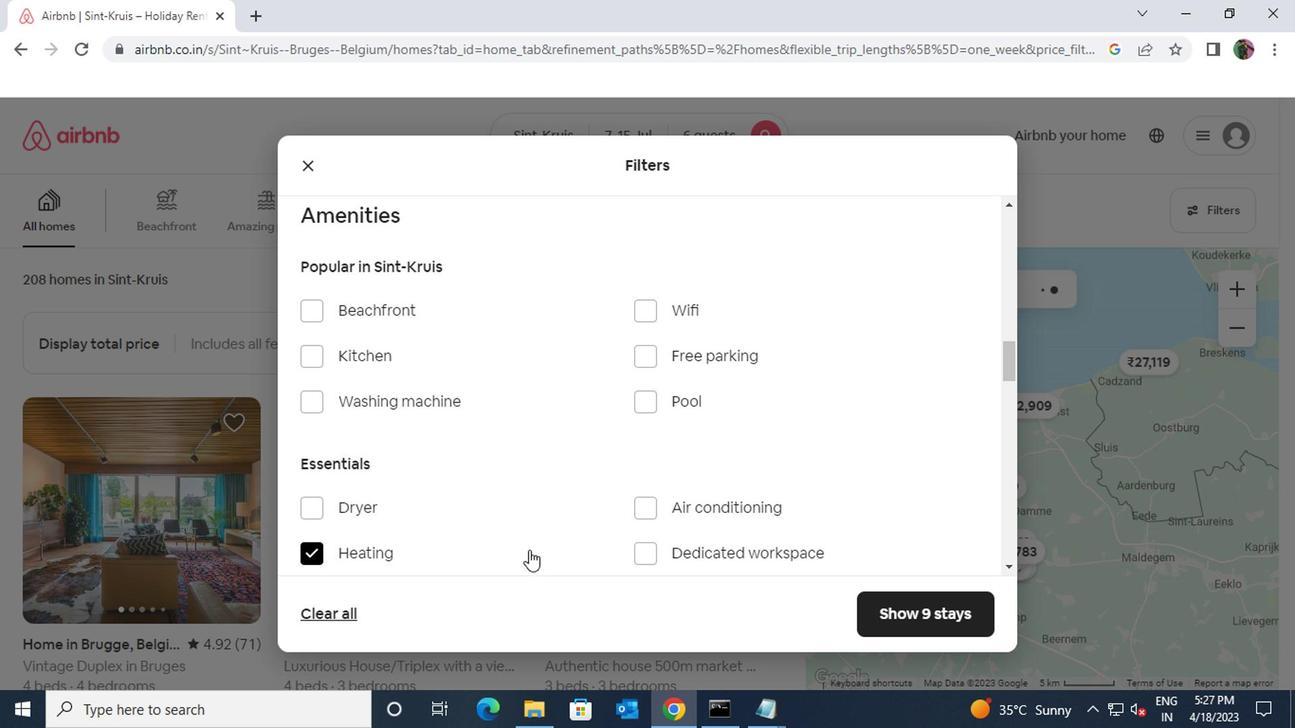 
Action: Mouse scrolled (466, 478) with delta (0, 0)
Screenshot: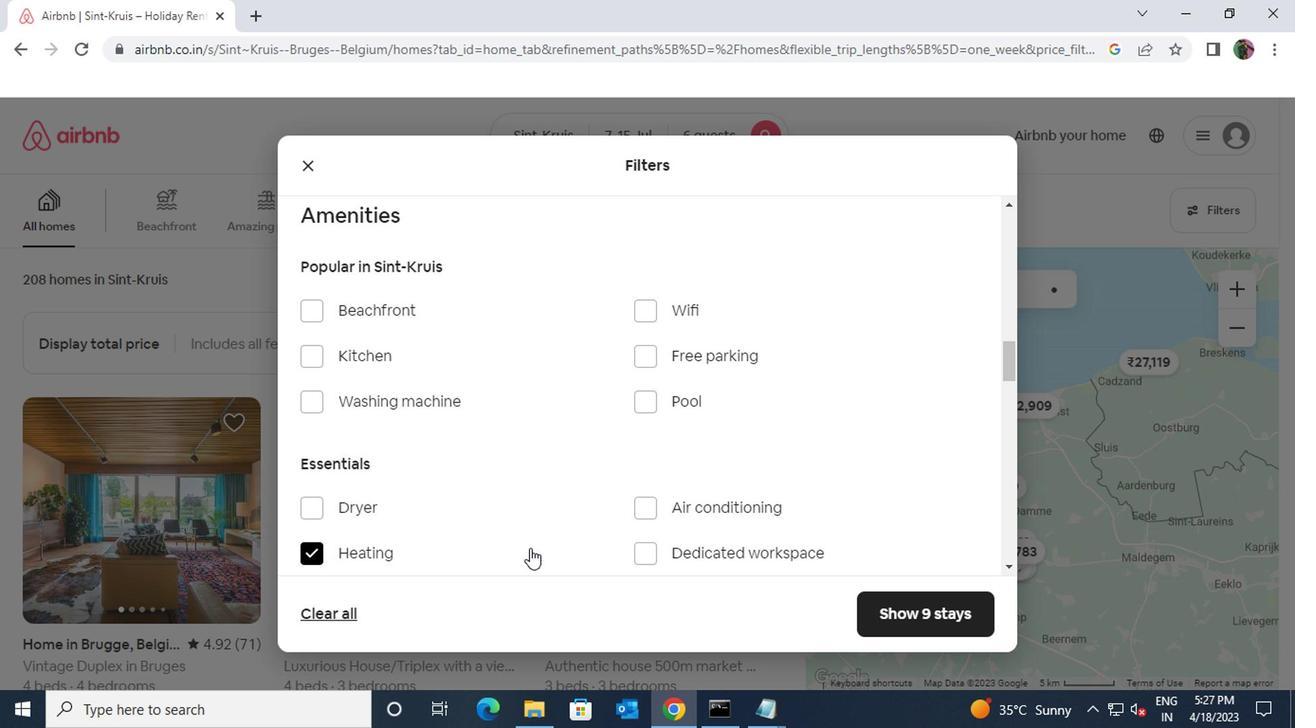 
Action: Mouse scrolled (466, 478) with delta (0, 0)
Screenshot: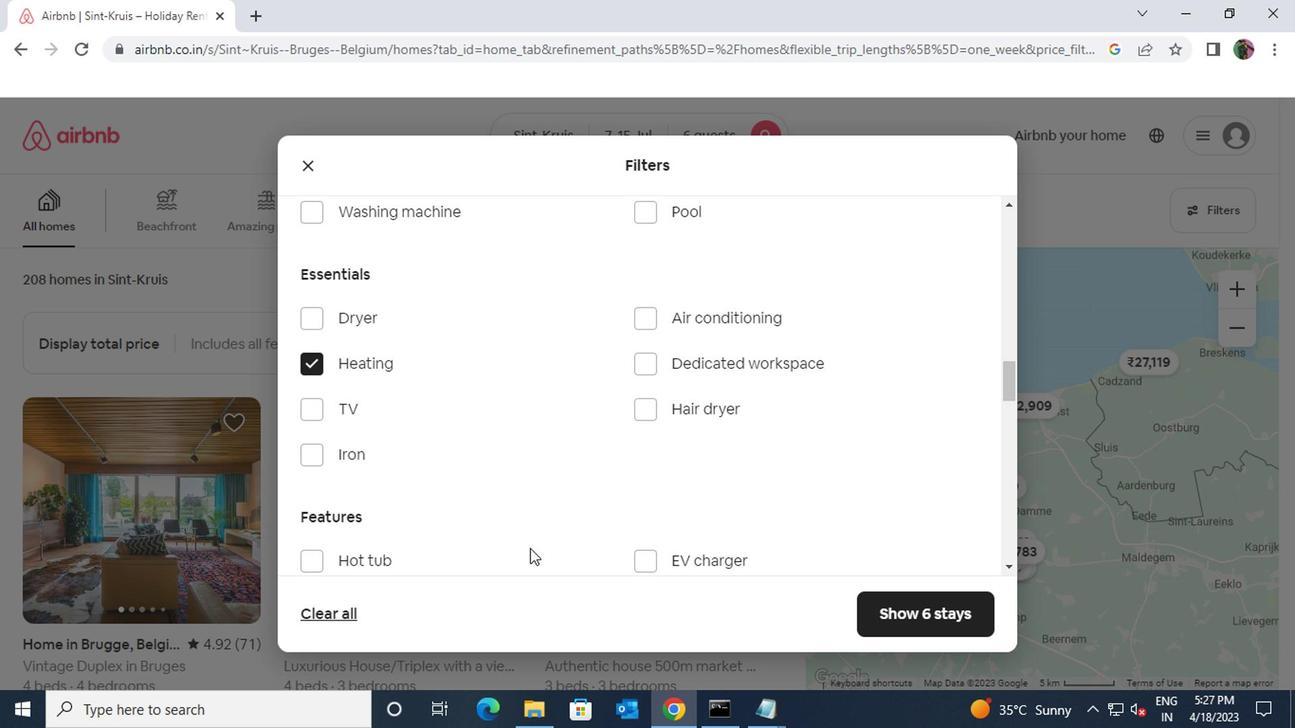 
Action: Mouse scrolled (466, 478) with delta (0, 0)
Screenshot: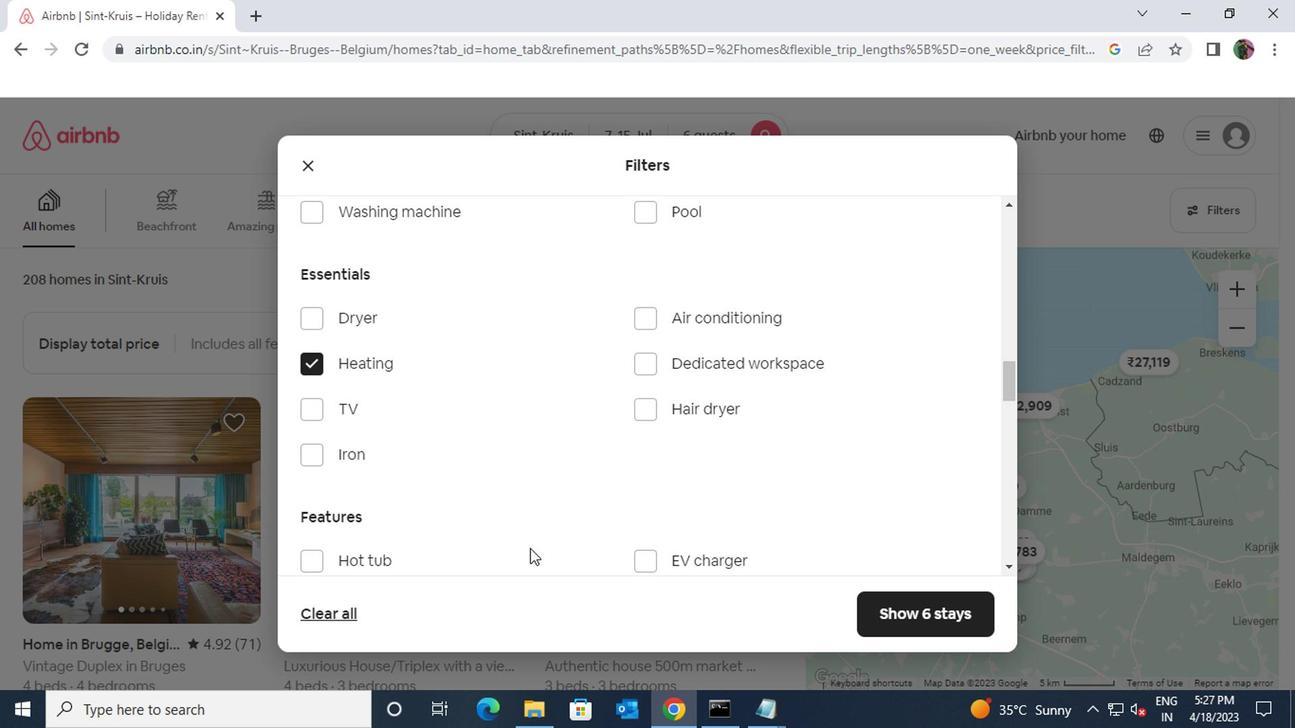 
Action: Mouse scrolled (466, 478) with delta (0, 0)
Screenshot: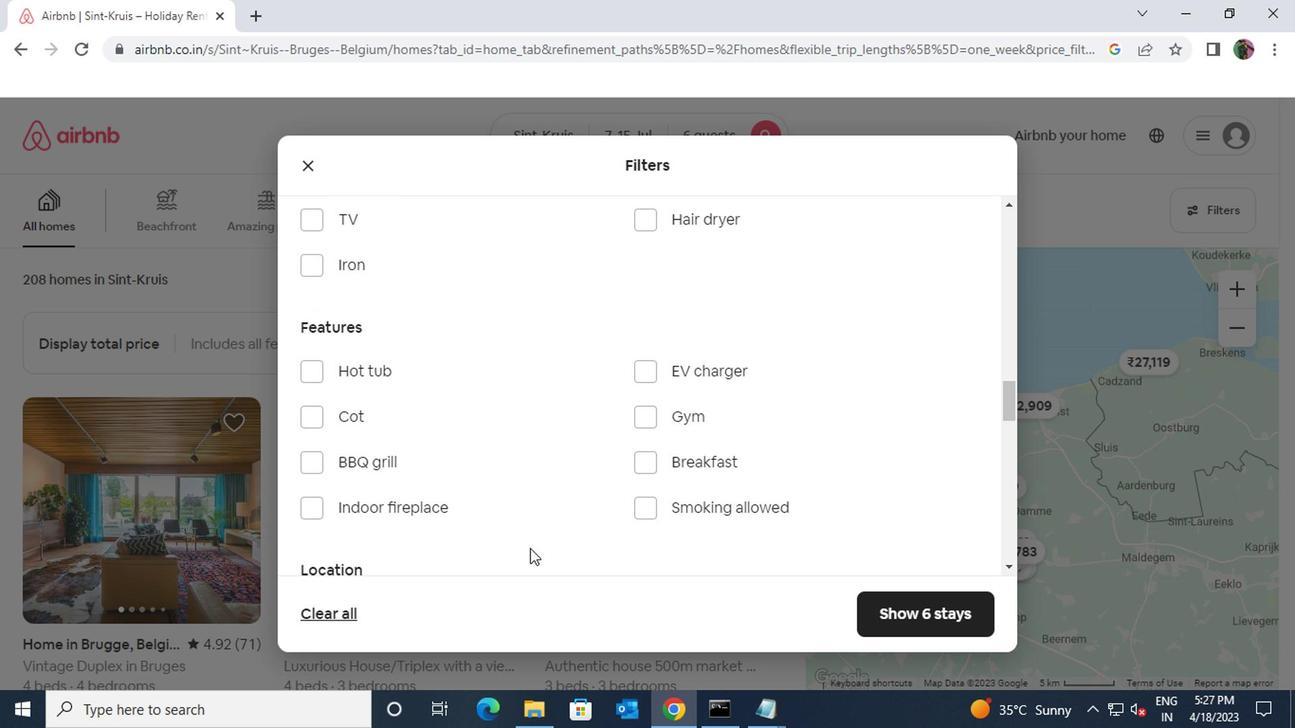 
Action: Mouse scrolled (466, 478) with delta (0, 0)
Screenshot: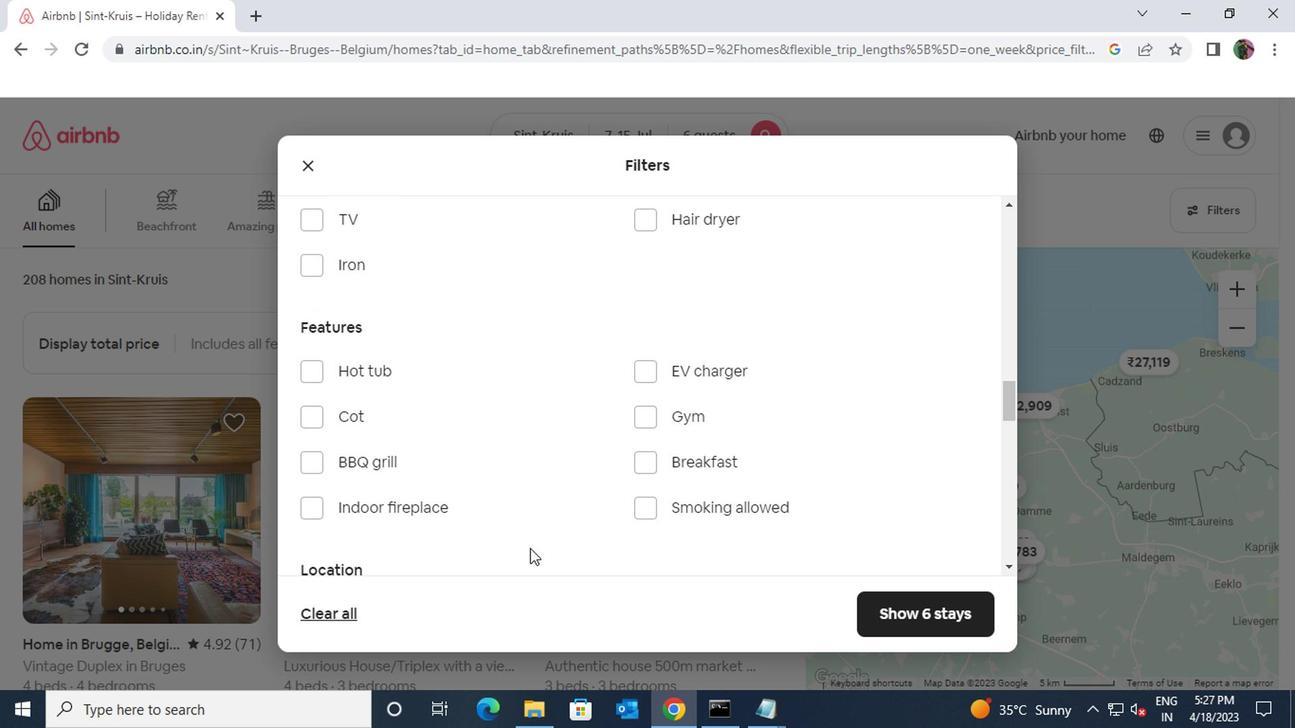 
Action: Mouse scrolled (466, 478) with delta (0, 0)
Screenshot: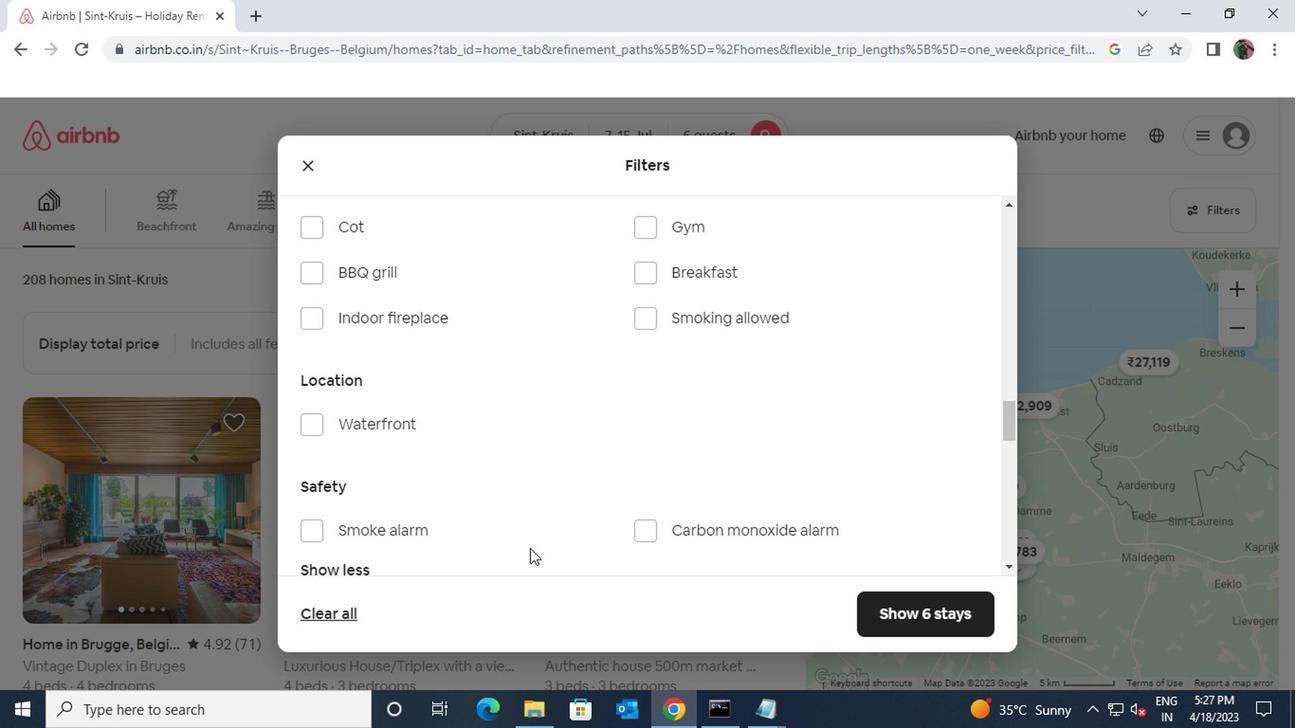 
Action: Mouse scrolled (466, 478) with delta (0, 0)
Screenshot: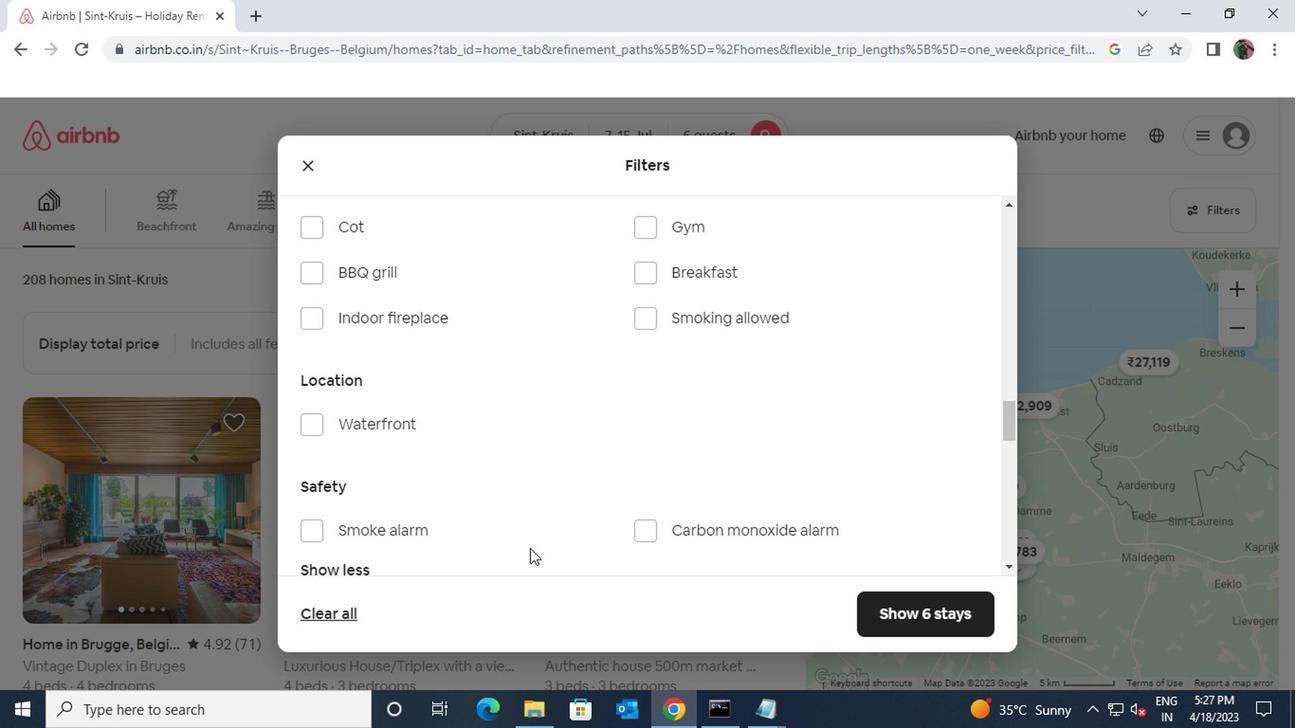 
Action: Mouse moved to (466, 473)
Screenshot: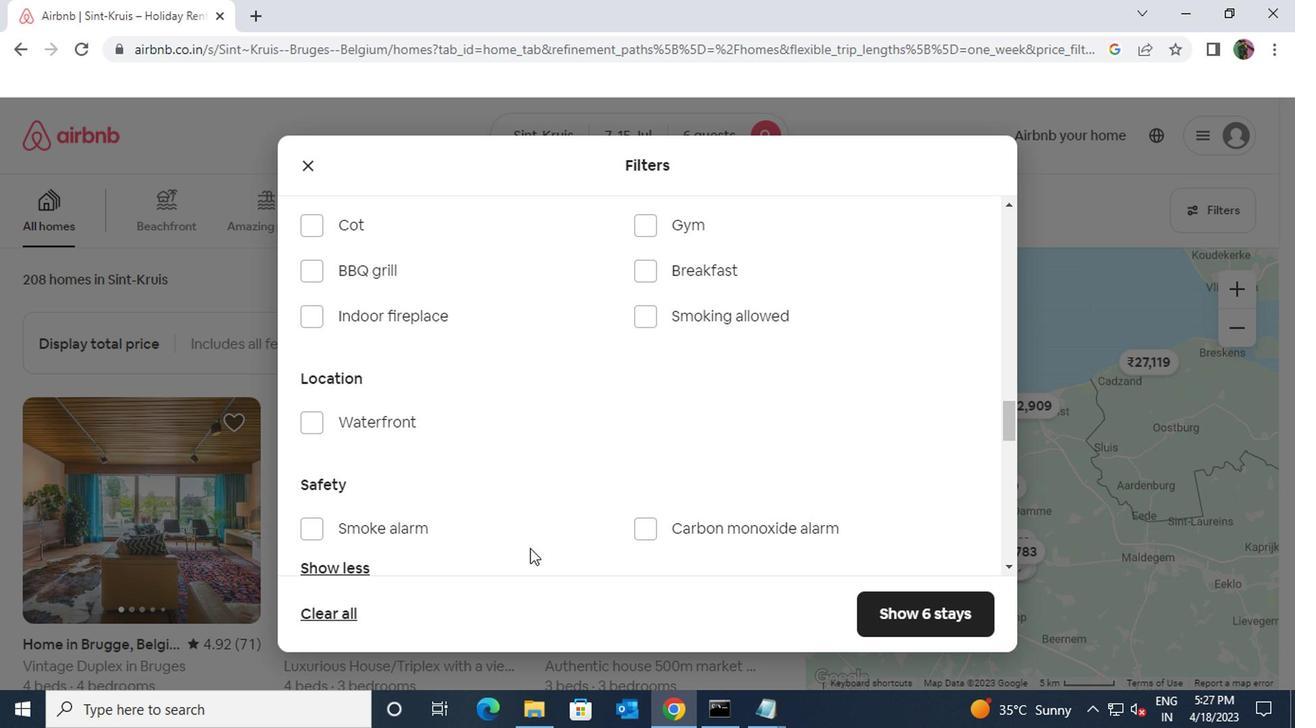 
Action: Mouse scrolled (466, 472) with delta (0, 0)
Screenshot: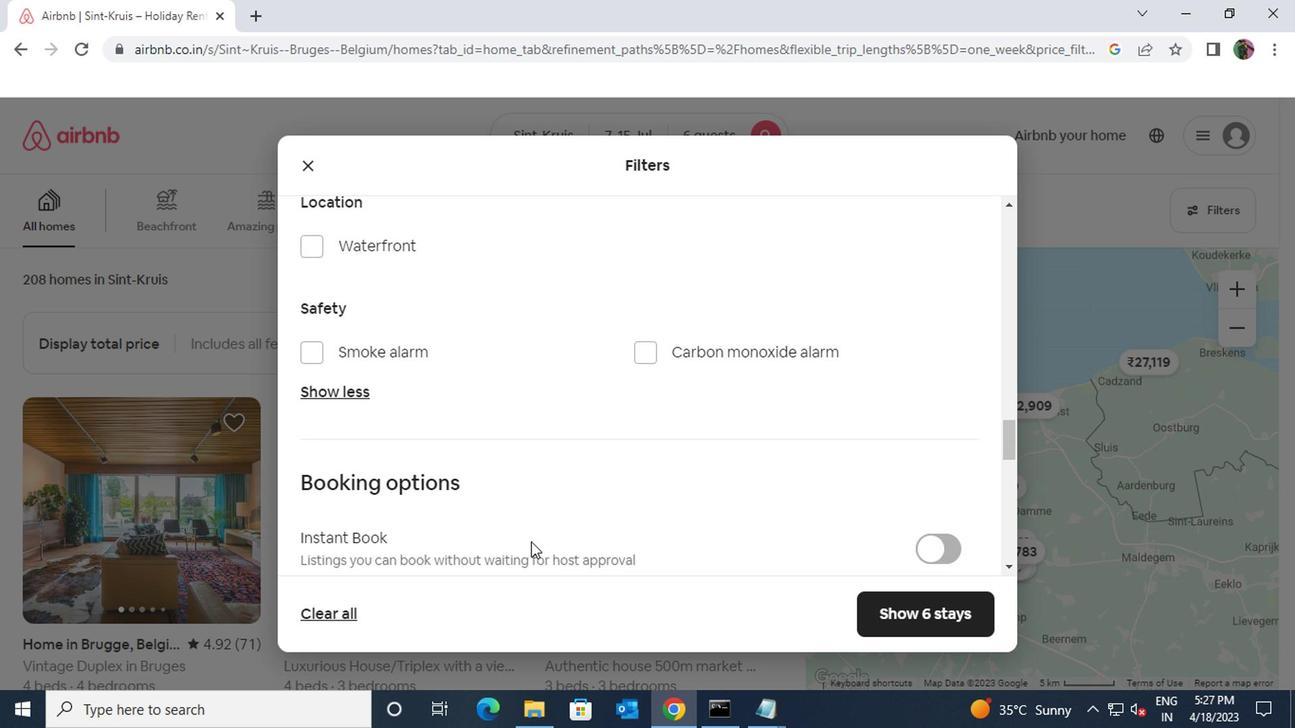 
Action: Mouse scrolled (466, 472) with delta (0, 0)
Screenshot: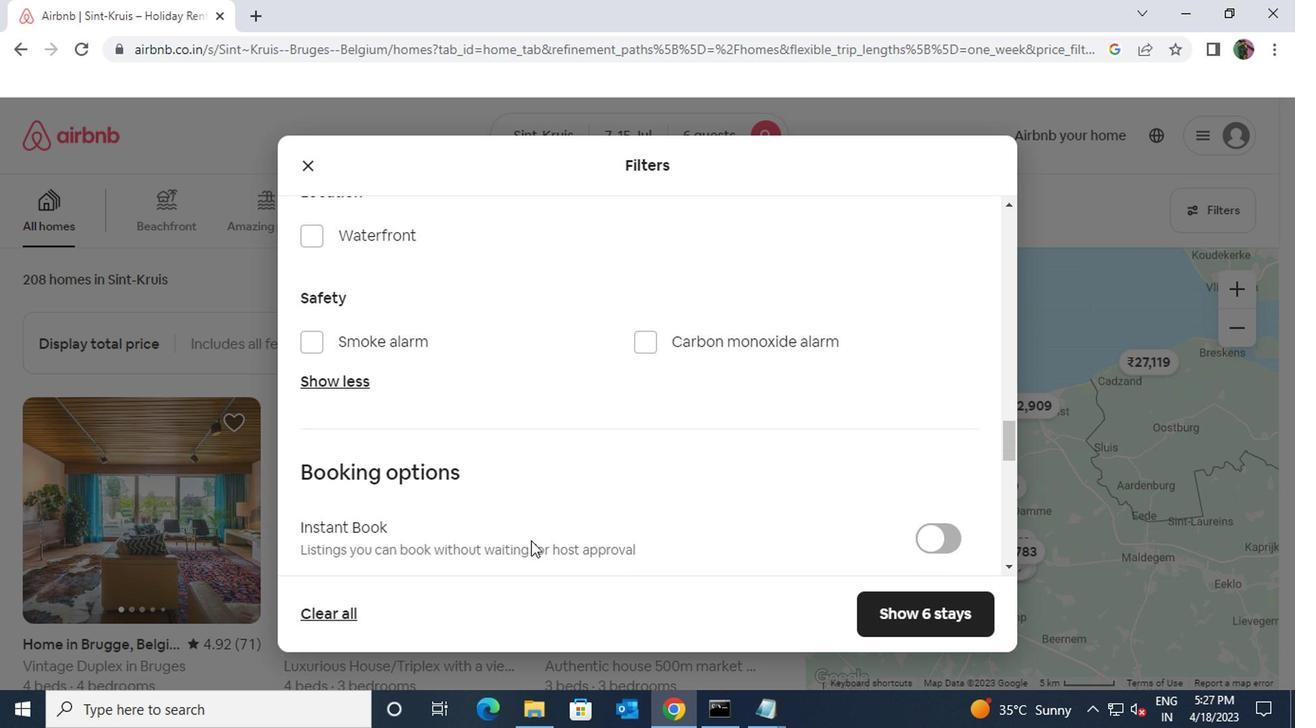 
Action: Mouse moved to (747, 379)
Screenshot: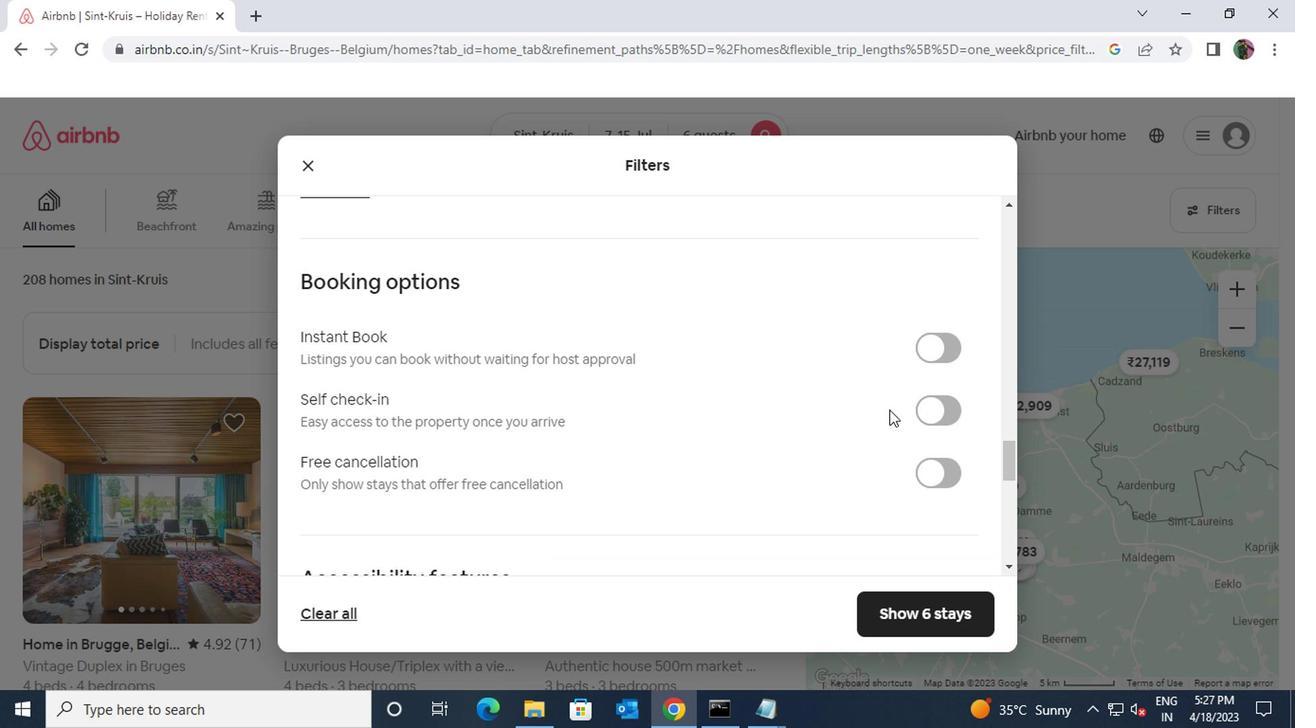 
Action: Mouse pressed left at (747, 379)
Screenshot: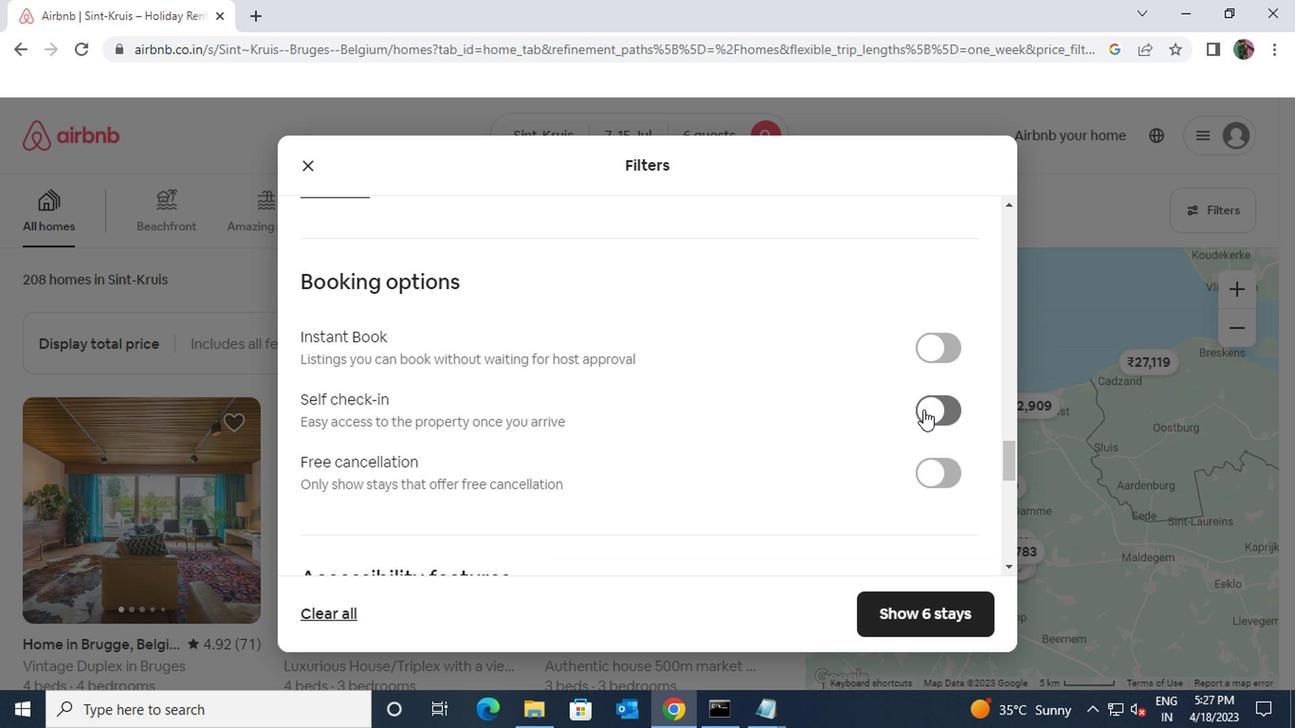 
Action: Mouse moved to (668, 405)
Screenshot: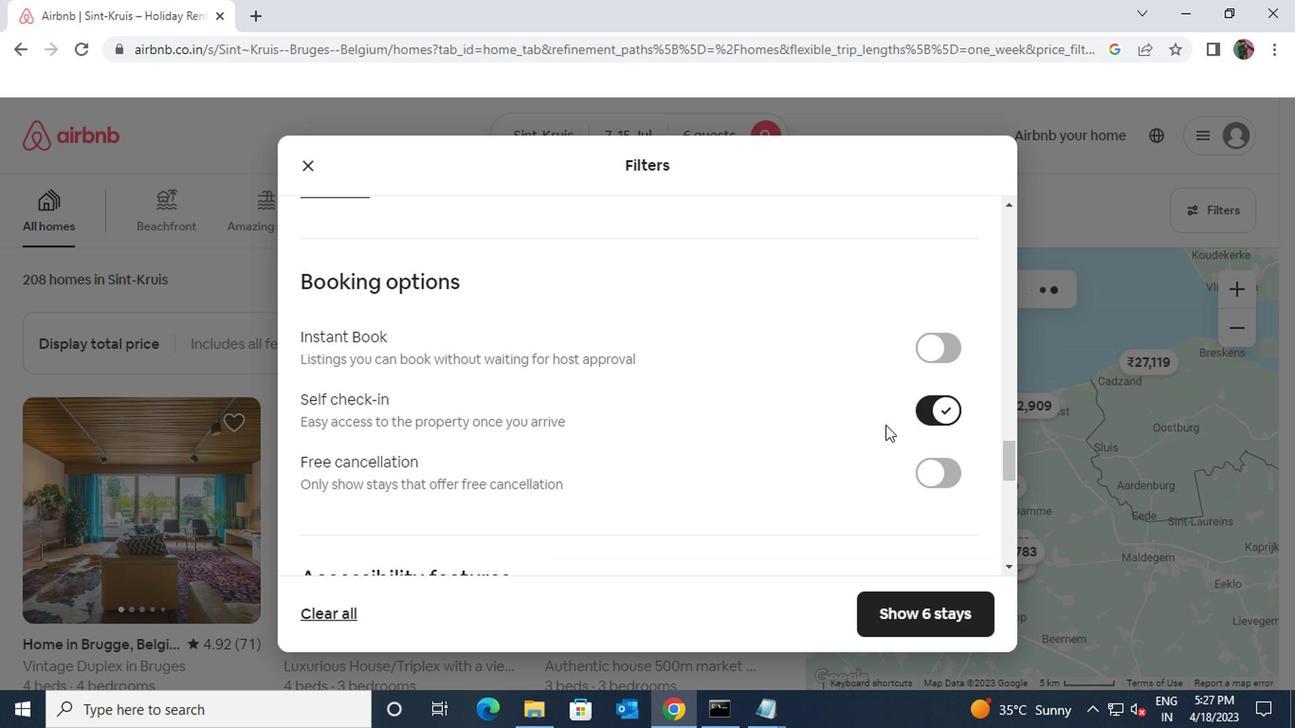 
Action: Mouse scrolled (668, 404) with delta (0, 0)
Screenshot: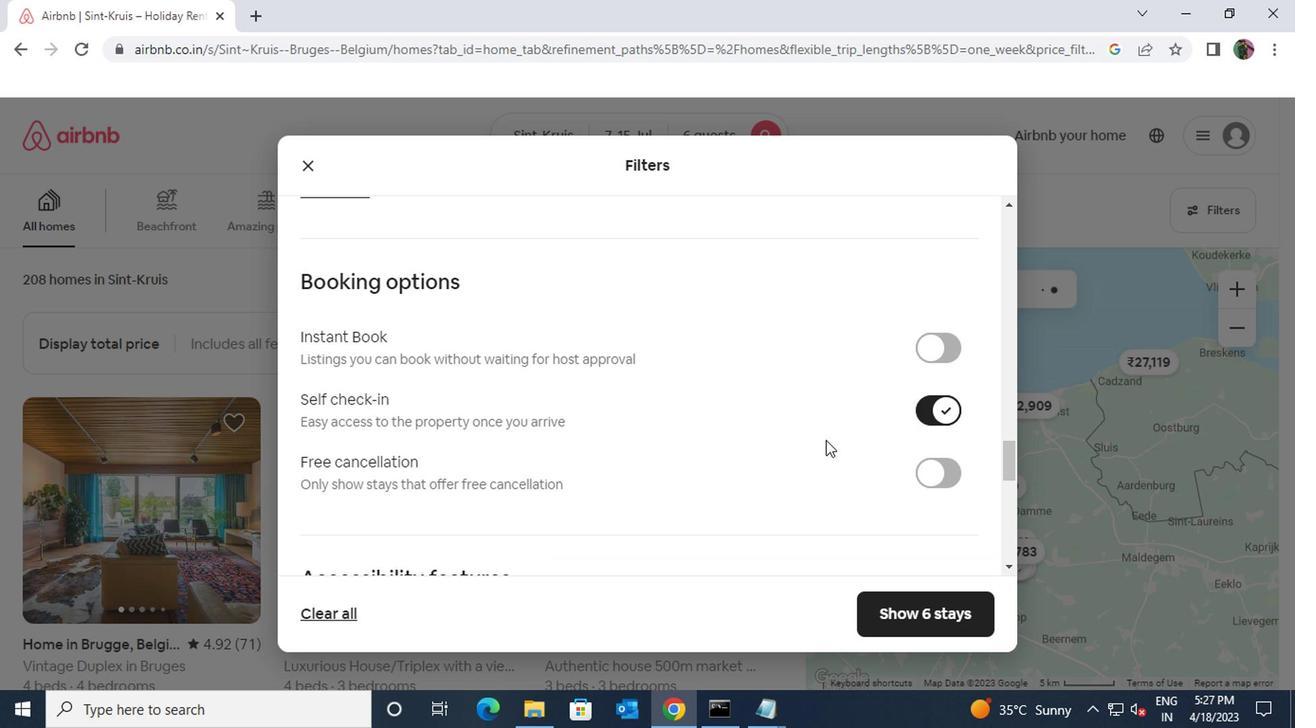 
Action: Mouse scrolled (668, 404) with delta (0, 0)
Screenshot: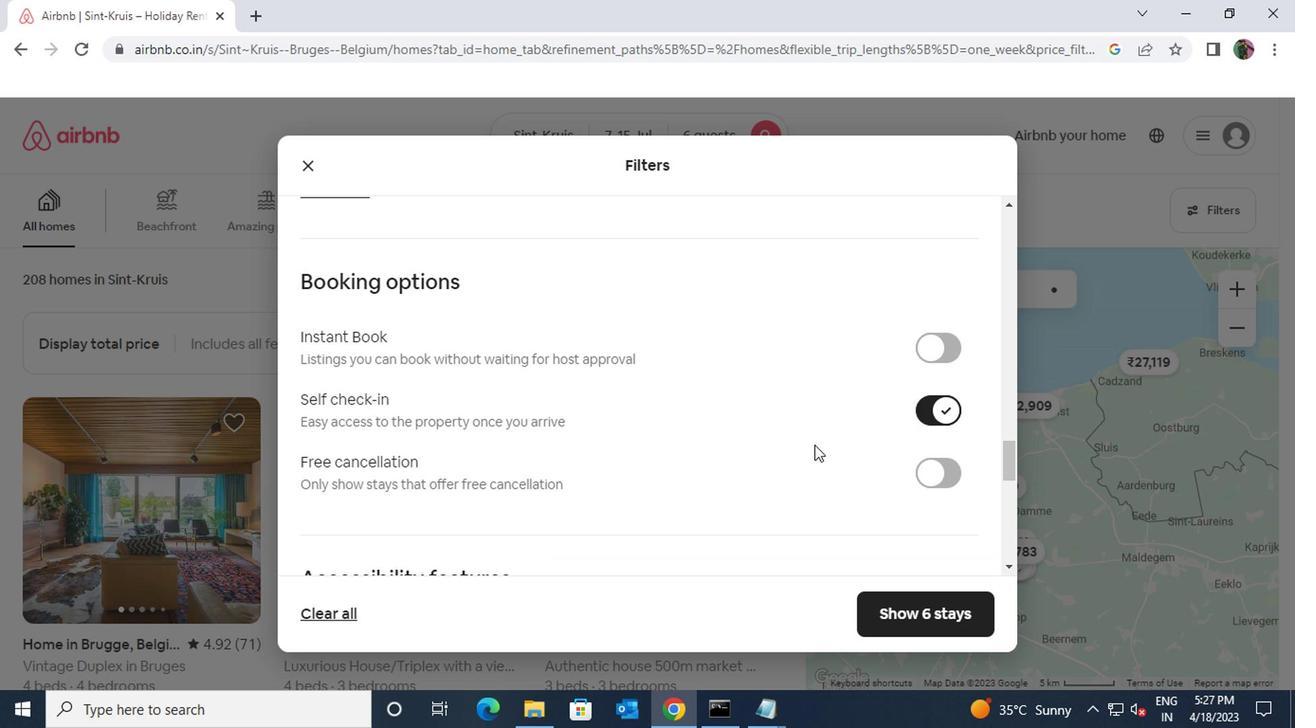 
Action: Mouse moved to (482, 383)
Screenshot: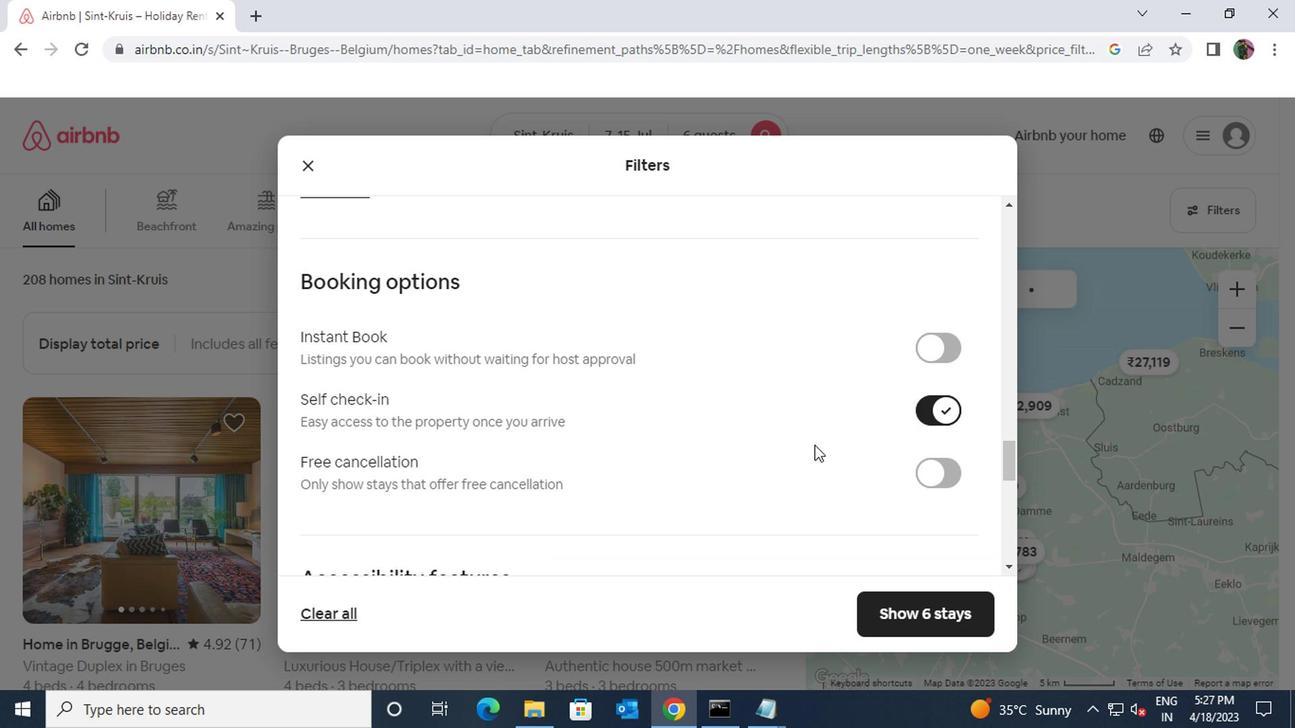 
Action: Mouse scrolled (482, 382) with delta (0, 0)
Screenshot: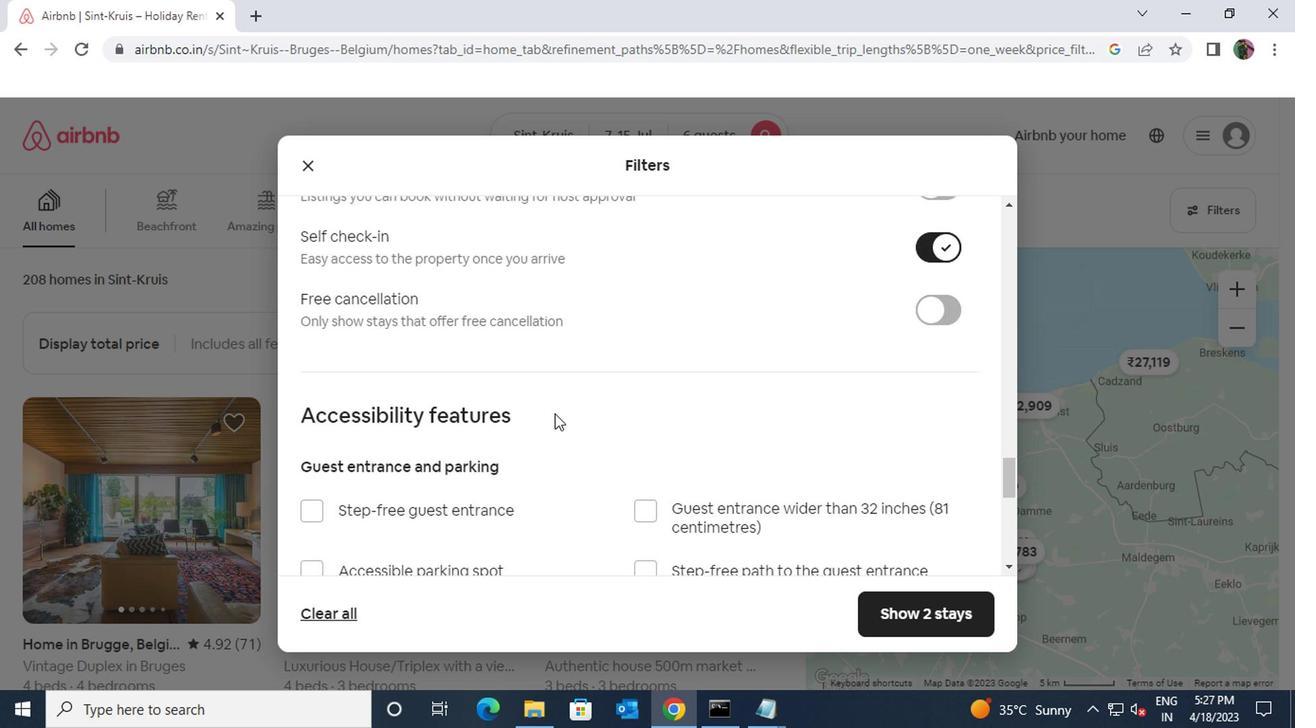 
Action: Mouse scrolled (482, 382) with delta (0, 0)
Screenshot: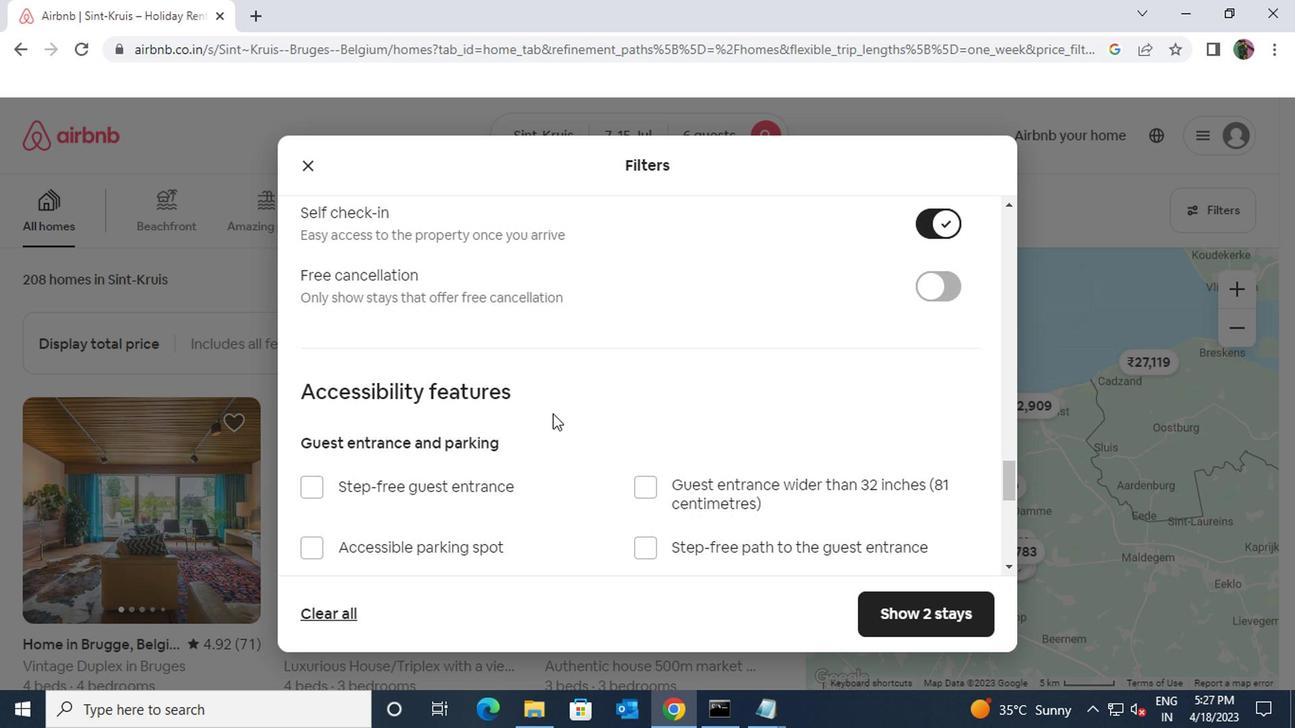 
Action: Mouse scrolled (482, 382) with delta (0, 0)
Screenshot: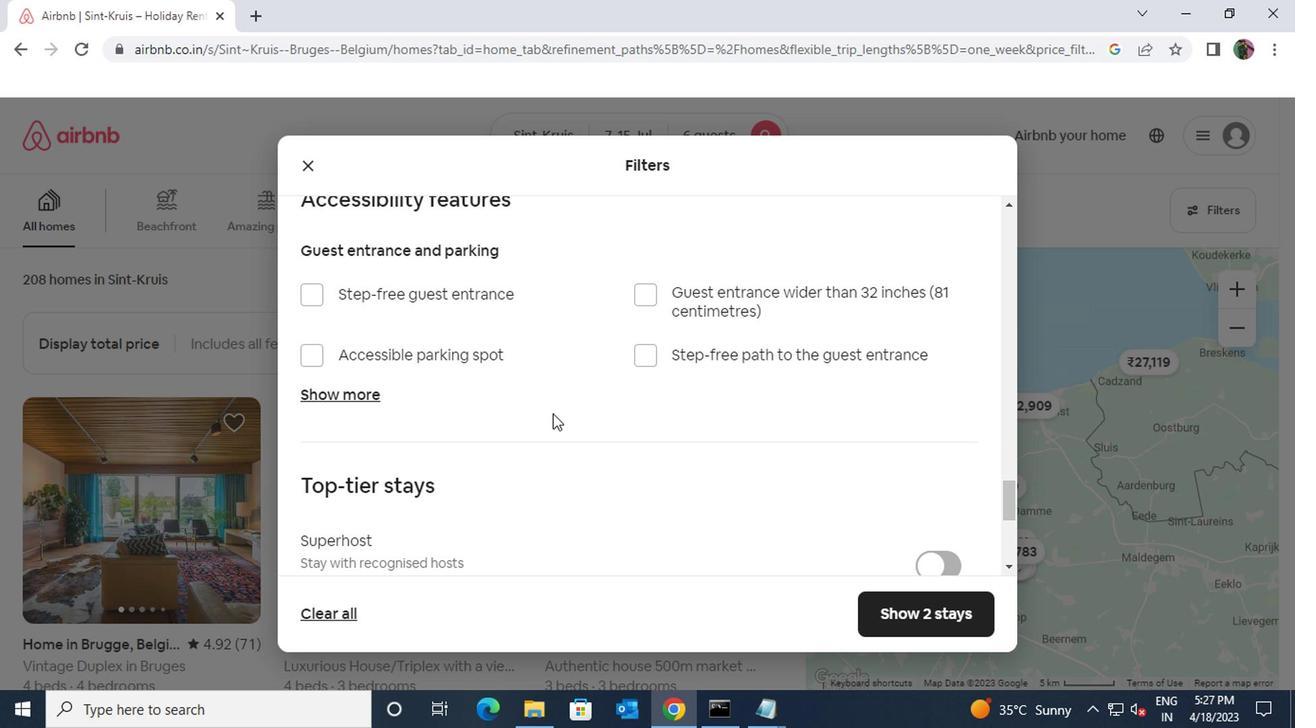 
Action: Mouse scrolled (482, 382) with delta (0, 0)
Screenshot: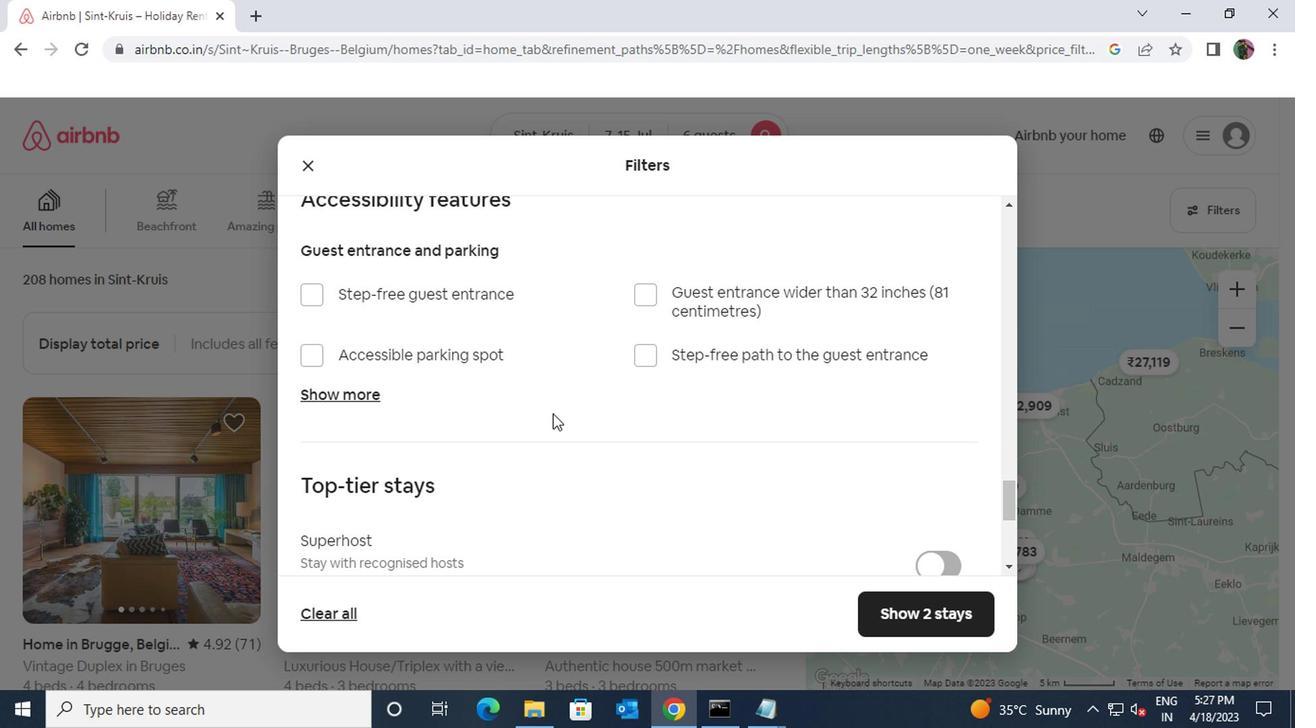 
Action: Mouse scrolled (482, 382) with delta (0, 0)
Screenshot: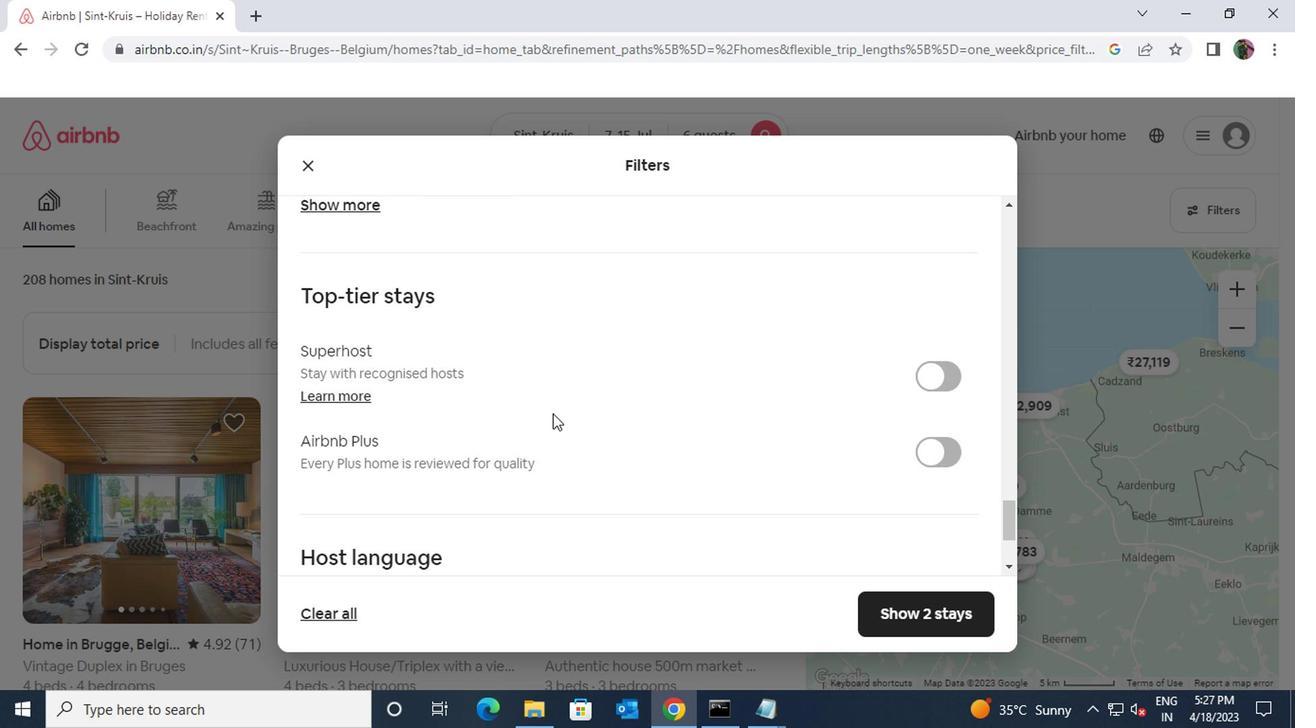 
Action: Mouse scrolled (482, 382) with delta (0, 0)
Screenshot: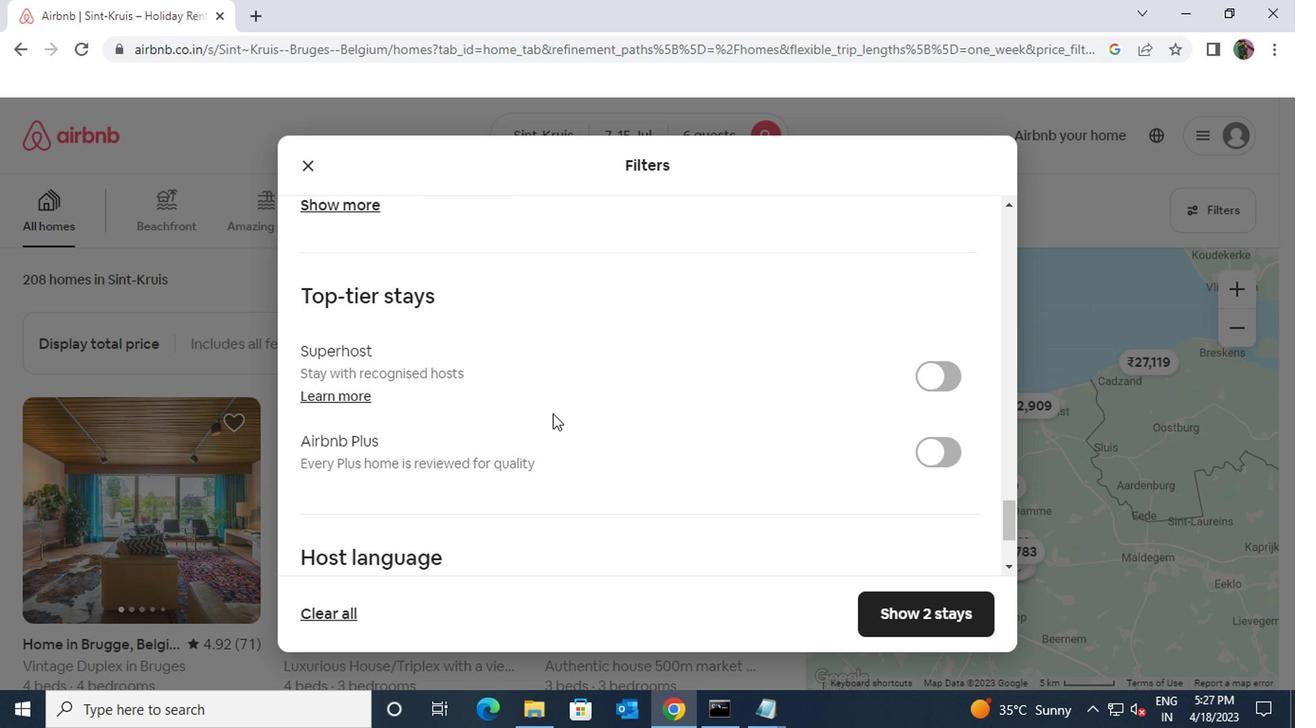 
Action: Mouse moved to (316, 400)
Screenshot: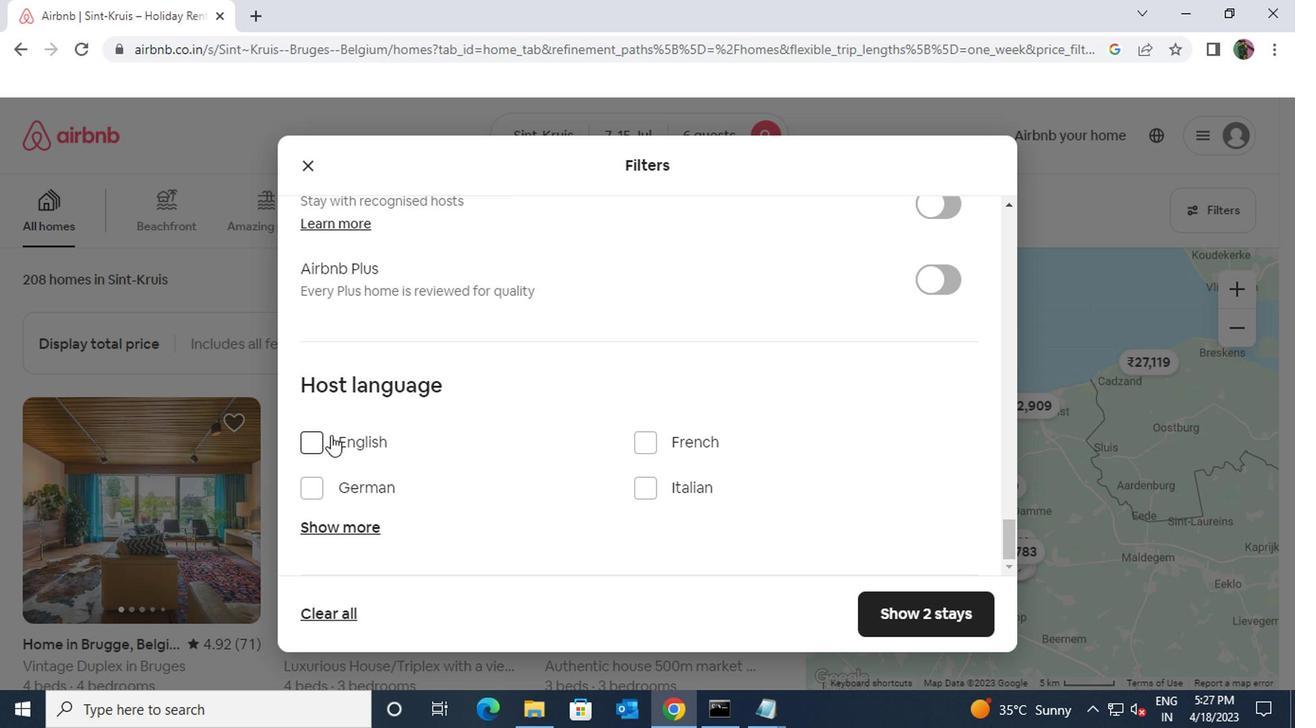 
Action: Mouse pressed left at (316, 400)
Screenshot: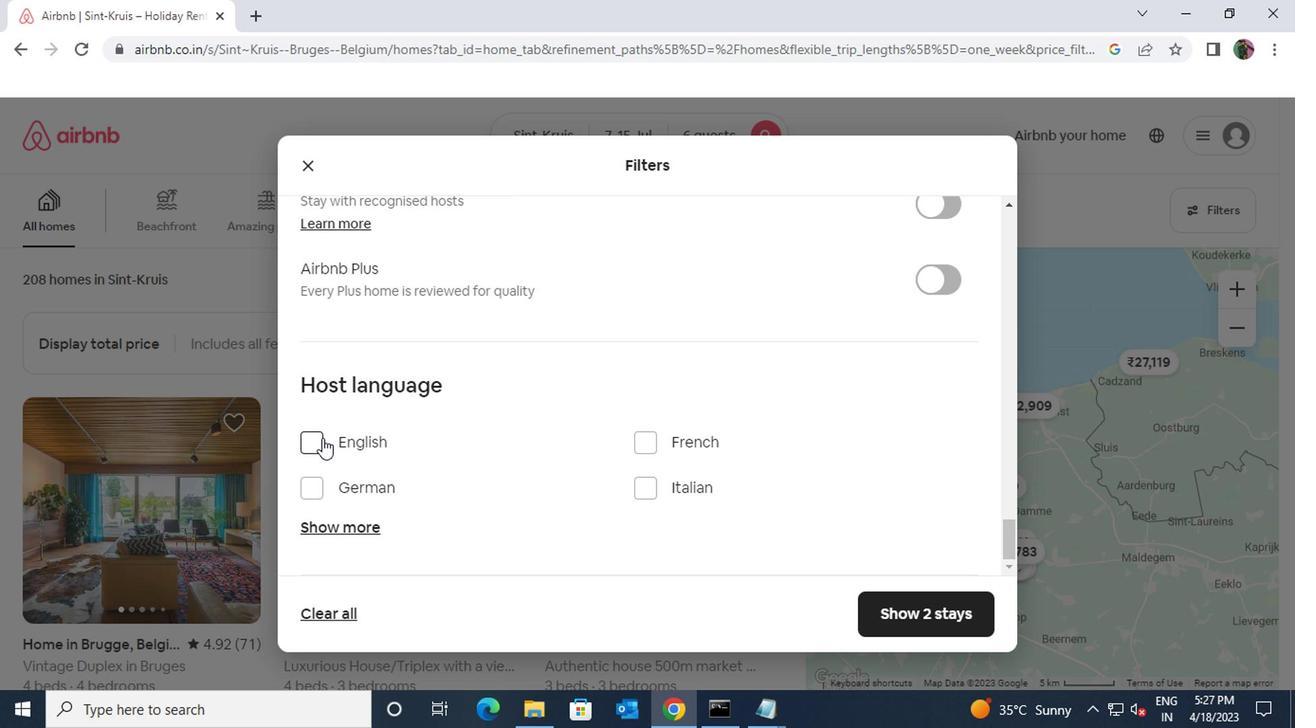
Action: Mouse moved to (730, 521)
Screenshot: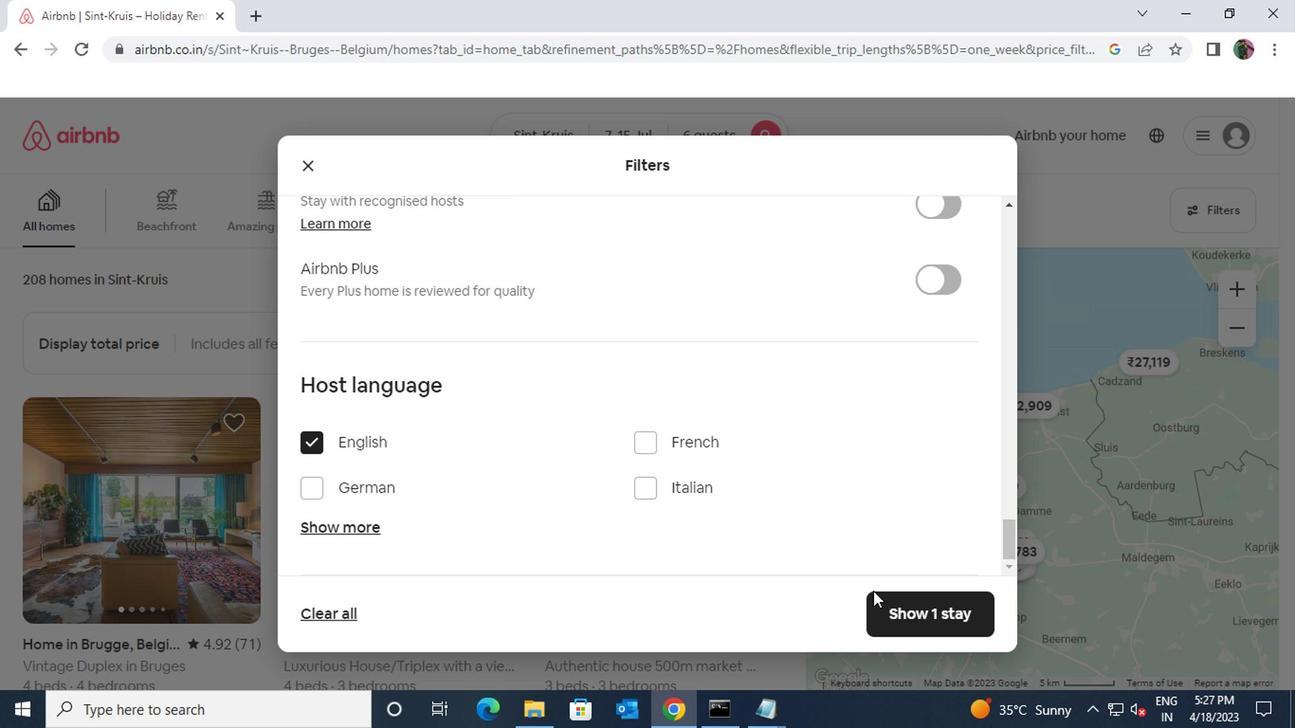 
Action: Mouse pressed left at (730, 521)
Screenshot: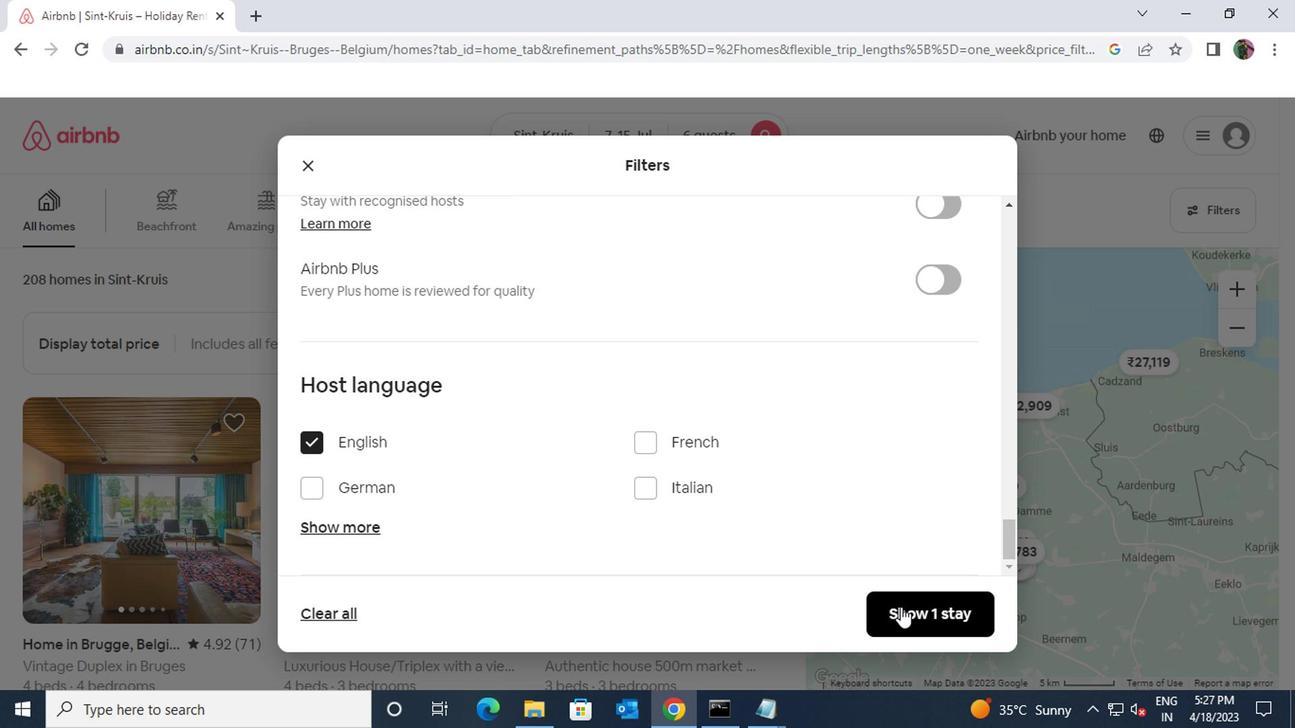 
